 Task: Look for space in Mortsel, Belgium from 6th September, 2023 to 12th September, 2023 for 4 adults in price range Rs.10000 to Rs.14000. Place can be private room with 4 bedrooms having 4 beds and 4 bathrooms. Property type can be house, flat, guest house. Amenities needed are: wifi, washing machine, heating, TV, free parkinig on premises, hot tub, gym, smoking allowed. Booking option can be shelf check-in. Required host language is English.
Action: Mouse moved to (582, 115)
Screenshot: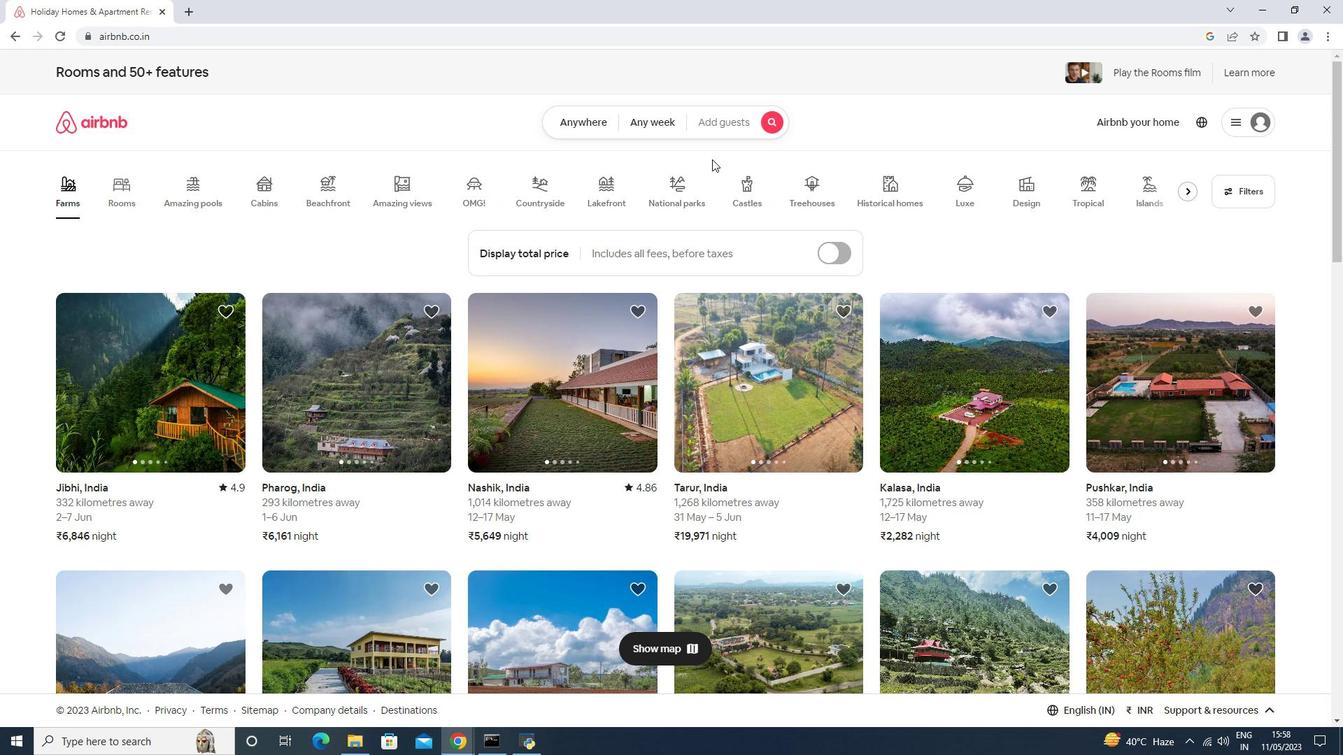 
Action: Mouse pressed left at (582, 115)
Screenshot: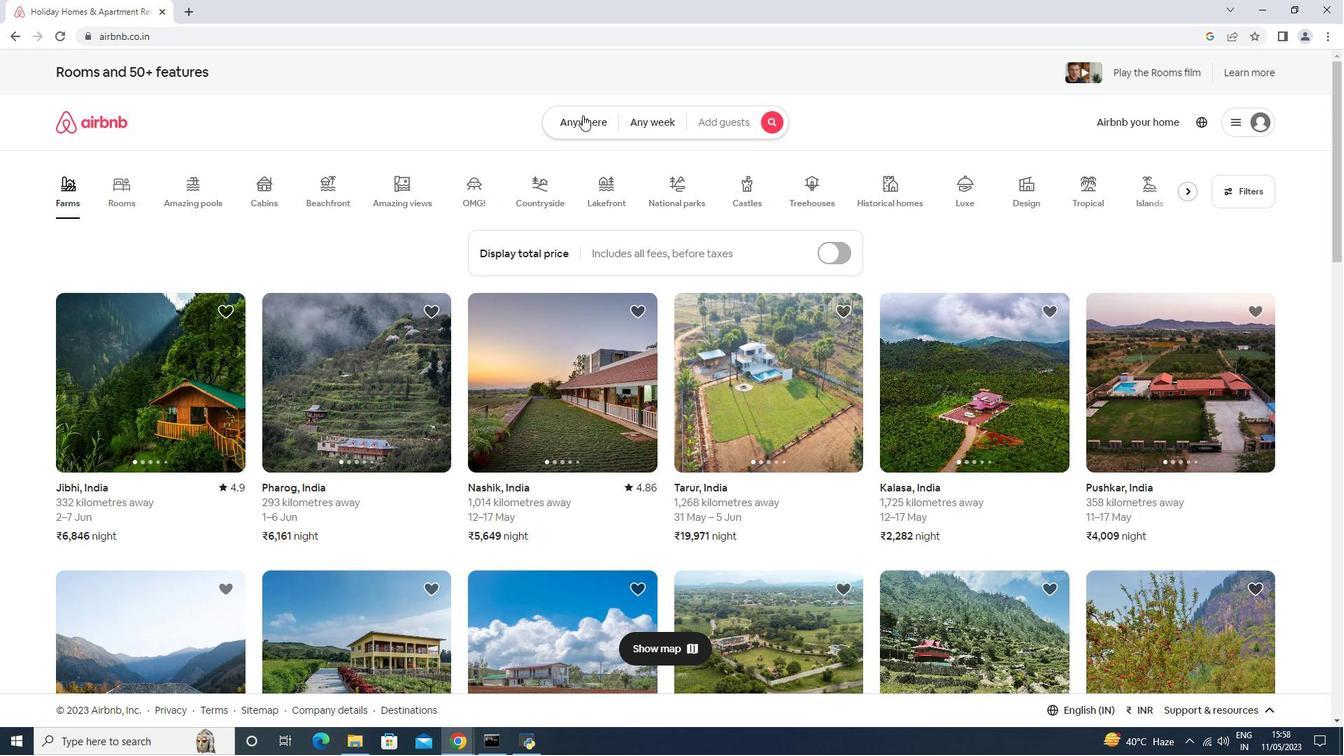 
Action: Mouse moved to (519, 169)
Screenshot: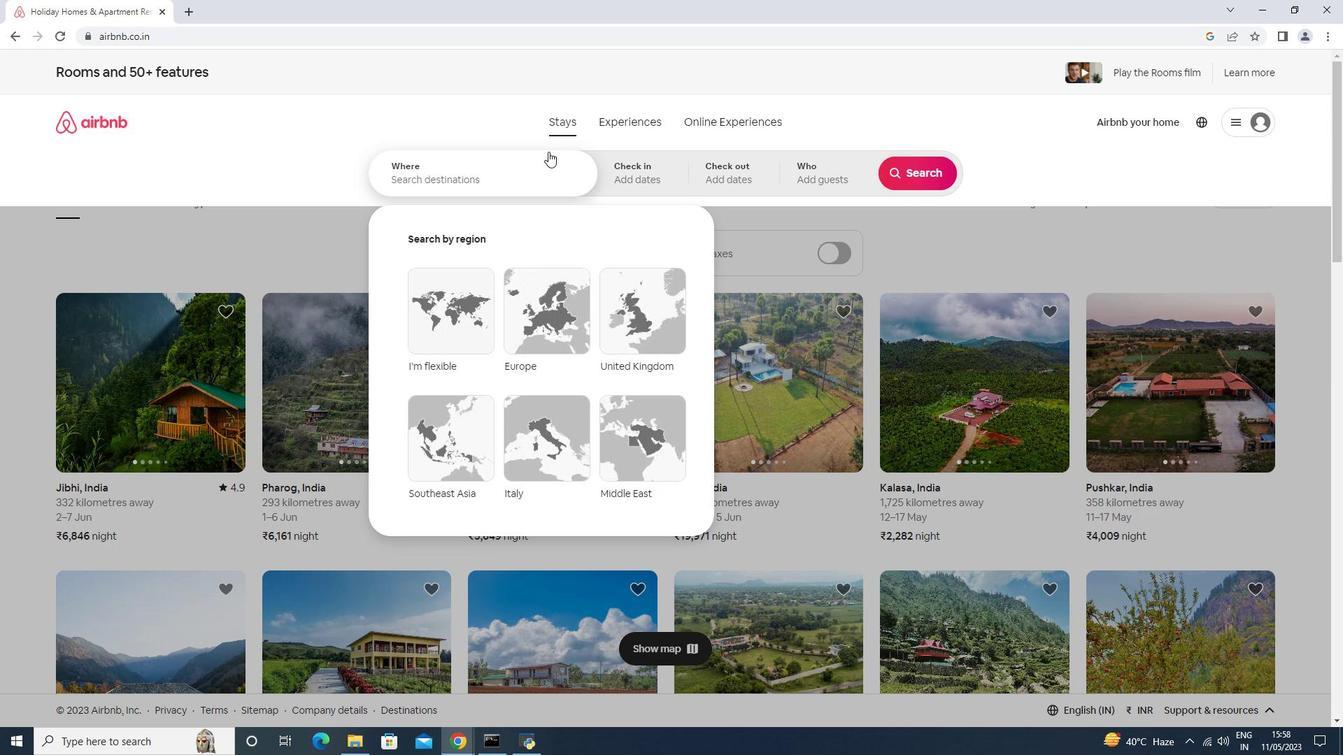 
Action: Mouse pressed left at (519, 169)
Screenshot: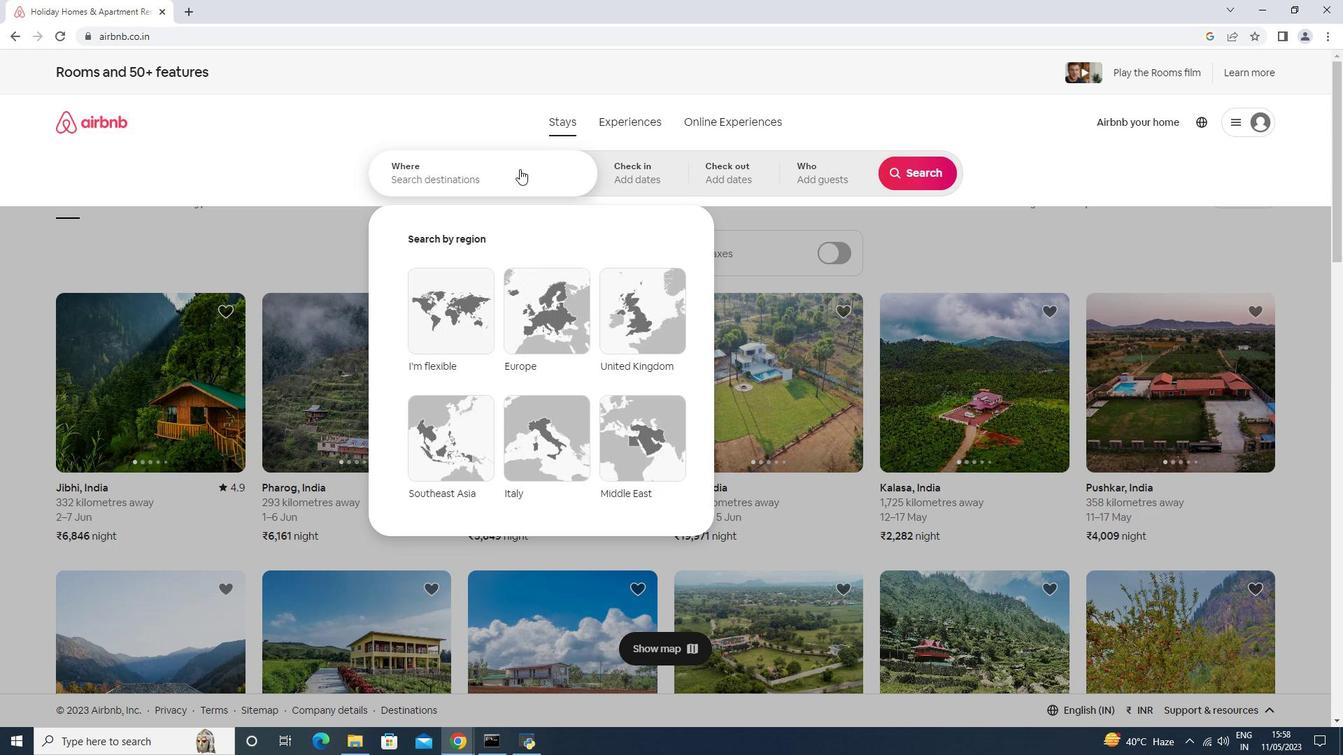 
Action: Mouse moved to (519, 168)
Screenshot: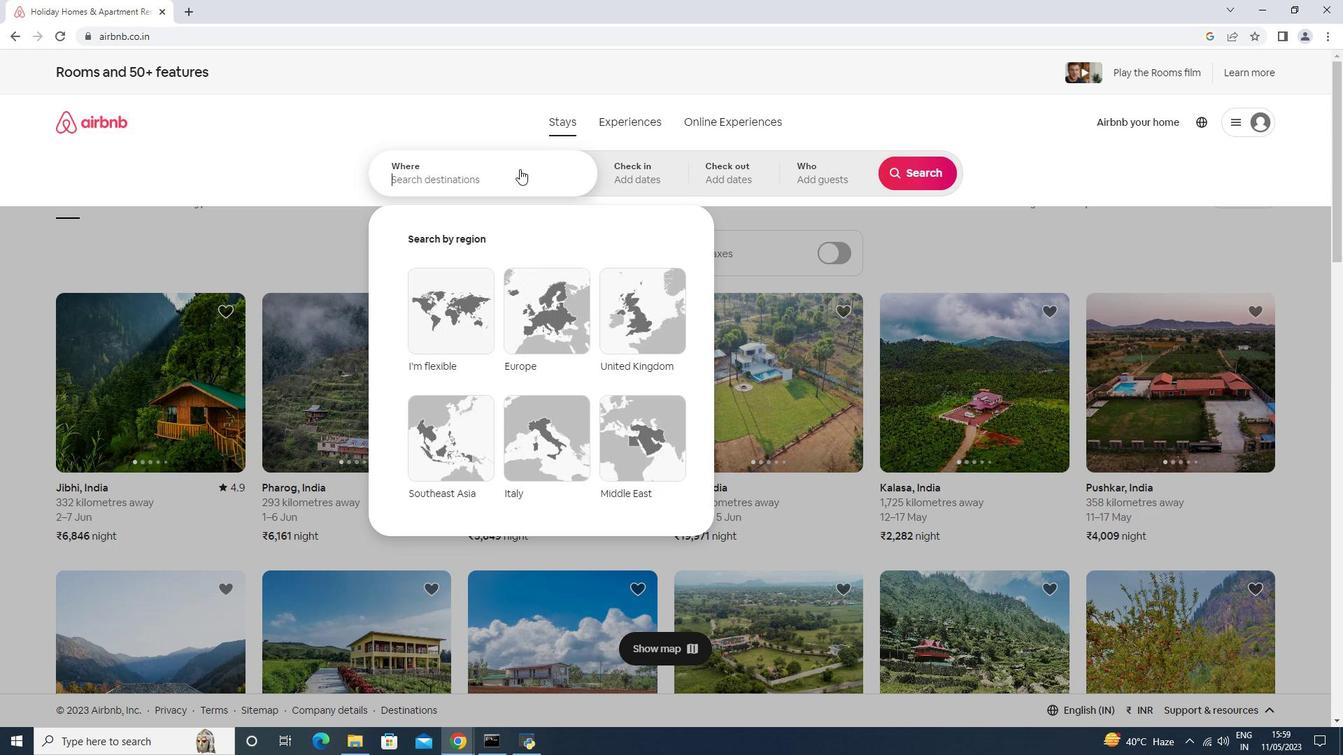 
Action: Key pressed <Key.shift>Mortsel,<Key.space><Key.shift>Belgium<Key.down><Key.enter>
Screenshot: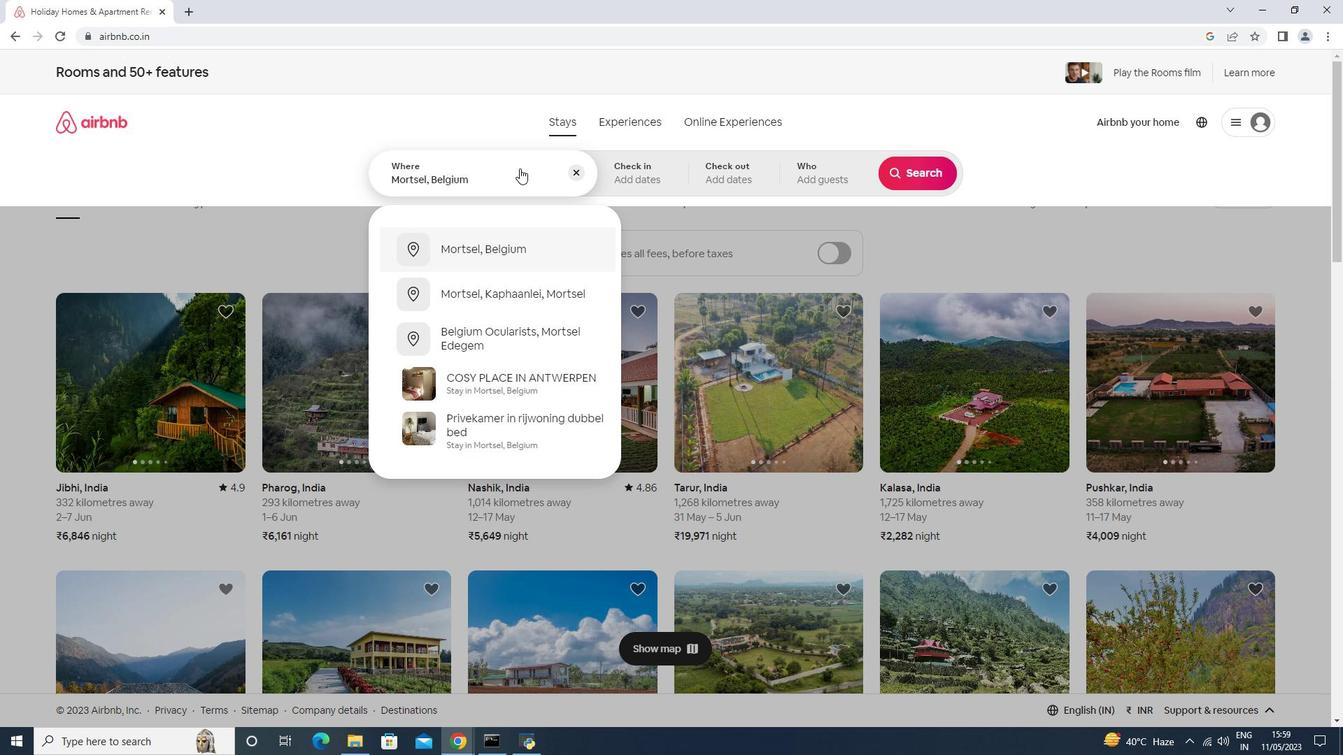 
Action: Mouse moved to (911, 289)
Screenshot: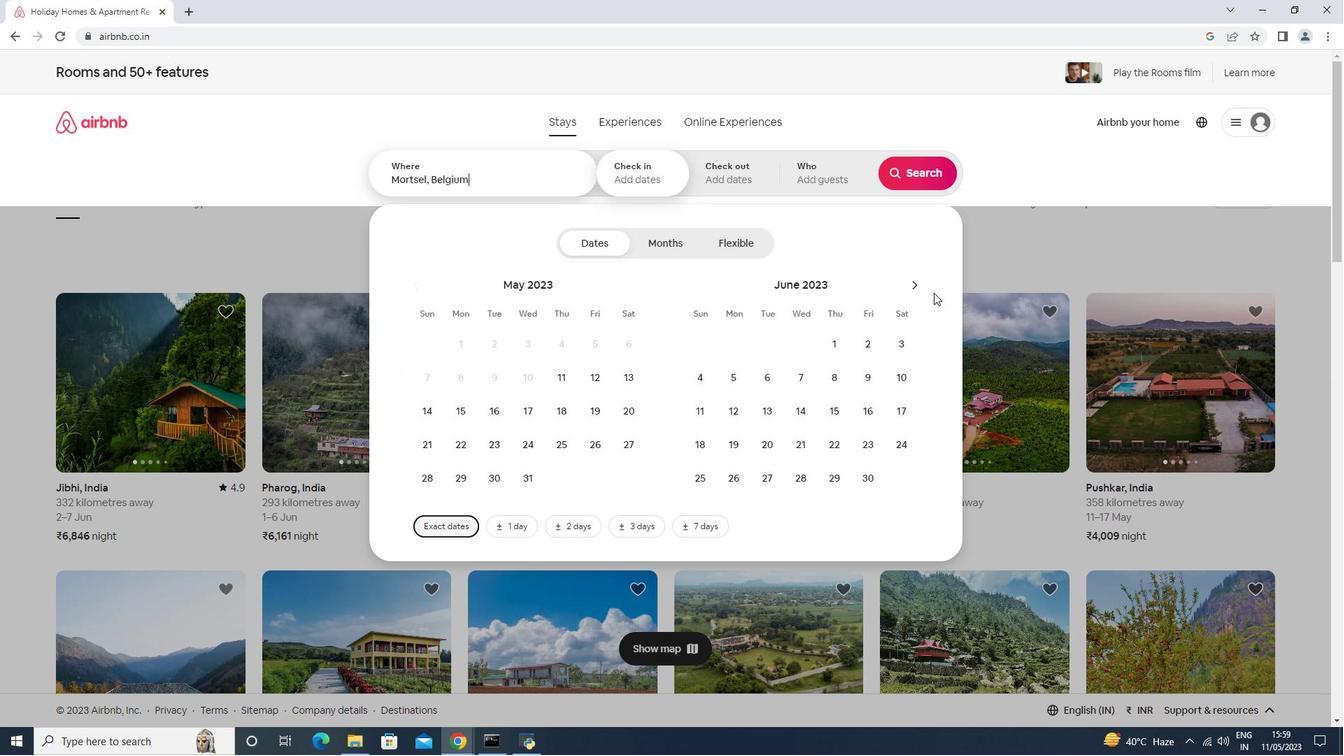 
Action: Mouse pressed left at (911, 289)
Screenshot: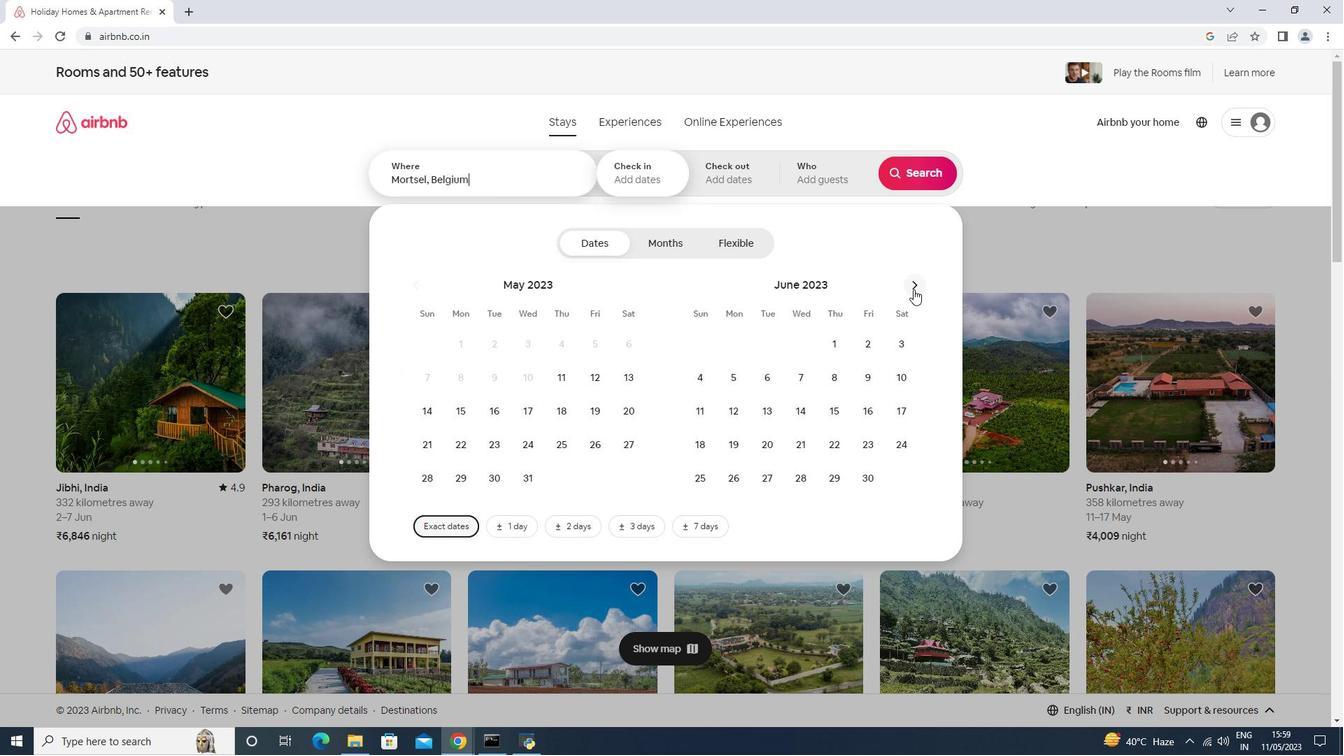 
Action: Mouse pressed left at (911, 289)
Screenshot: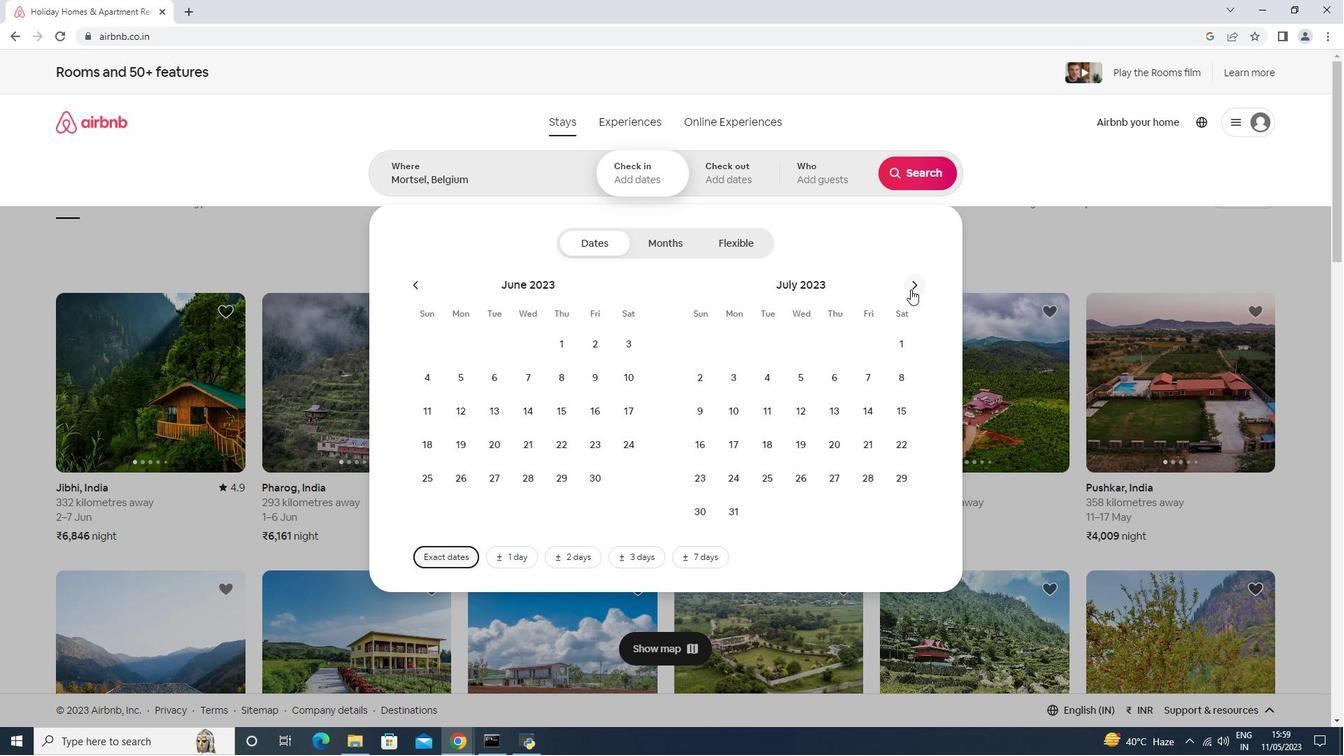 
Action: Mouse pressed left at (911, 289)
Screenshot: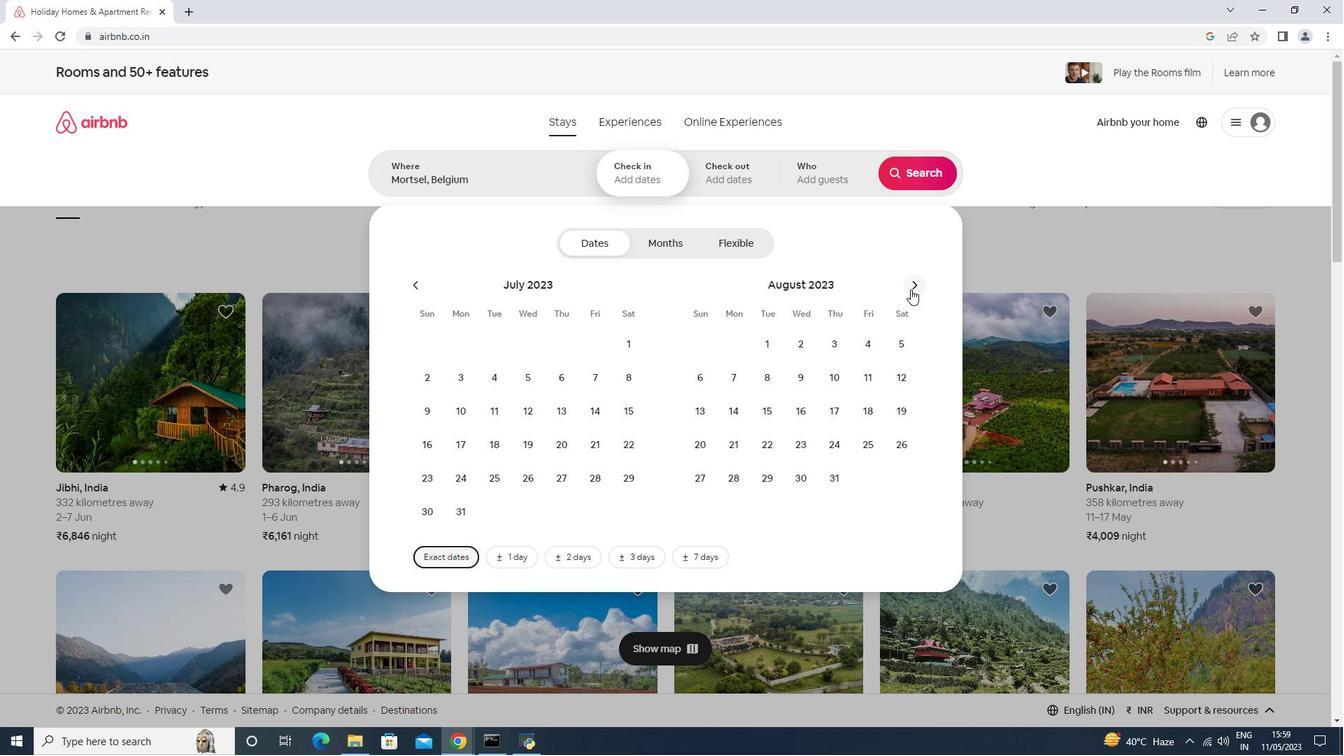 
Action: Mouse moved to (795, 379)
Screenshot: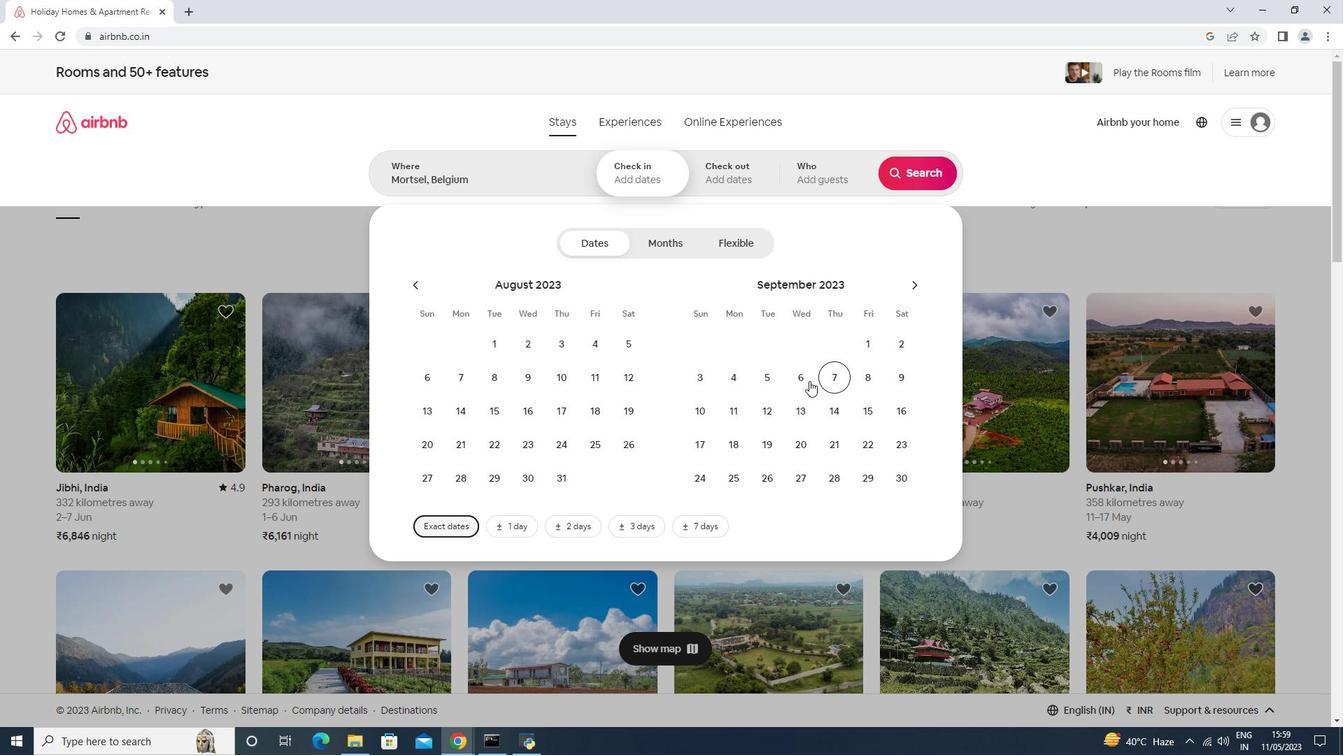 
Action: Mouse pressed left at (795, 379)
Screenshot: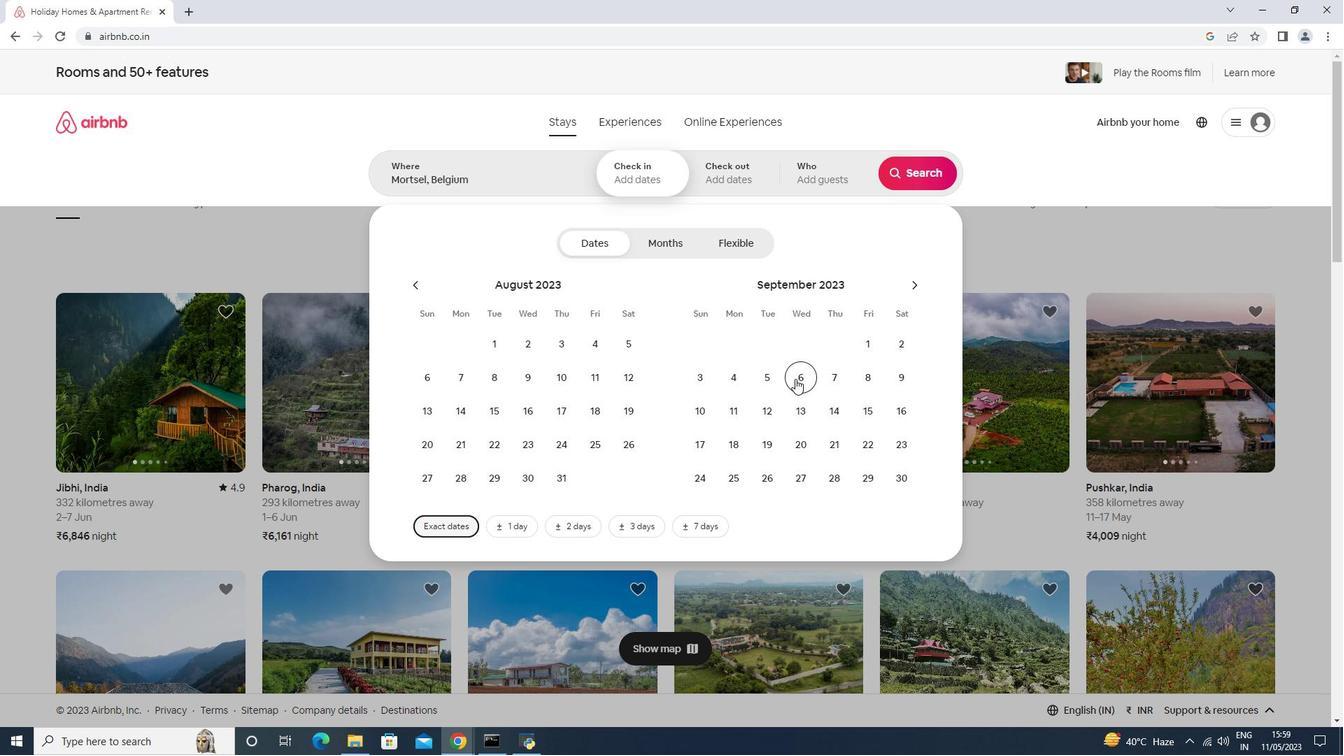 
Action: Mouse moved to (776, 414)
Screenshot: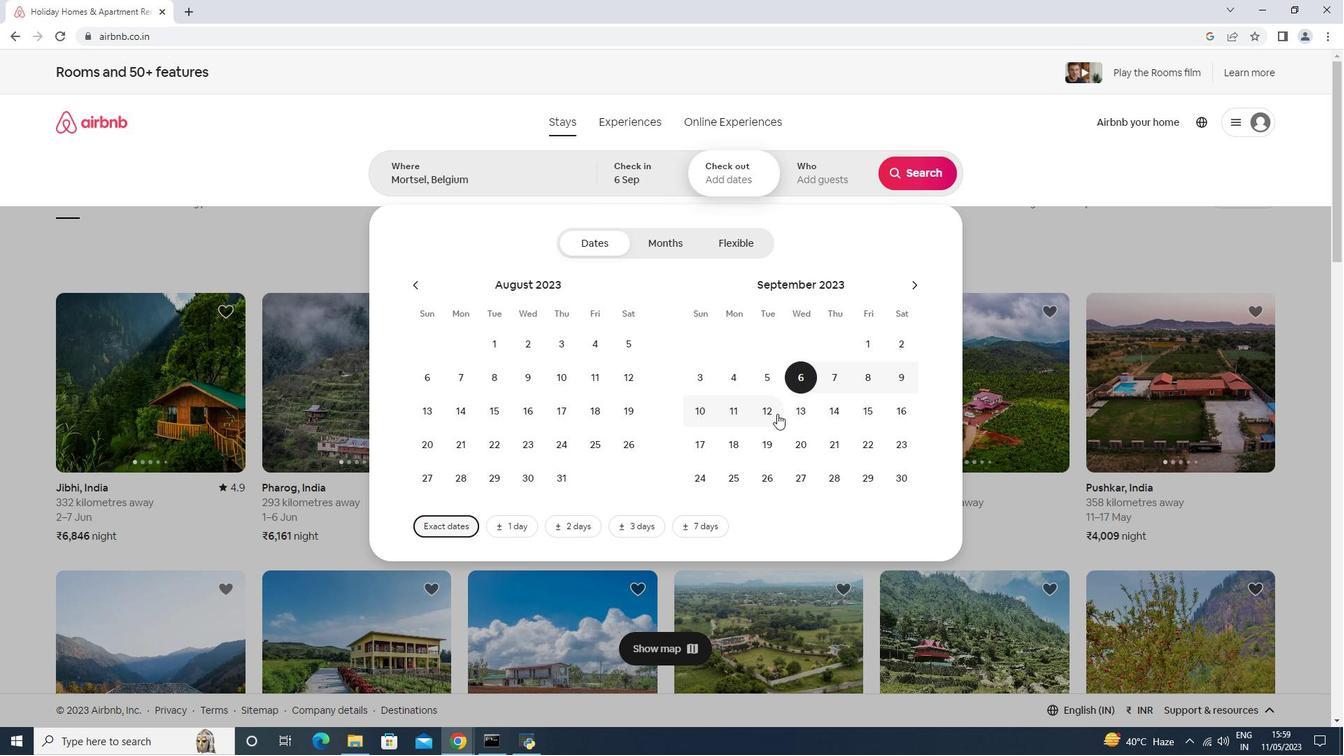 
Action: Mouse pressed left at (776, 414)
Screenshot: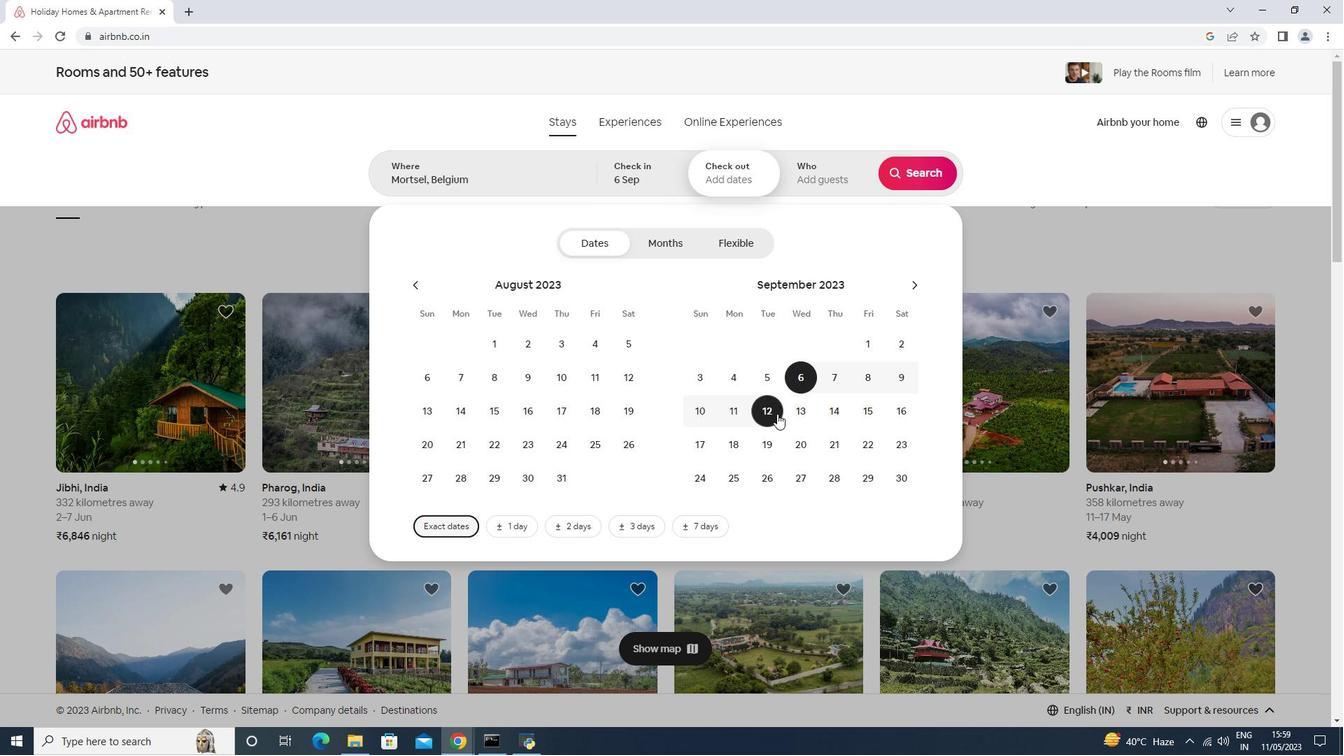
Action: Mouse moved to (806, 170)
Screenshot: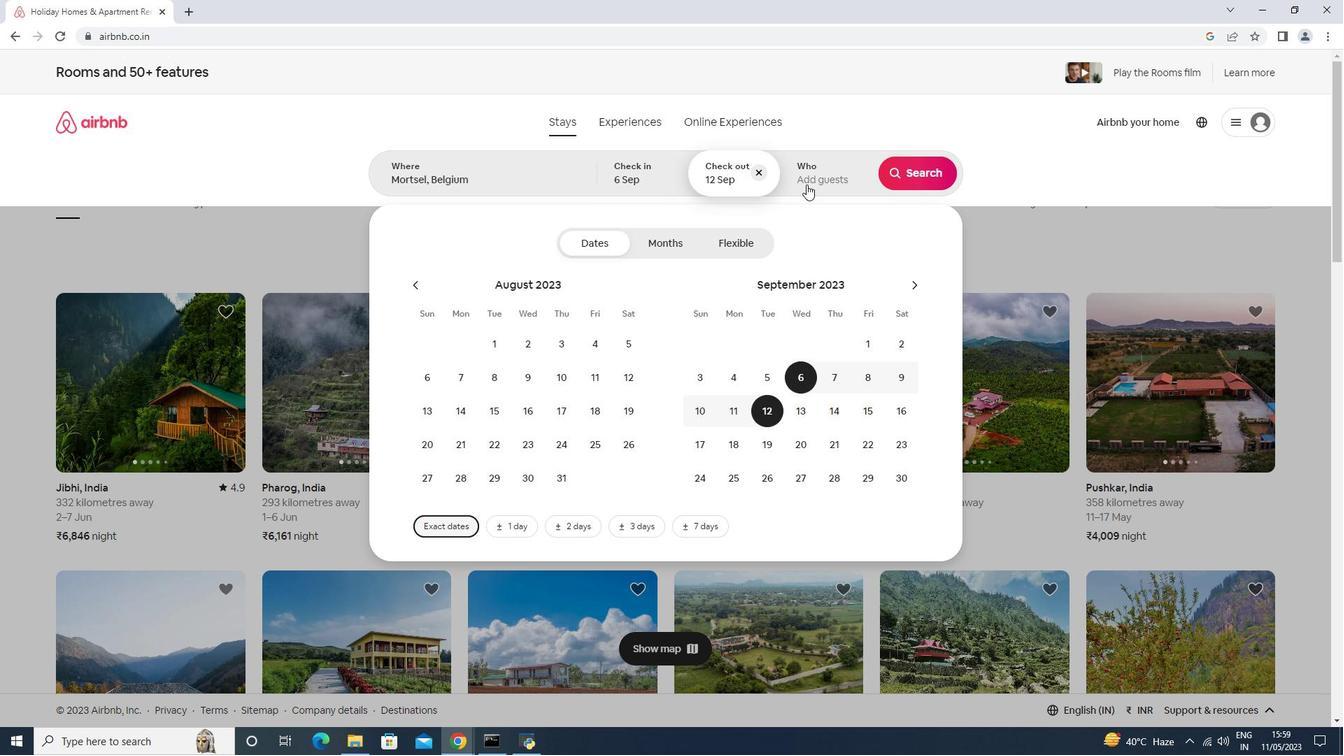 
Action: Mouse pressed left at (806, 170)
Screenshot: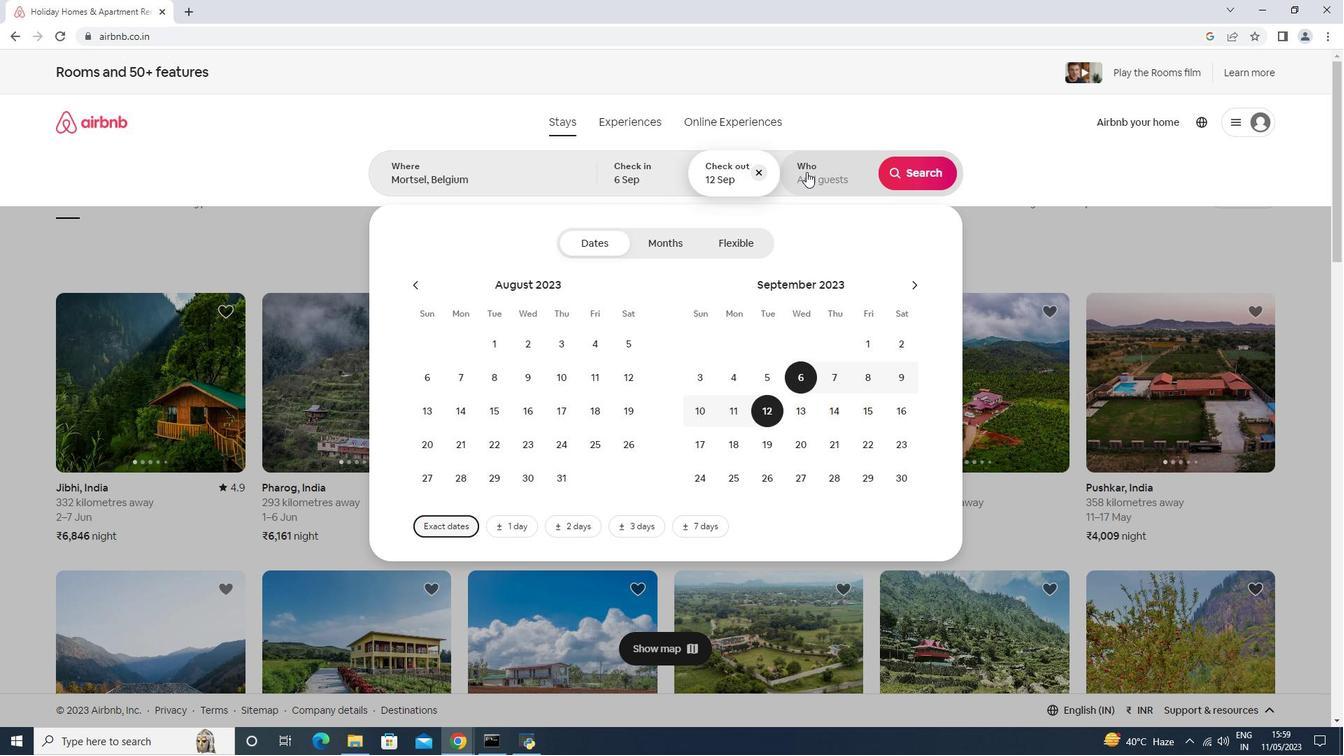 
Action: Mouse moved to (920, 250)
Screenshot: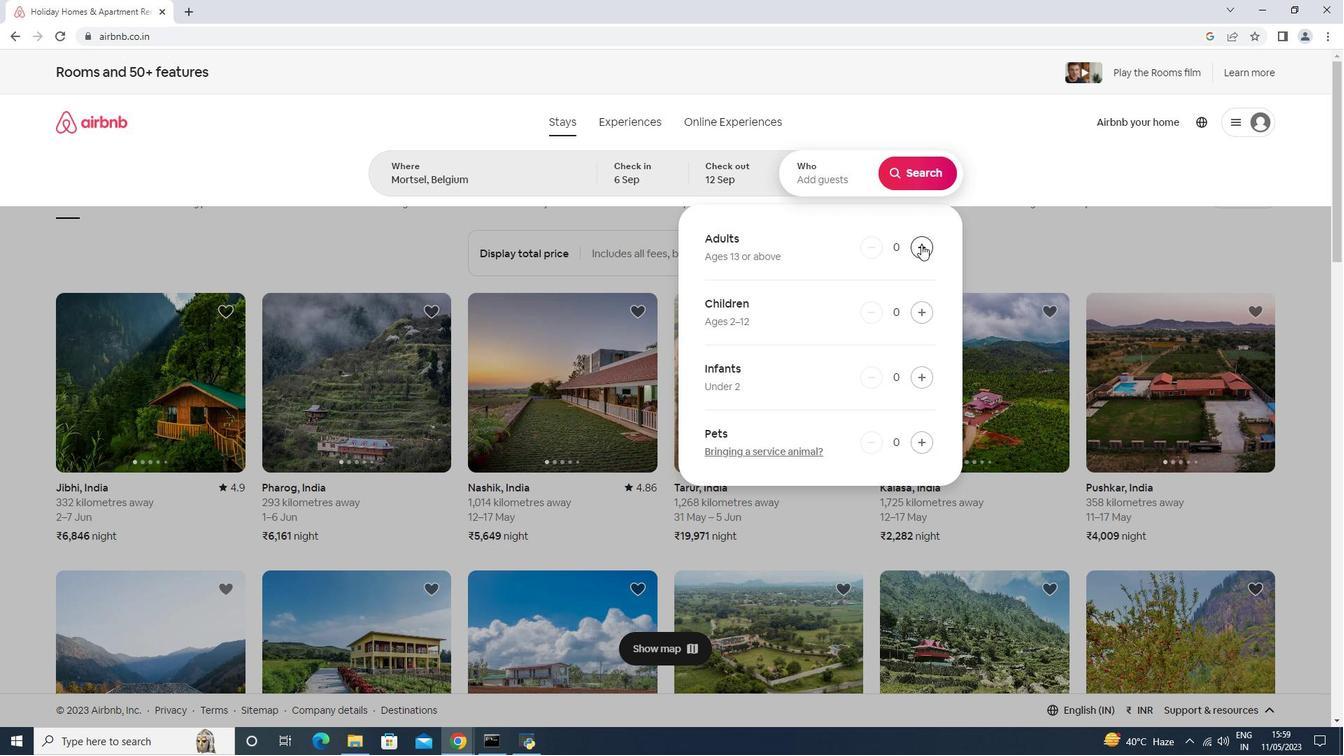 
Action: Mouse pressed left at (920, 250)
Screenshot: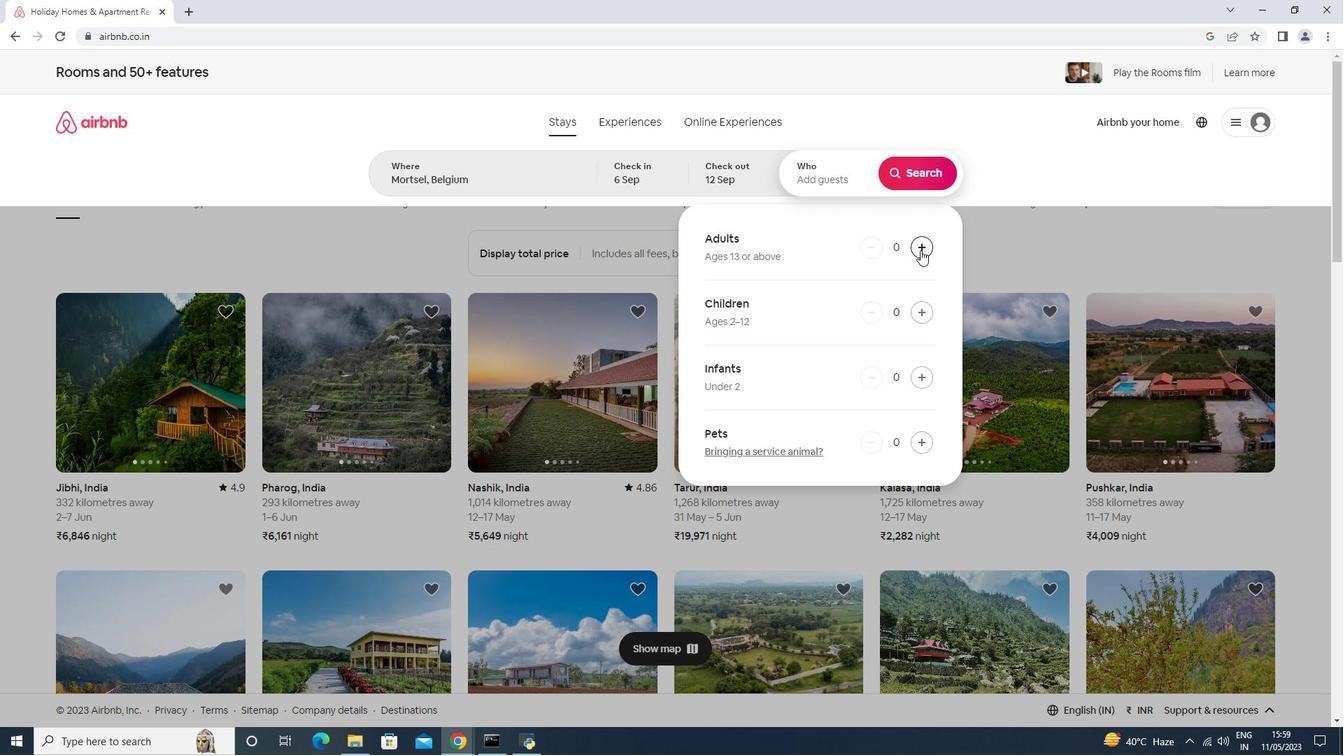 
Action: Mouse pressed left at (920, 250)
Screenshot: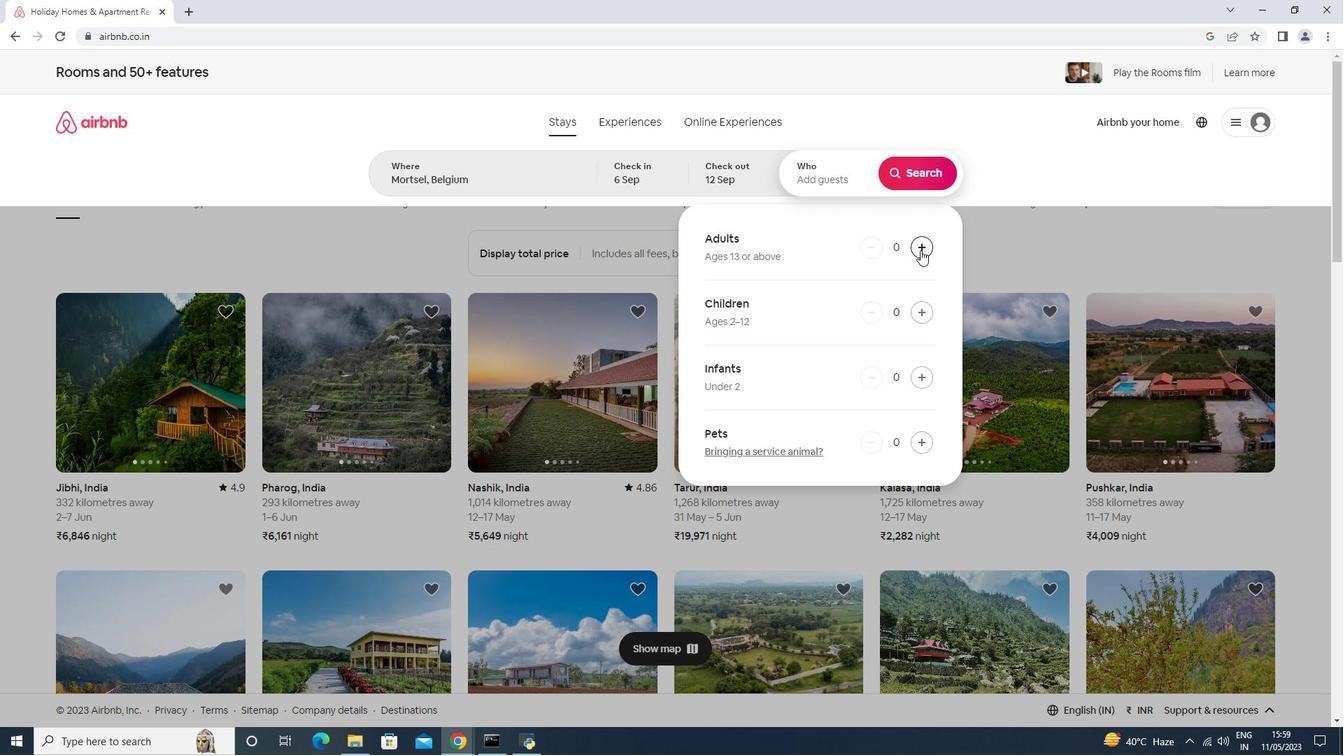 
Action: Mouse pressed left at (920, 250)
Screenshot: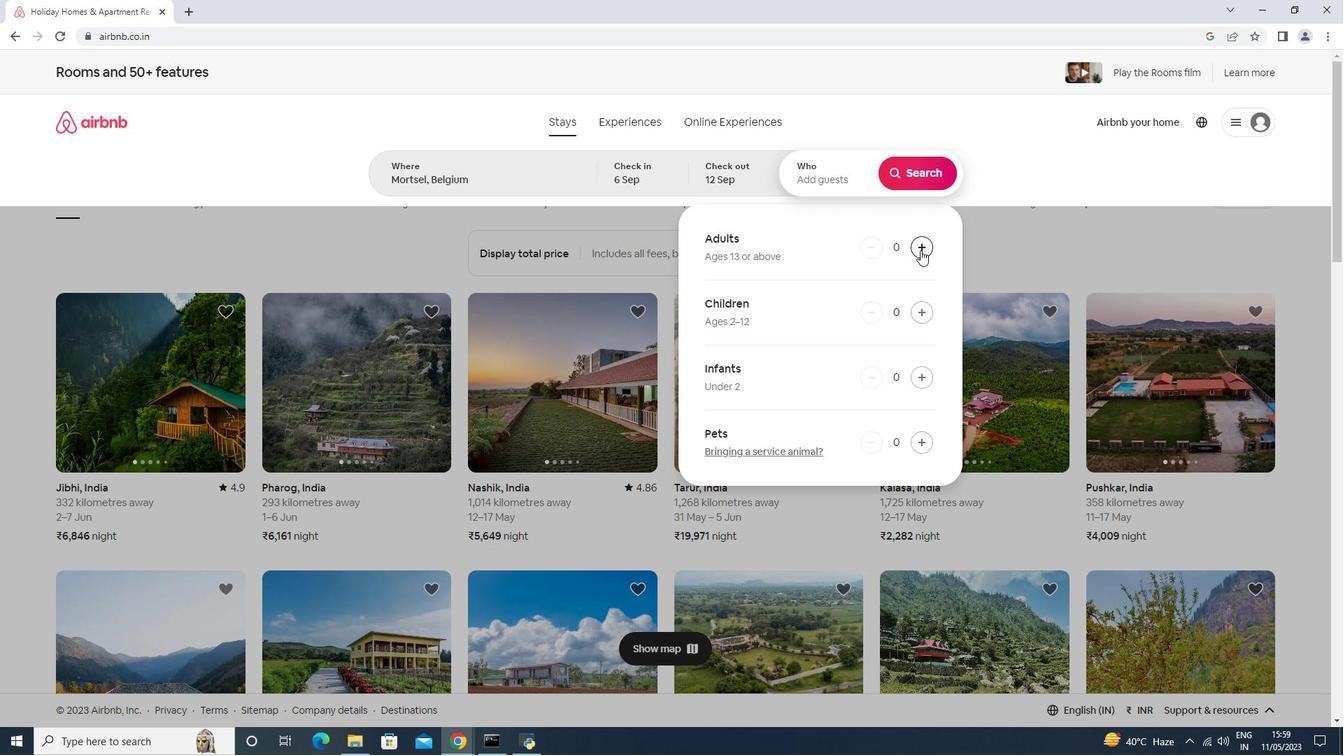 
Action: Mouse pressed left at (920, 250)
Screenshot: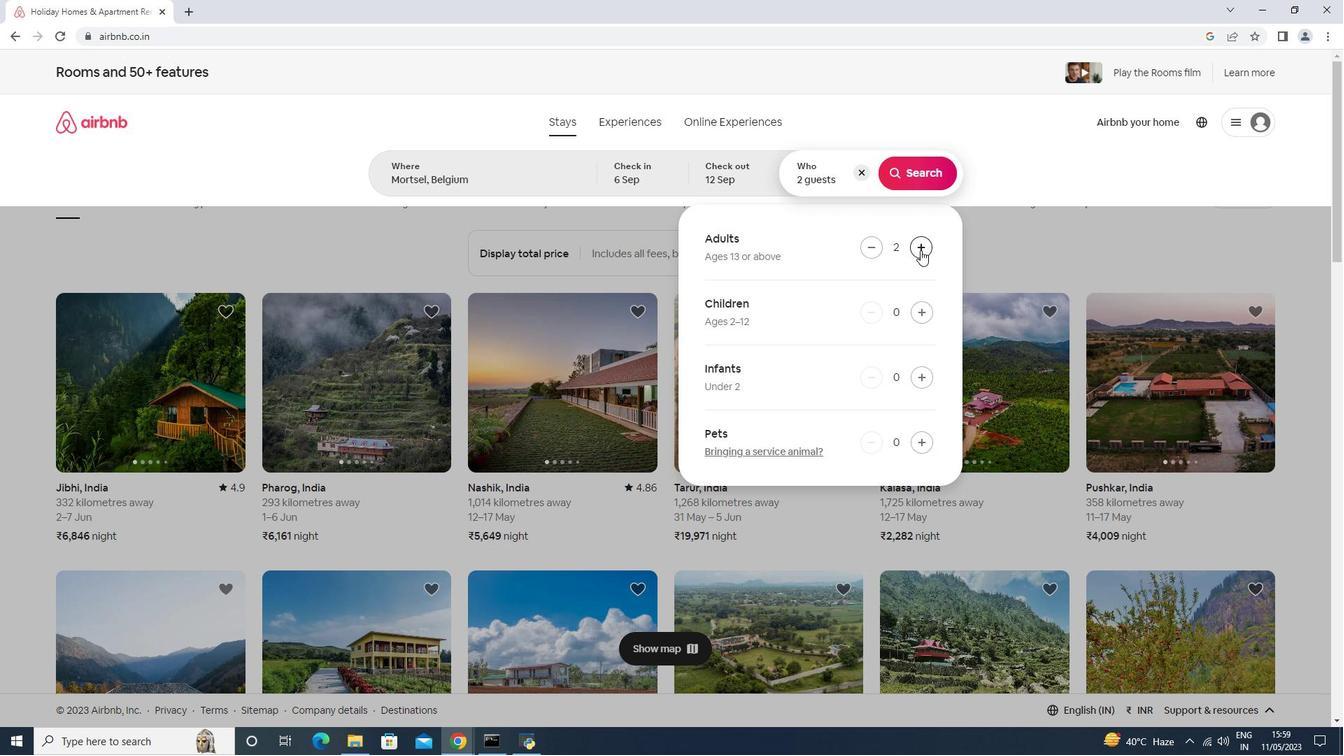 
Action: Mouse pressed left at (920, 250)
Screenshot: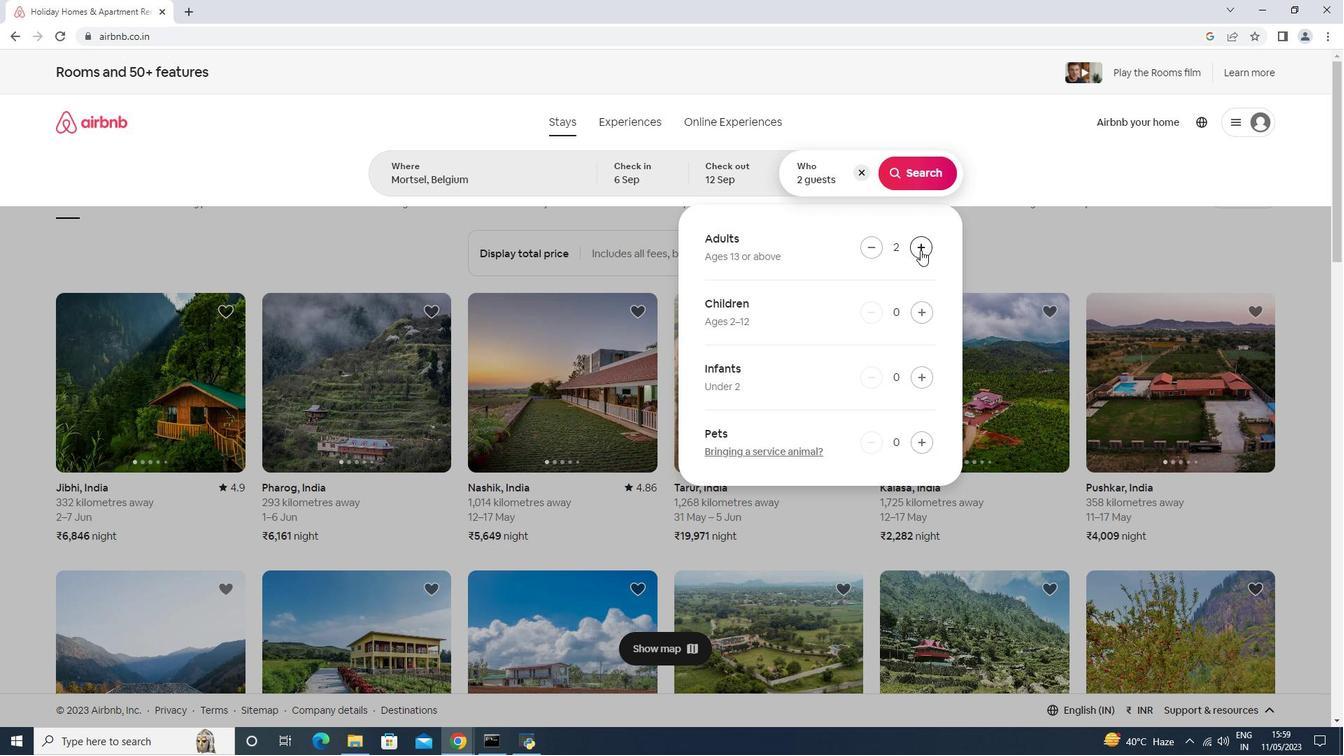 
Action: Mouse moved to (860, 240)
Screenshot: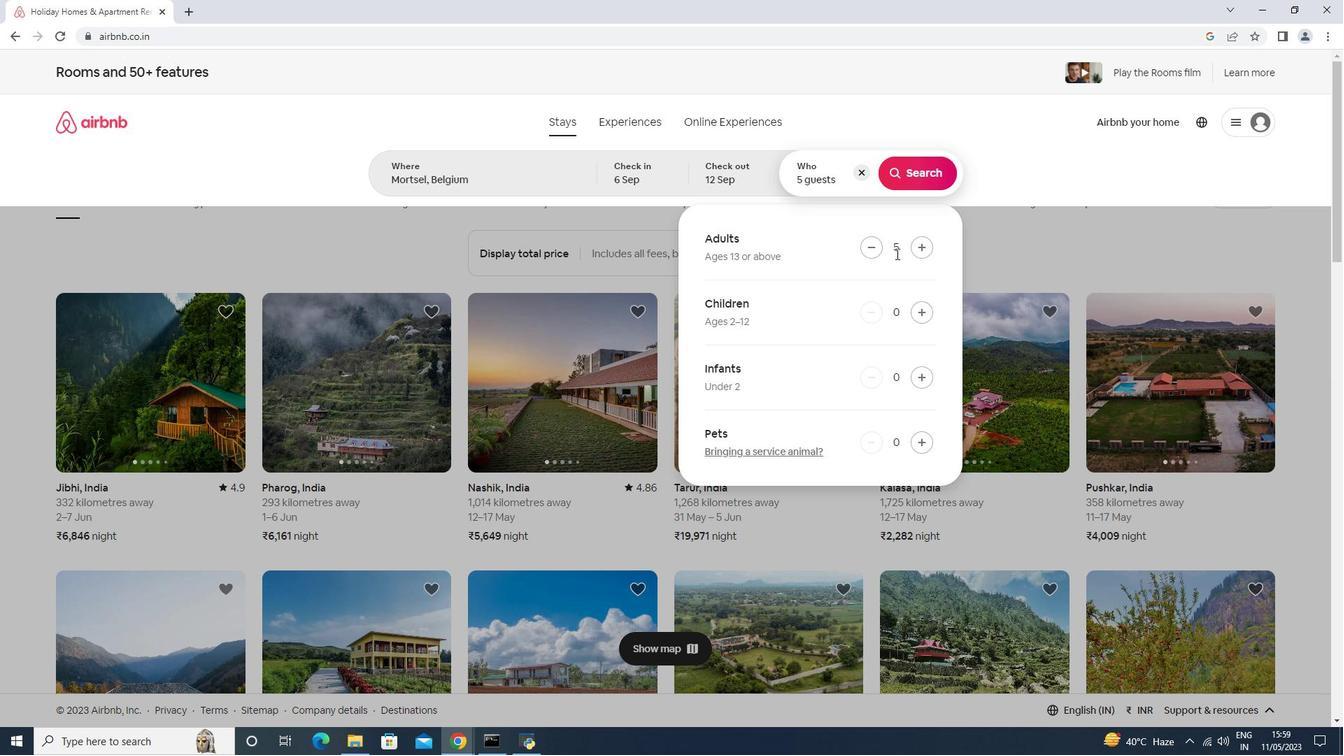 
Action: Mouse pressed left at (860, 240)
Screenshot: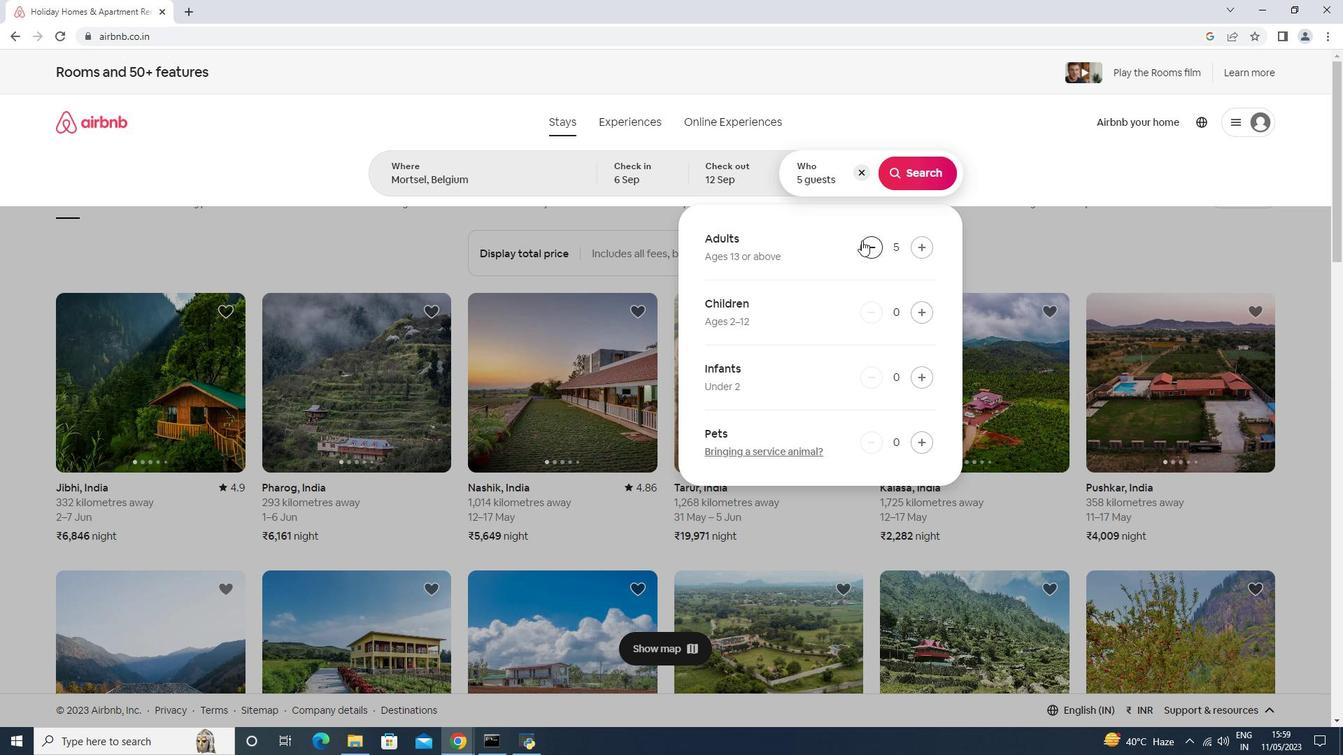 
Action: Mouse moved to (876, 252)
Screenshot: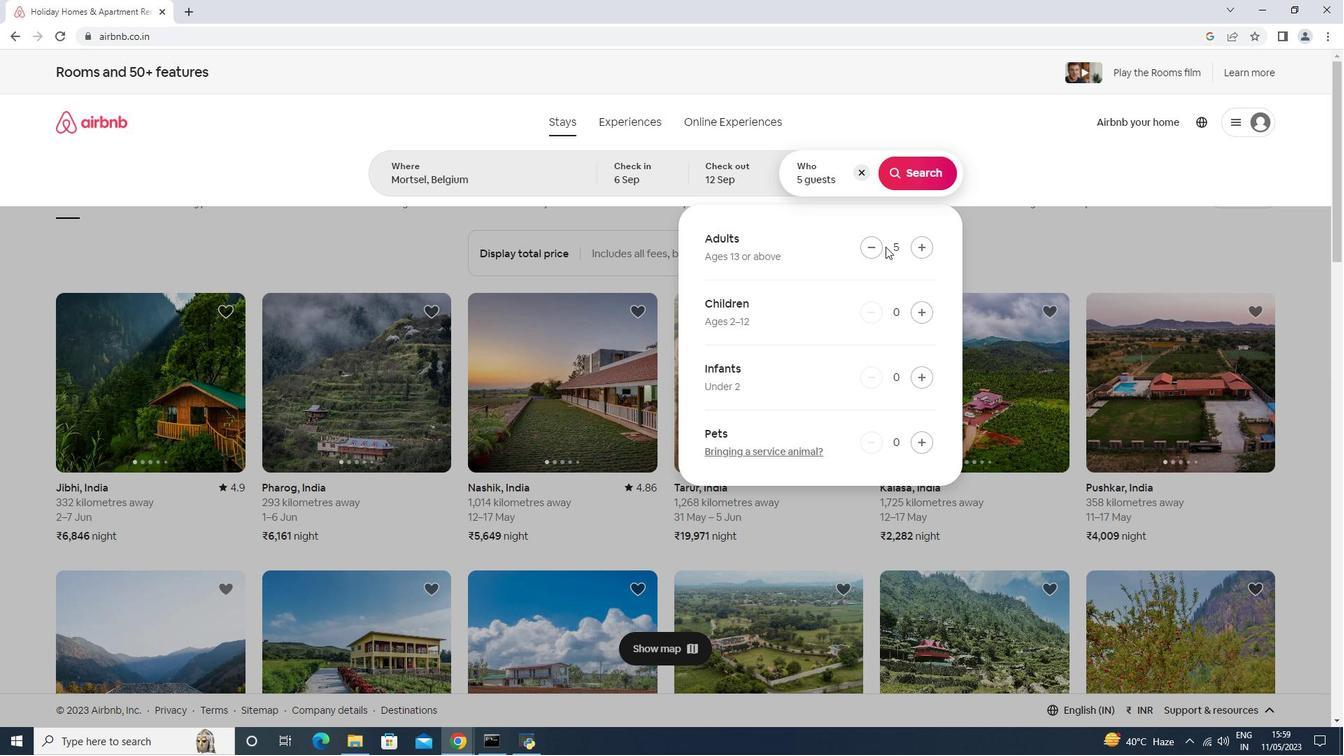 
Action: Mouse pressed left at (876, 252)
Screenshot: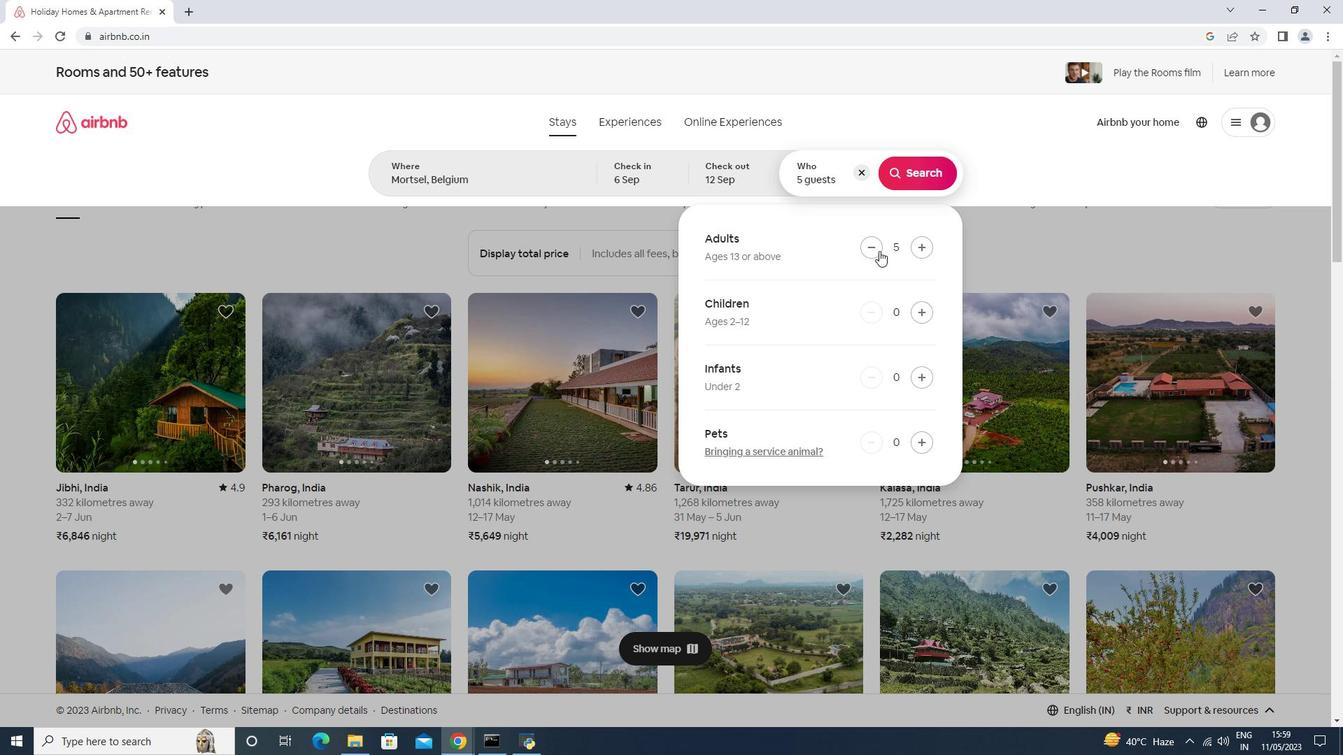
Action: Mouse moved to (922, 163)
Screenshot: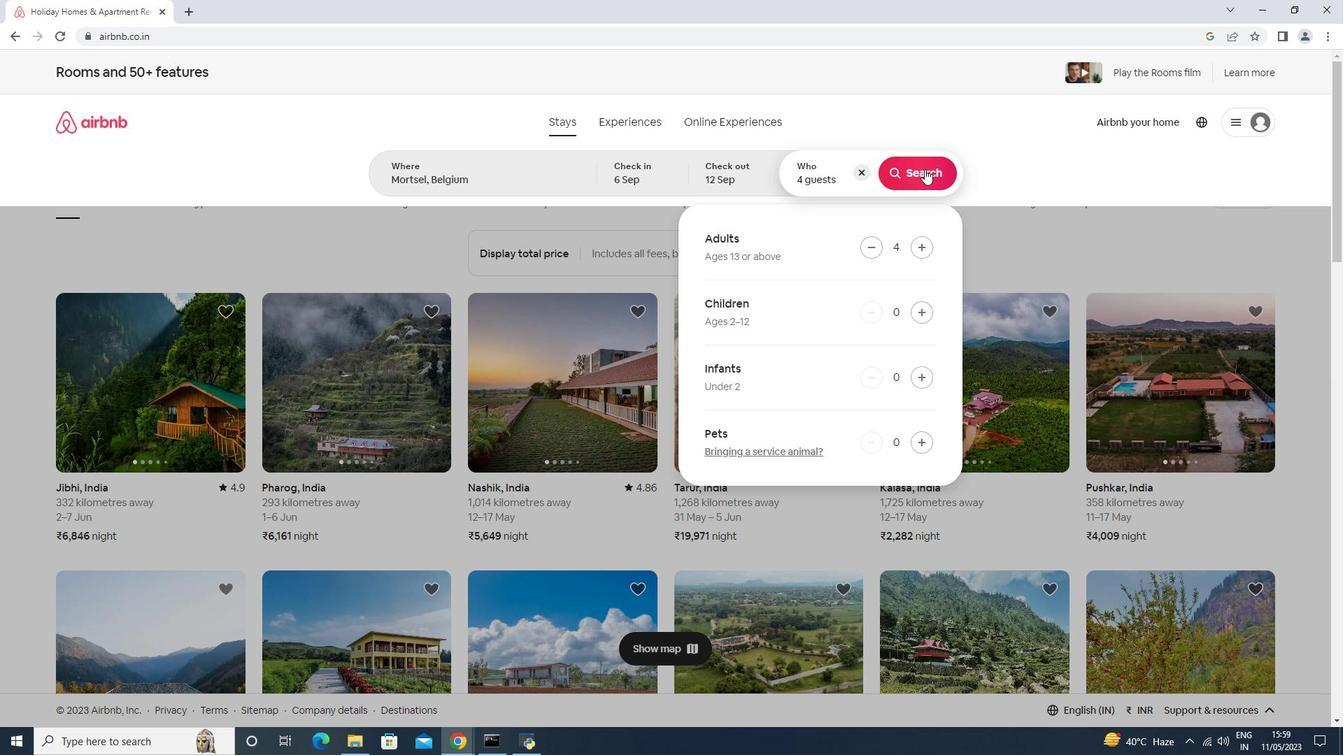 
Action: Mouse pressed left at (922, 163)
Screenshot: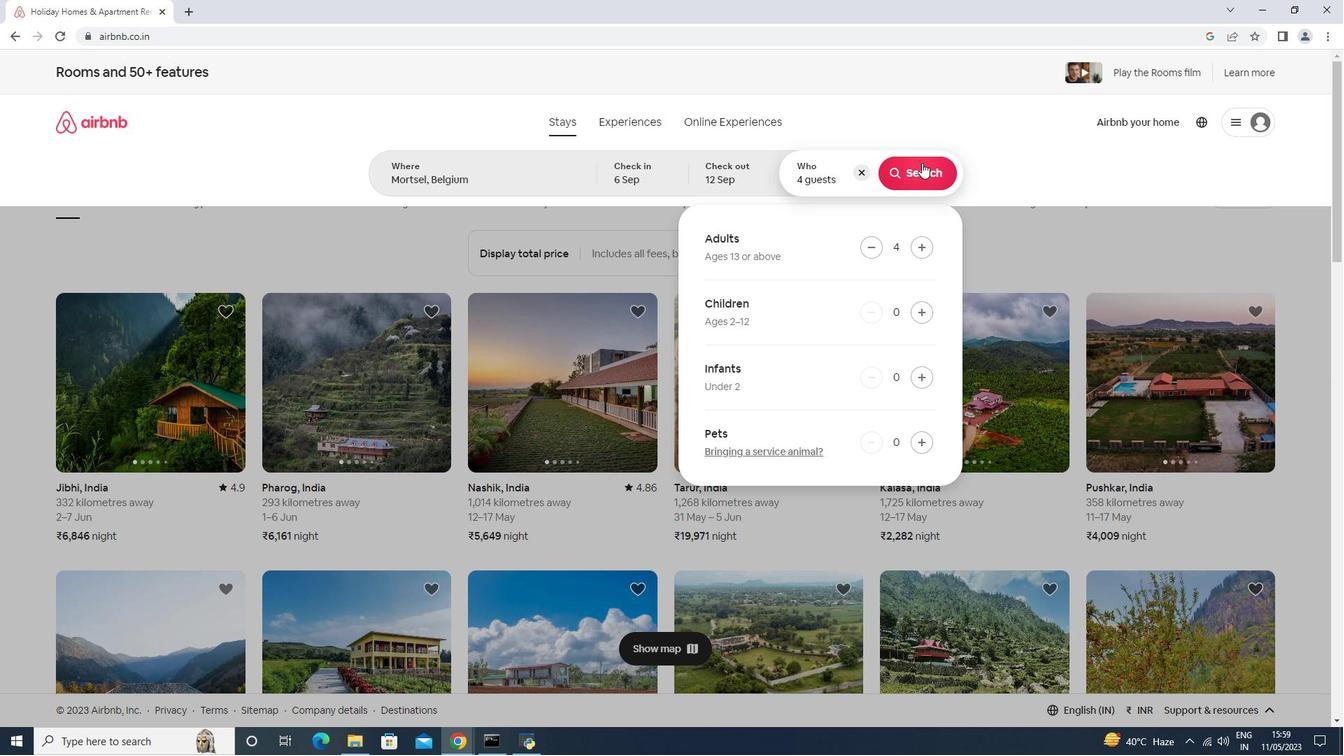 
Action: Mouse moved to (1282, 130)
Screenshot: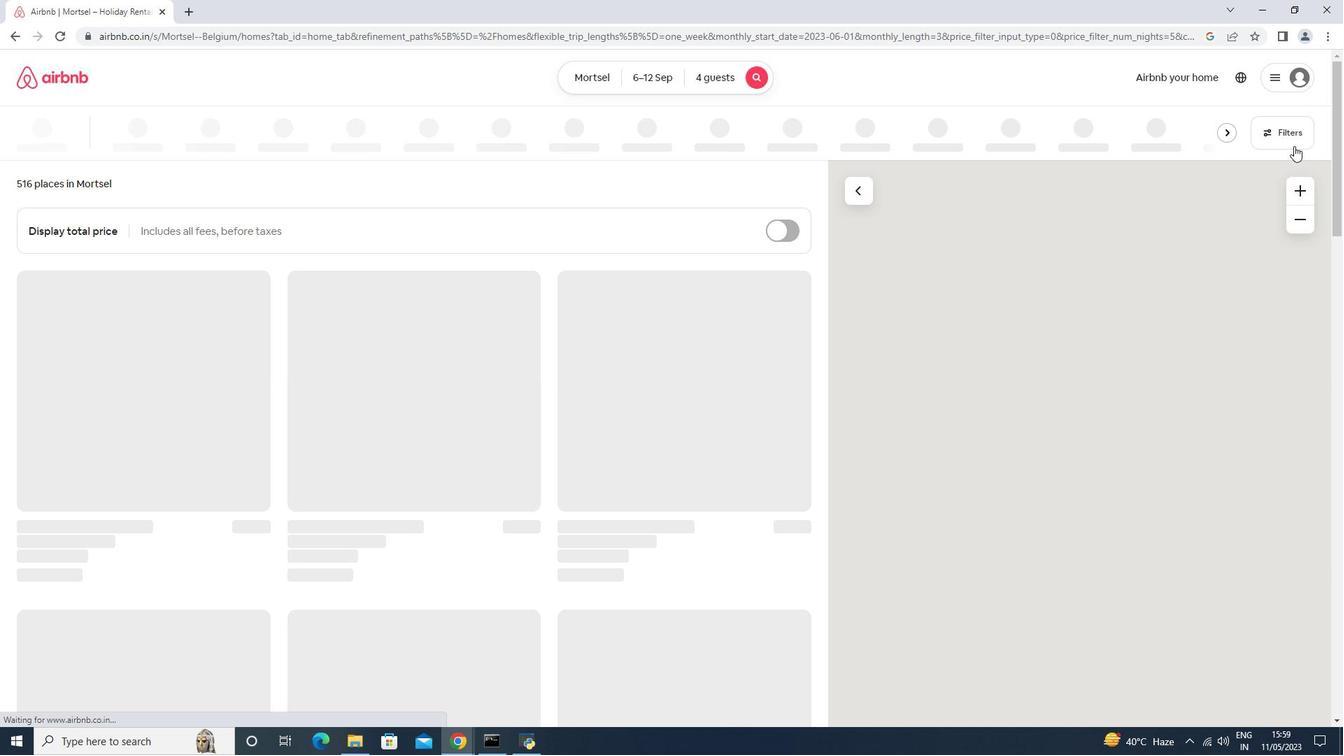 
Action: Mouse pressed left at (1282, 130)
Screenshot: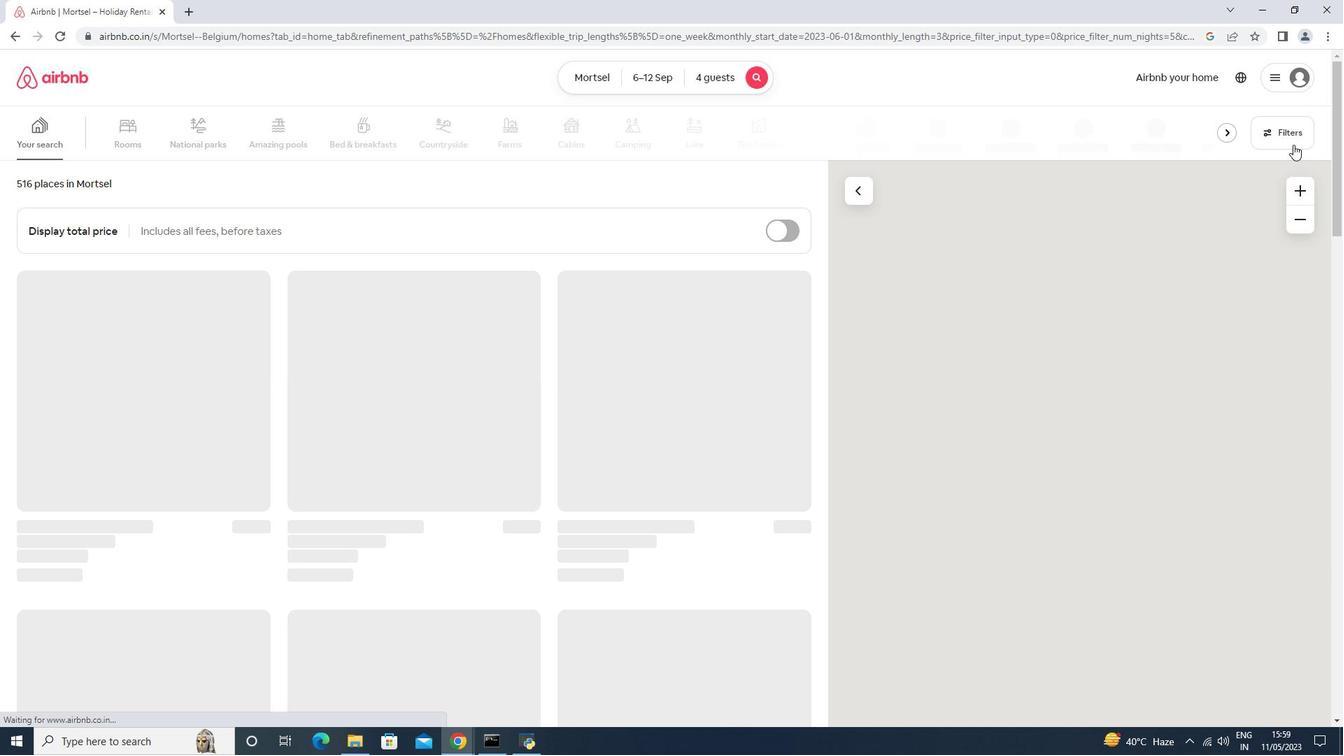 
Action: Mouse moved to (571, 475)
Screenshot: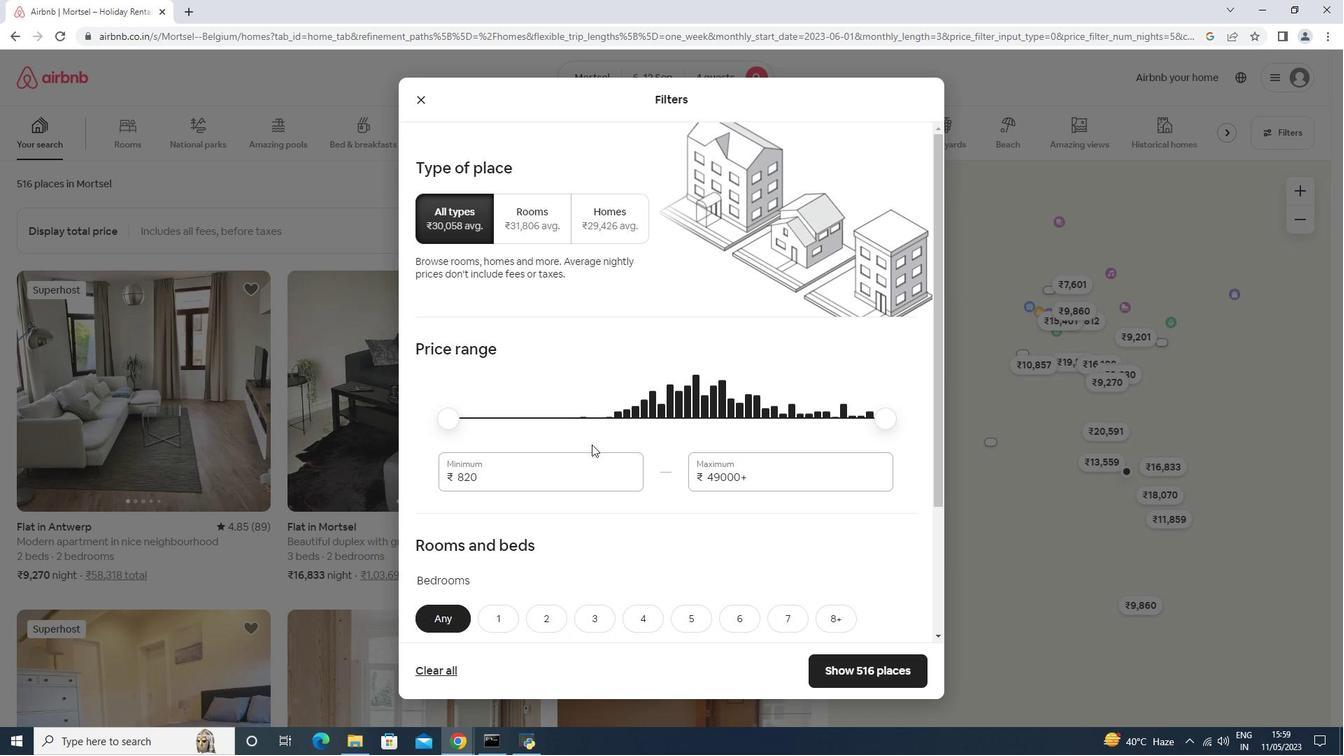 
Action: Mouse pressed left at (571, 475)
Screenshot: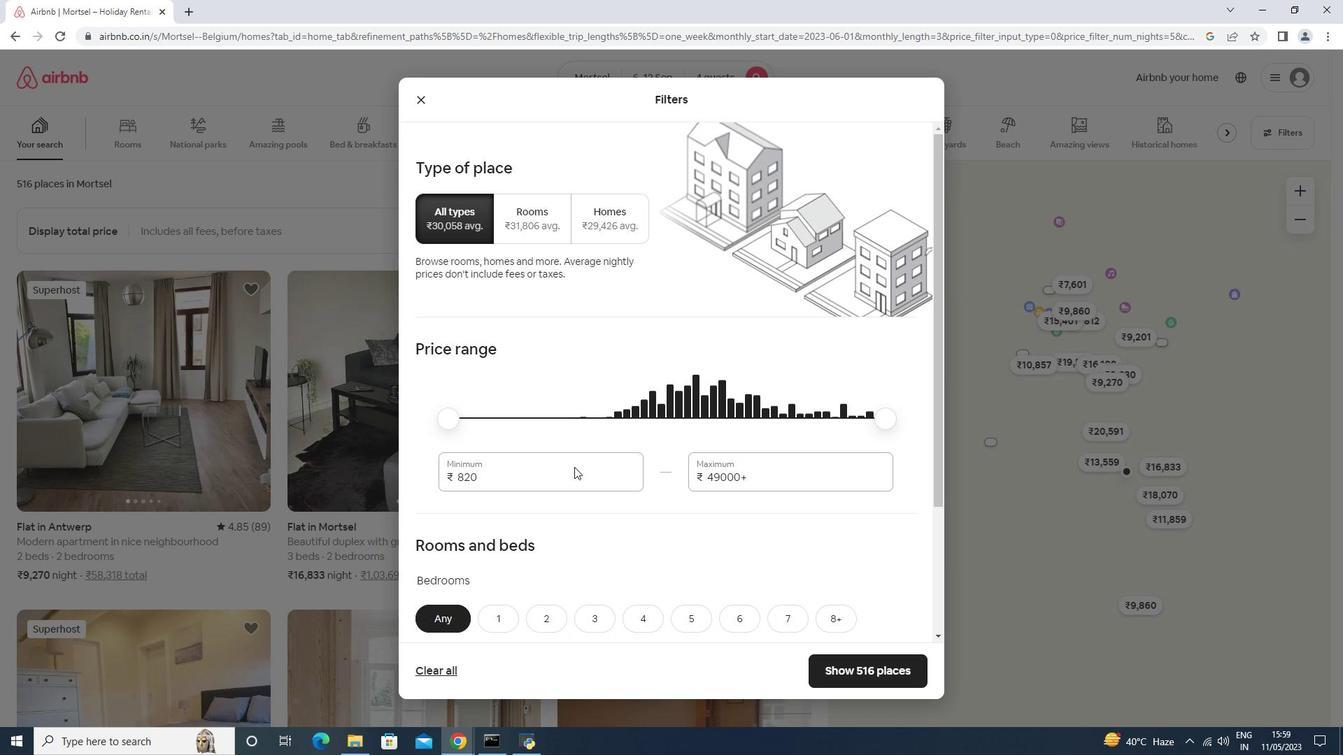 
Action: Mouse pressed left at (571, 475)
Screenshot: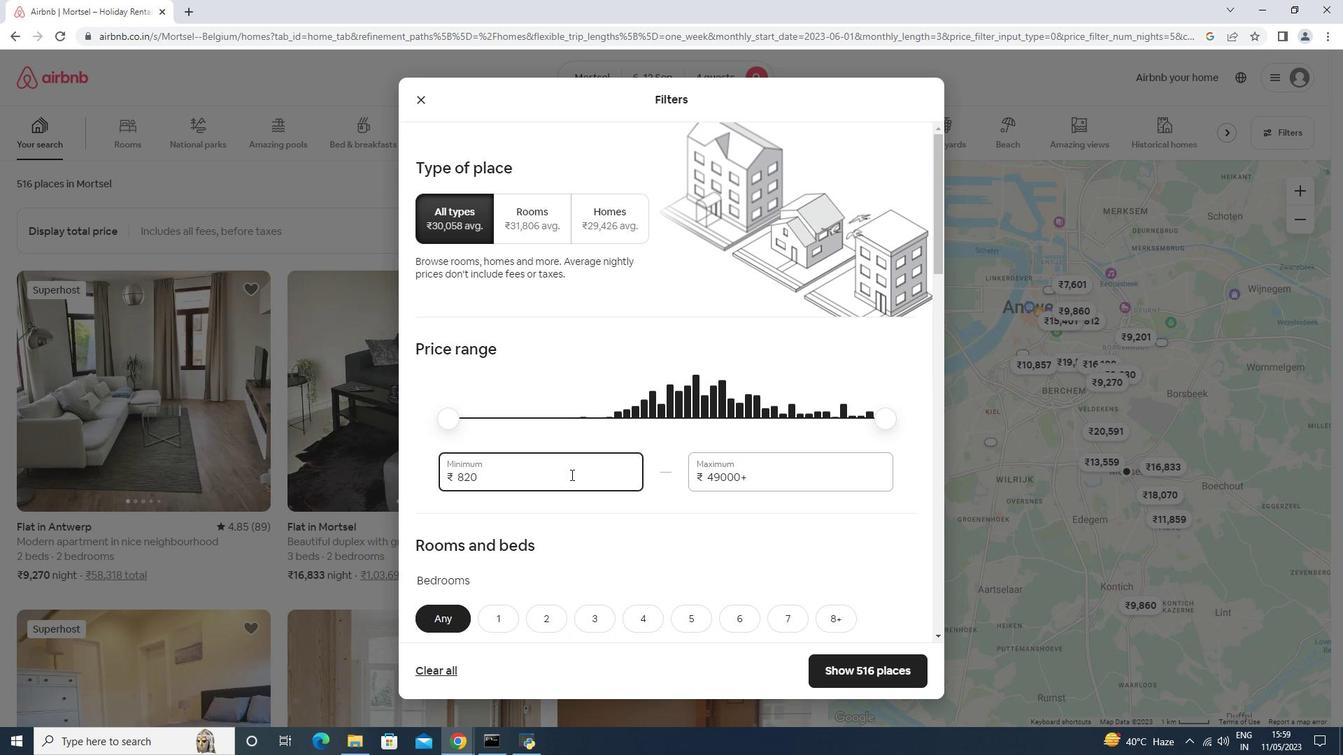 
Action: Mouse pressed left at (571, 475)
Screenshot: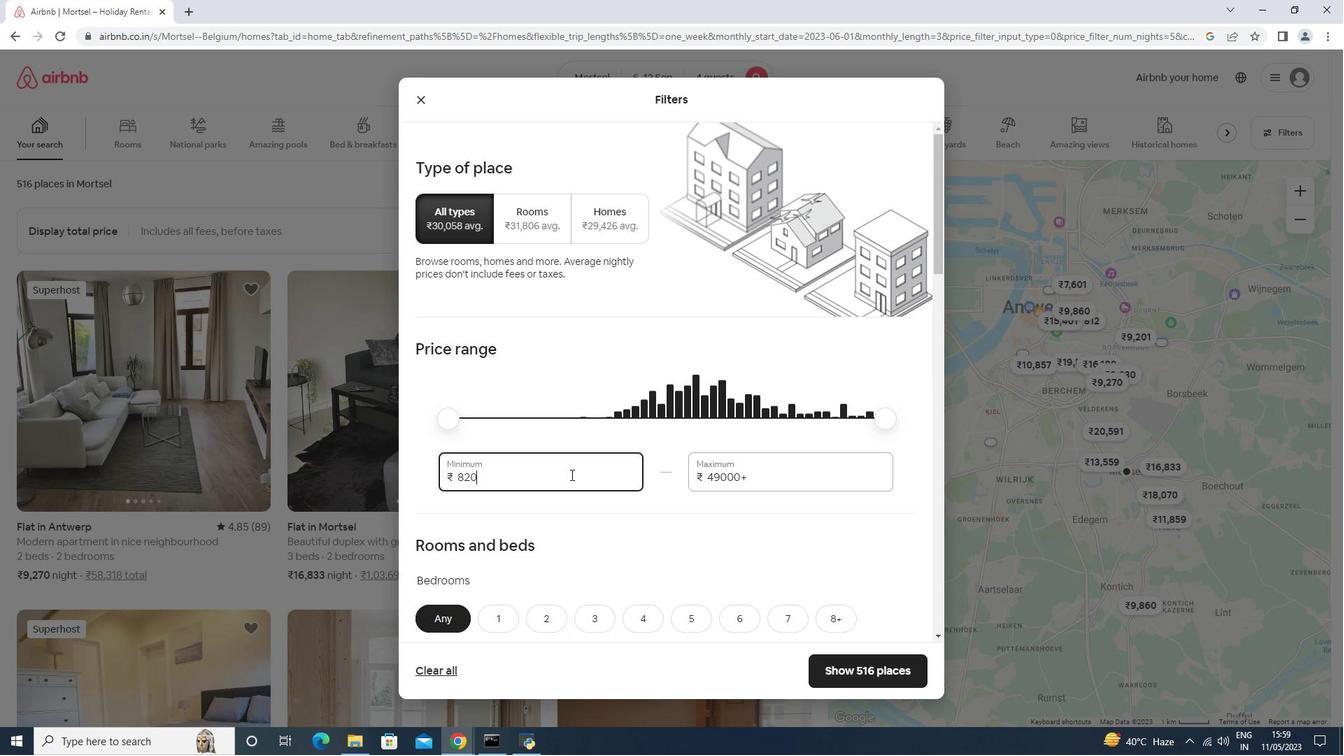 
Action: Mouse moved to (479, 469)
Screenshot: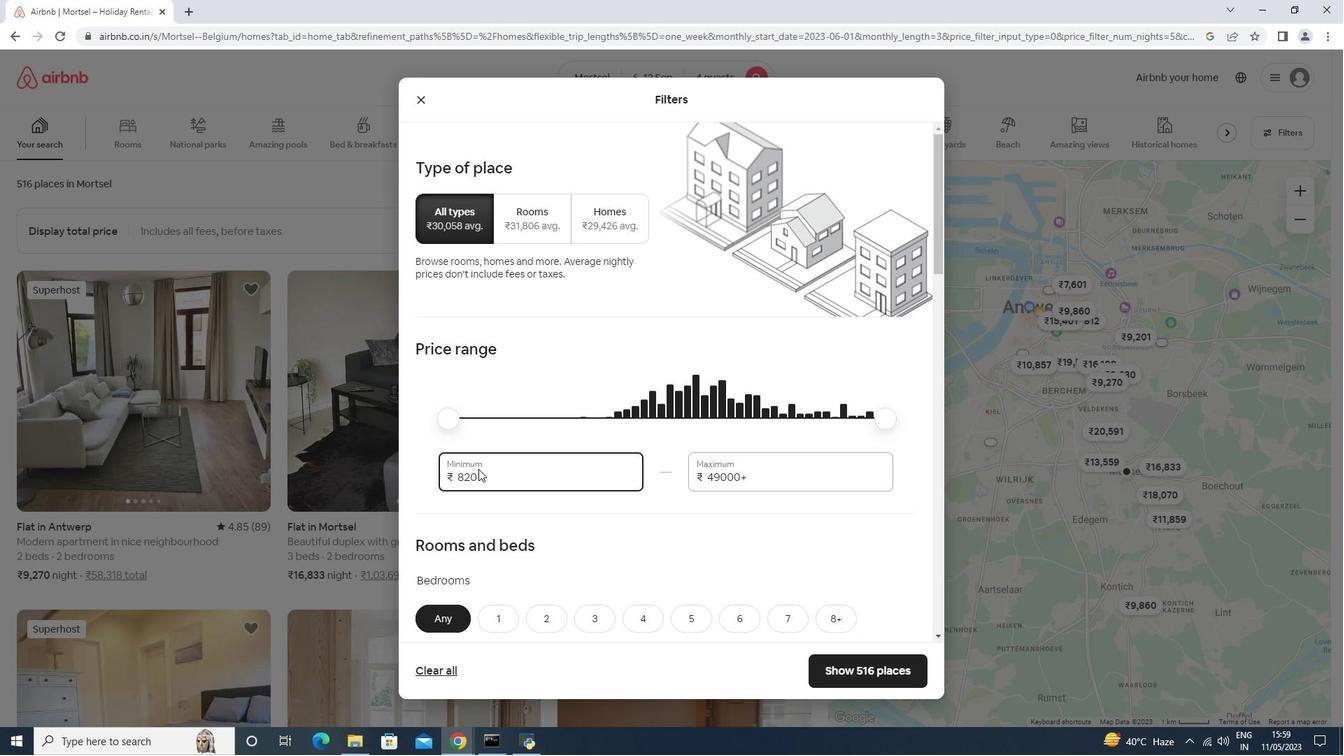 
Action: Key pressed <Key.backspace><Key.backspace><Key.backspace>10000<Key.tab>14000
Screenshot: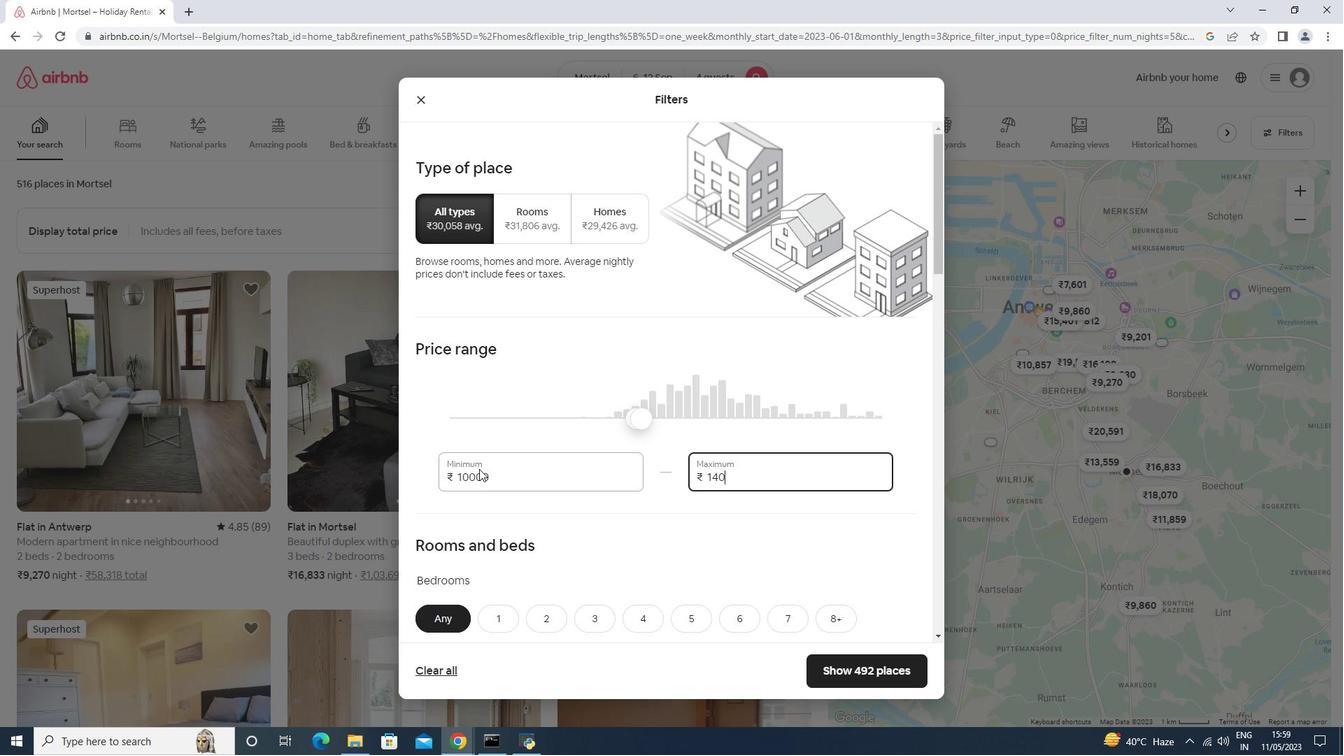 
Action: Mouse moved to (480, 451)
Screenshot: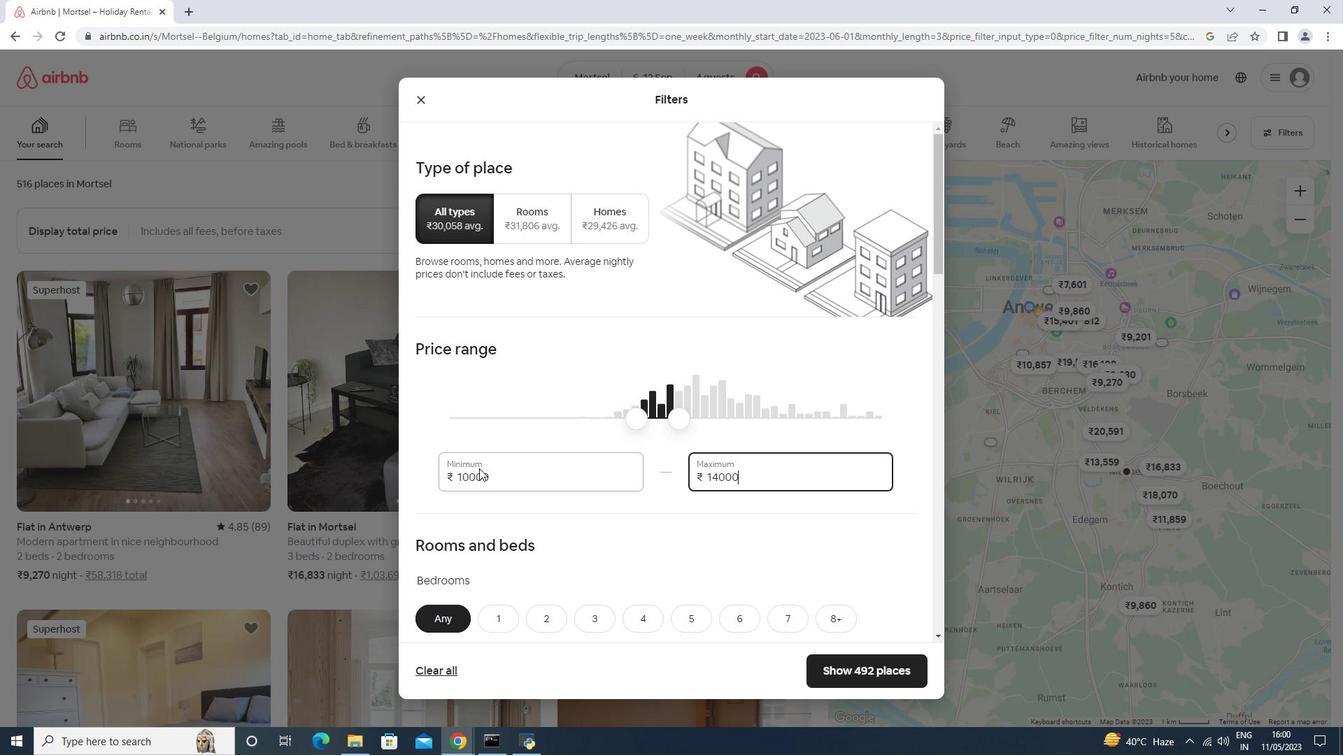 
Action: Mouse scrolled (480, 450) with delta (0, 0)
Screenshot: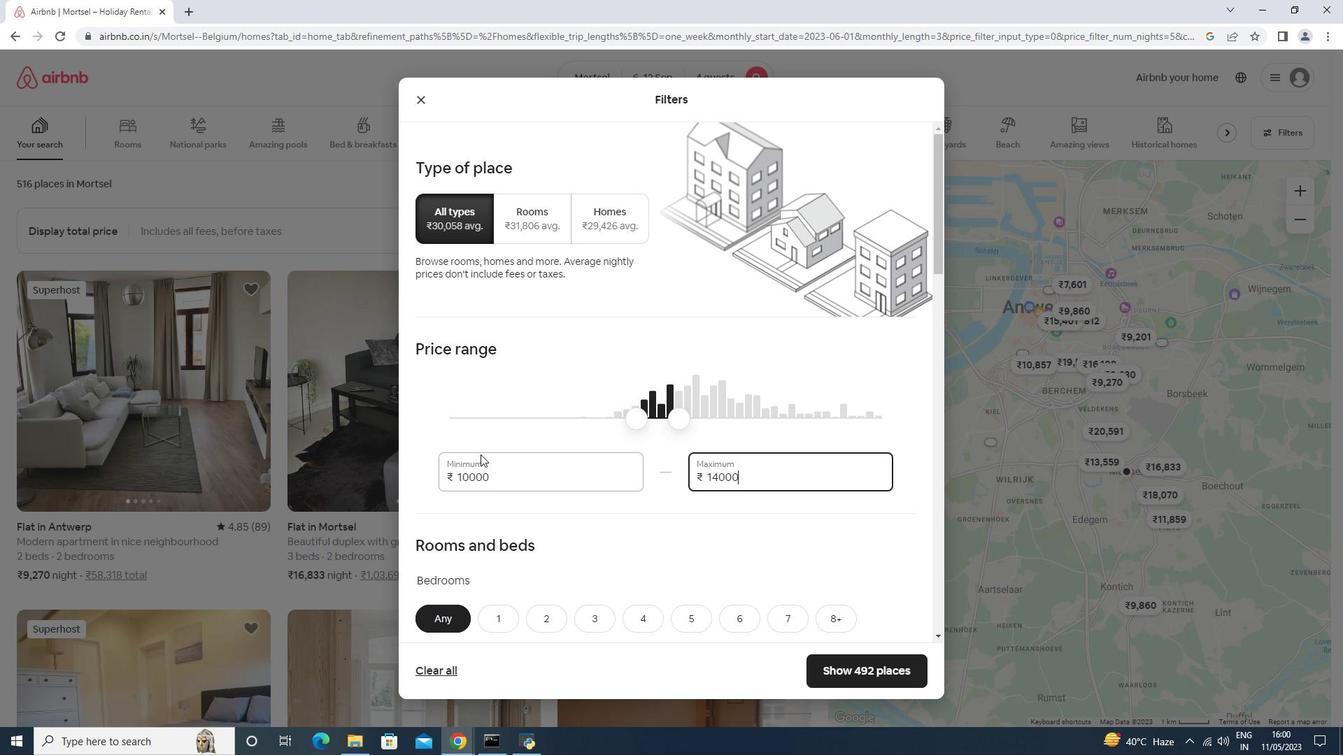 
Action: Mouse scrolled (480, 450) with delta (0, 0)
Screenshot: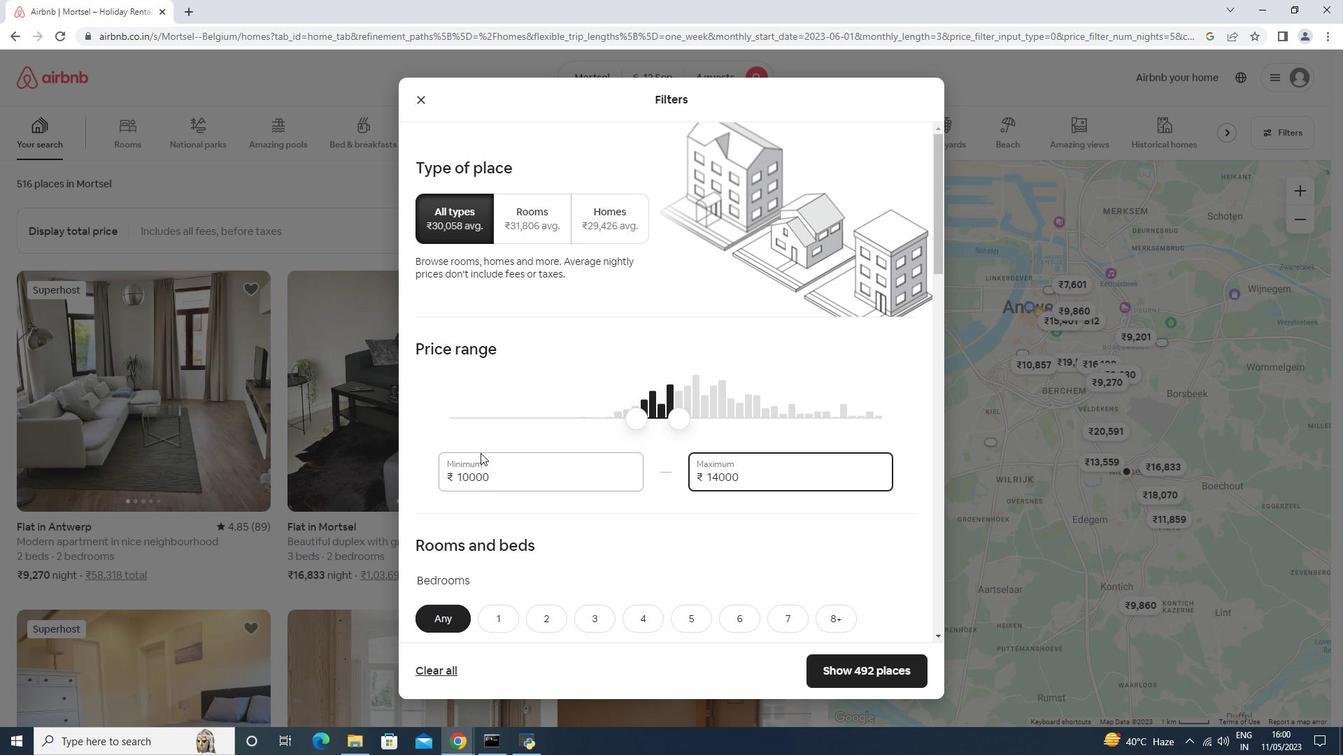 
Action: Mouse scrolled (480, 450) with delta (0, 0)
Screenshot: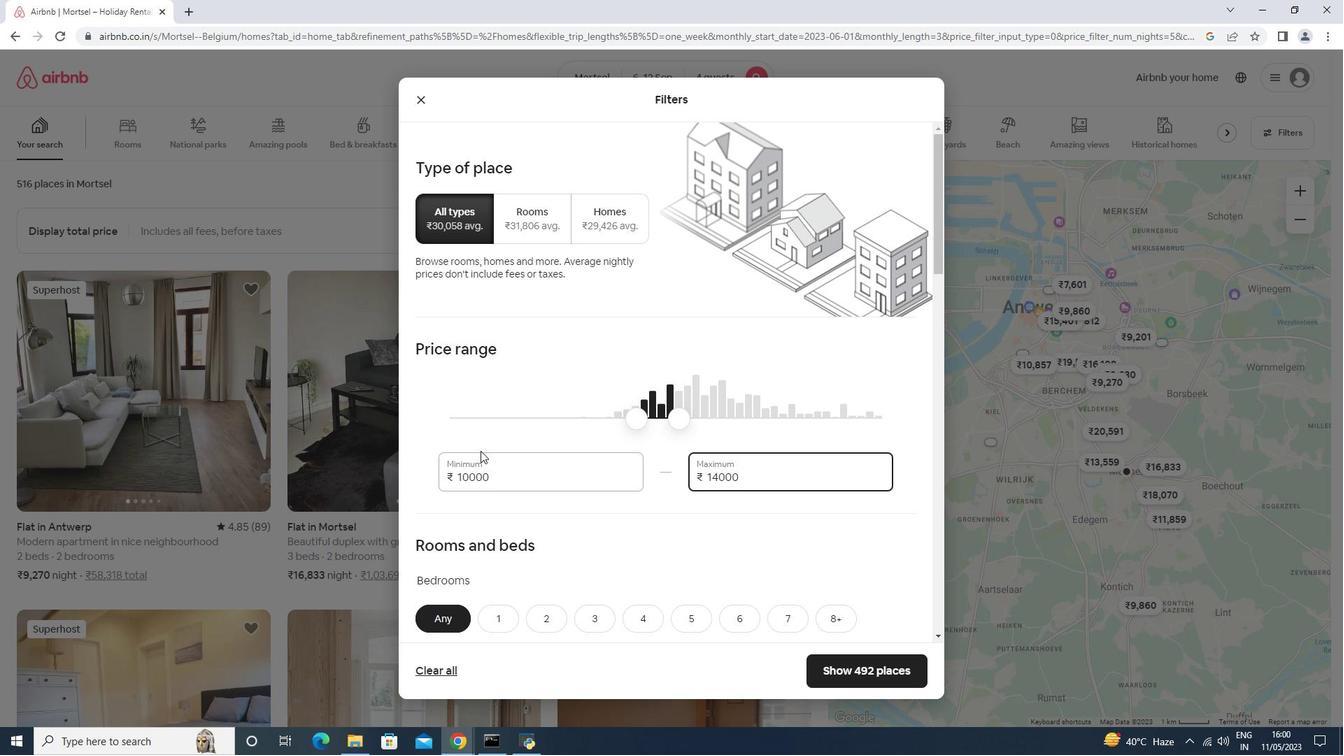
Action: Mouse scrolled (480, 450) with delta (0, 0)
Screenshot: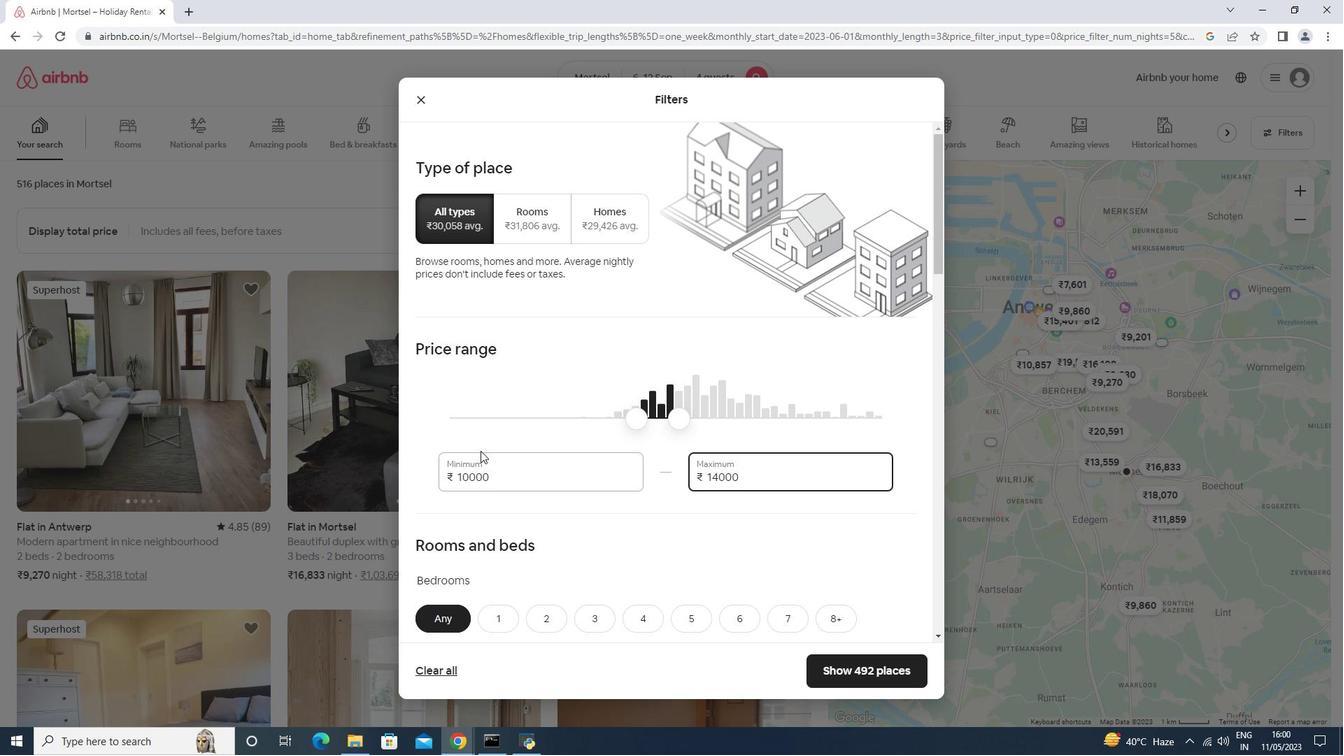 
Action: Mouse scrolled (480, 450) with delta (0, 0)
Screenshot: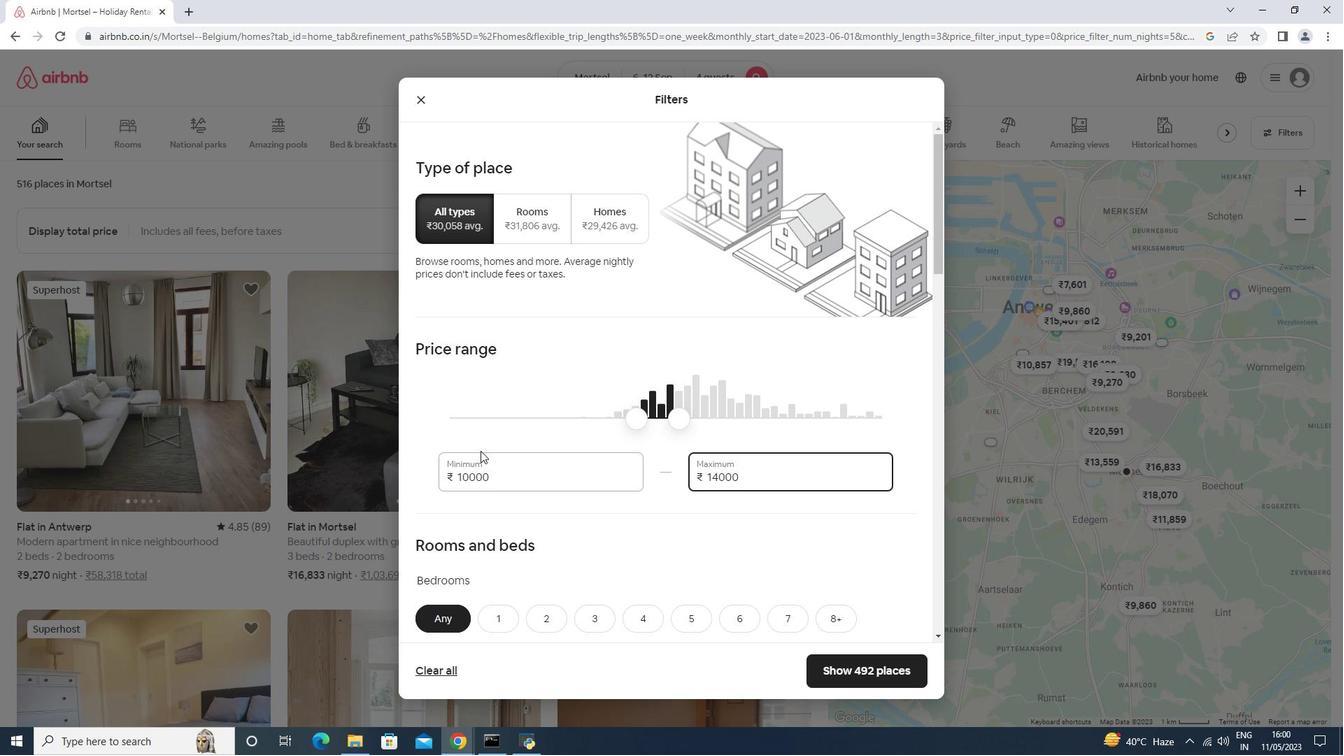
Action: Mouse scrolled (480, 450) with delta (0, 0)
Screenshot: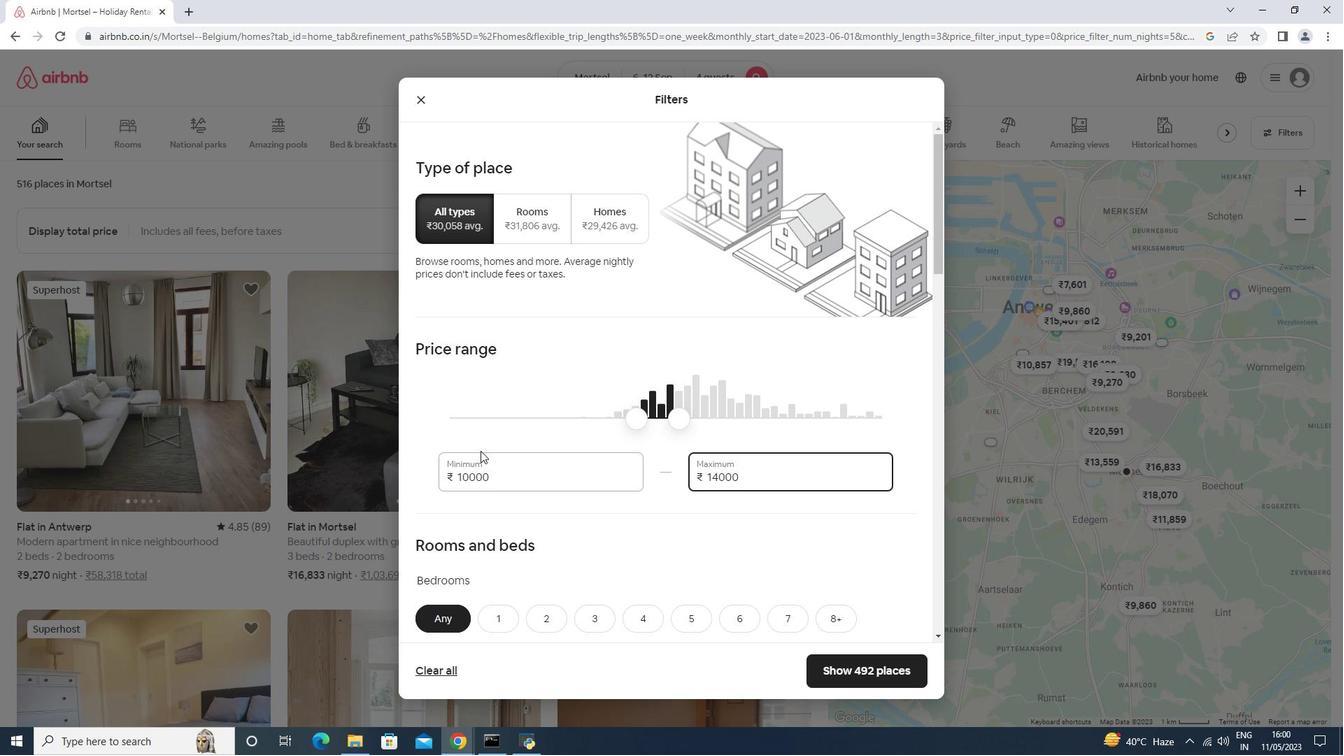 
Action: Mouse moved to (644, 200)
Screenshot: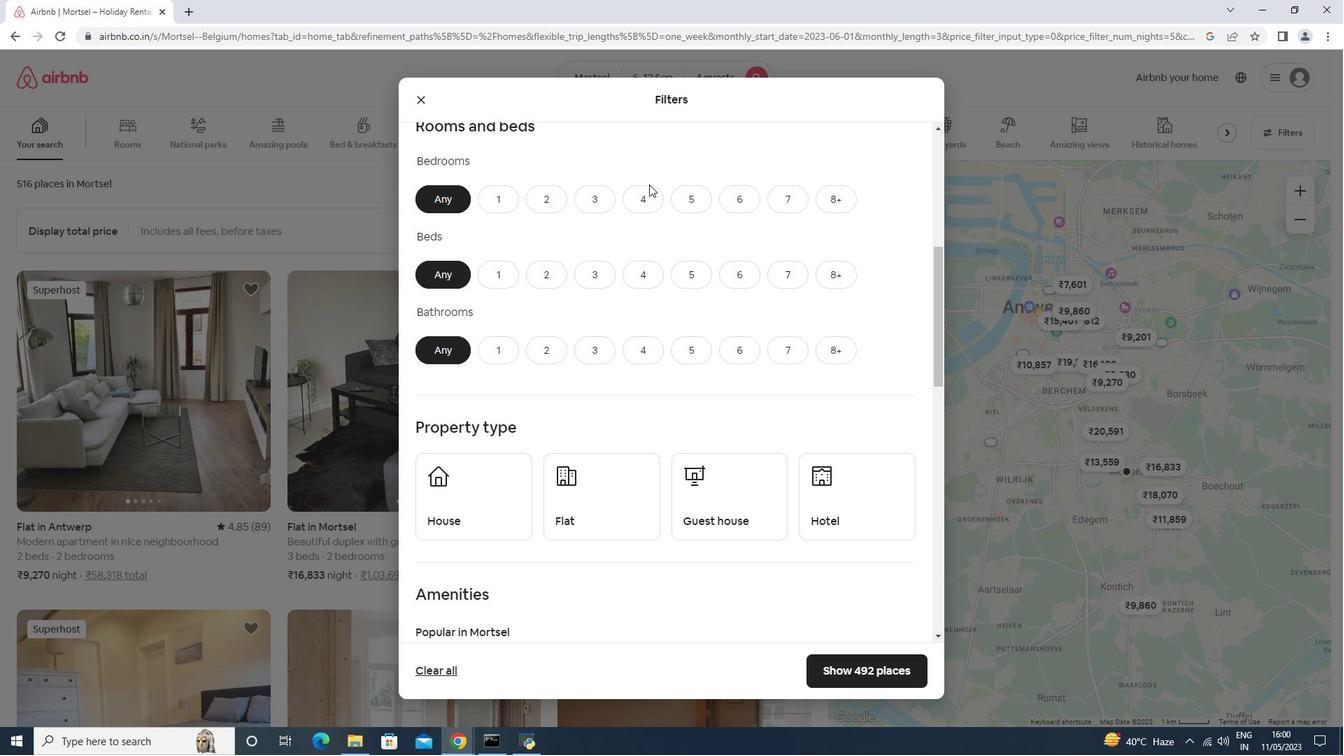 
Action: Mouse pressed left at (644, 200)
Screenshot: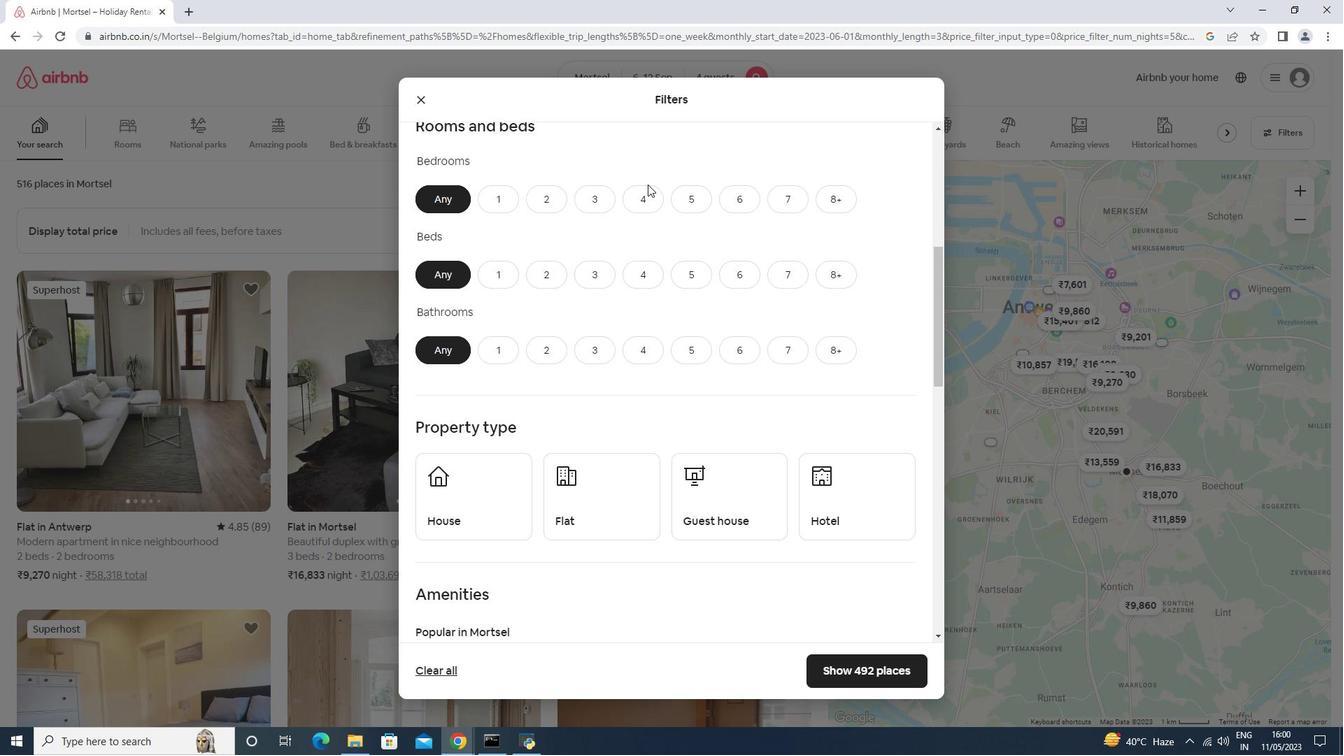 
Action: Mouse moved to (649, 268)
Screenshot: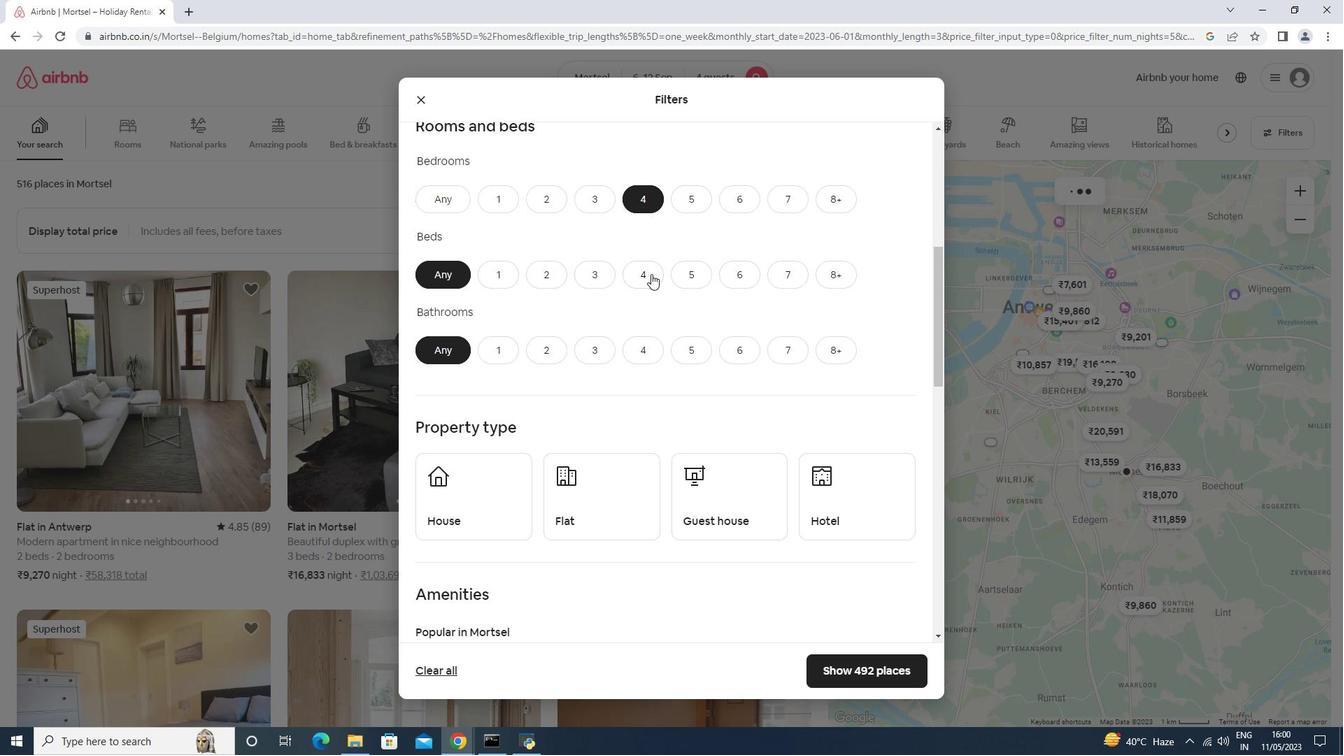 
Action: Mouse pressed left at (649, 268)
Screenshot: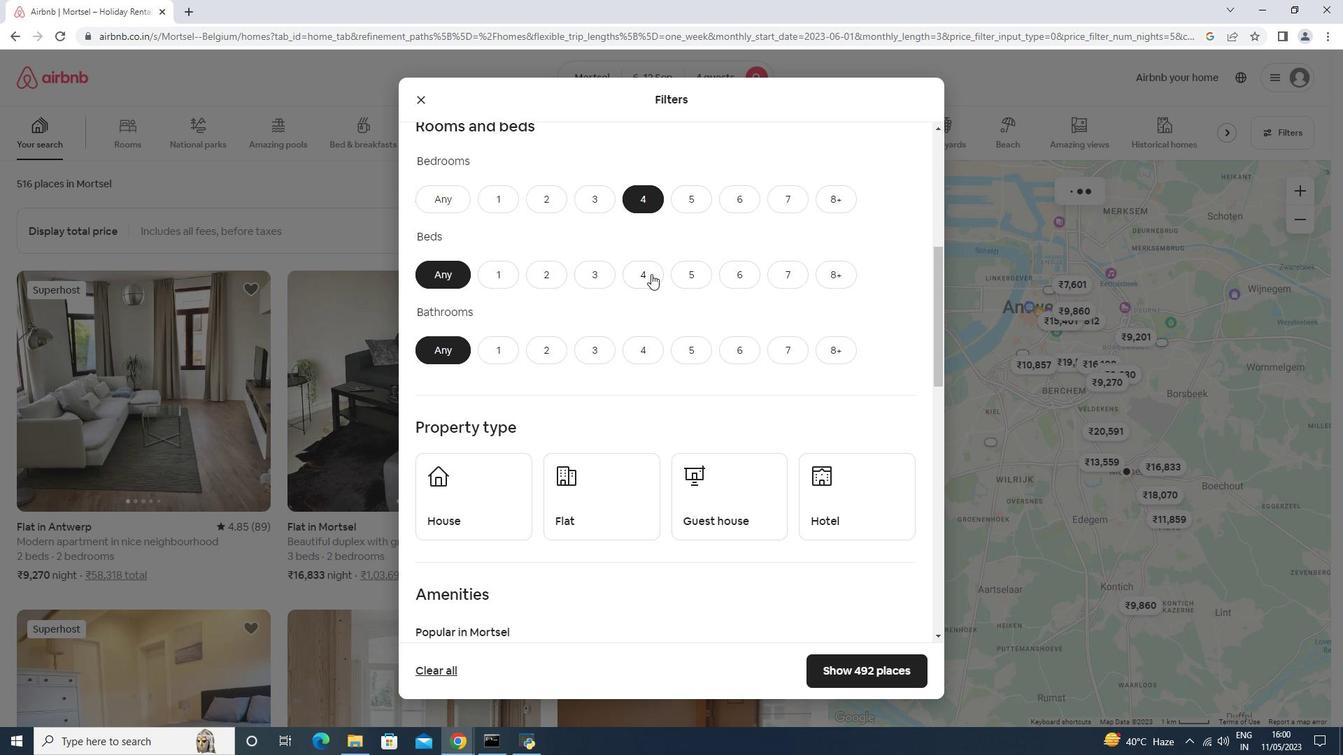 
Action: Mouse moved to (642, 354)
Screenshot: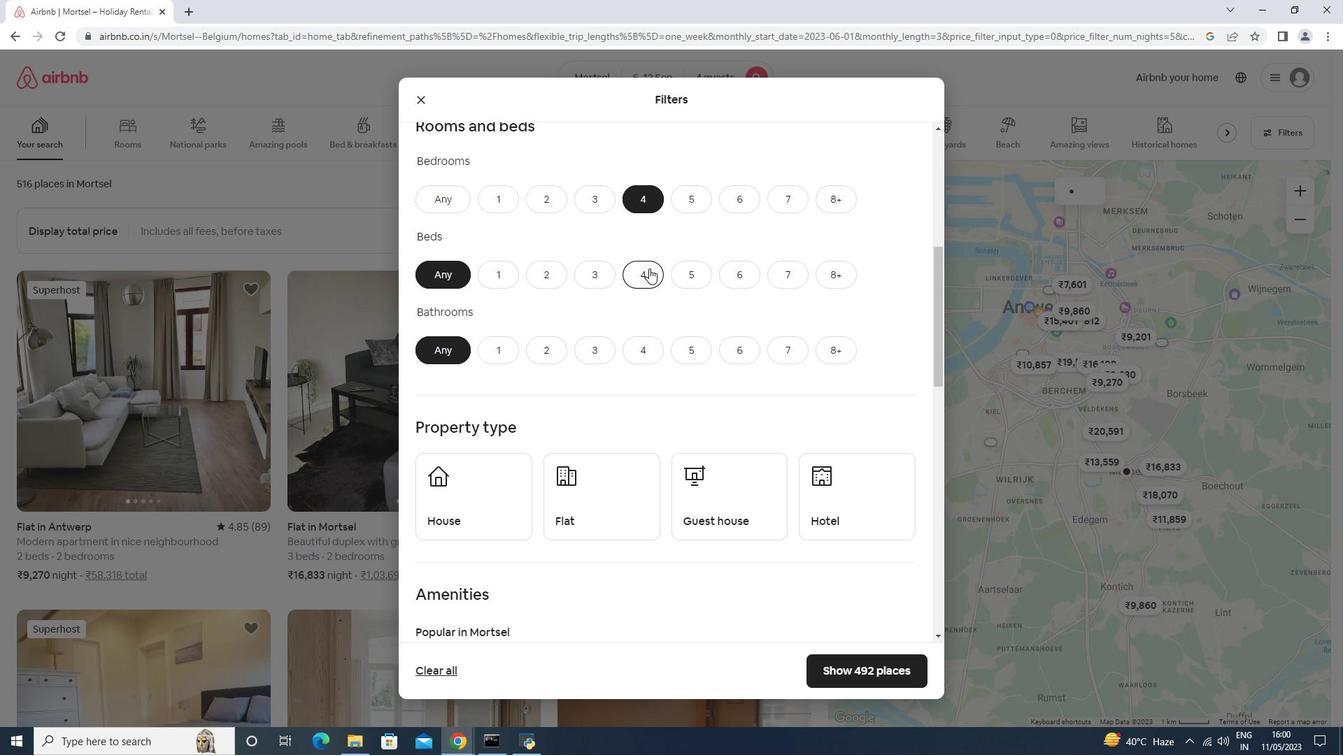 
Action: Mouse pressed left at (642, 354)
Screenshot: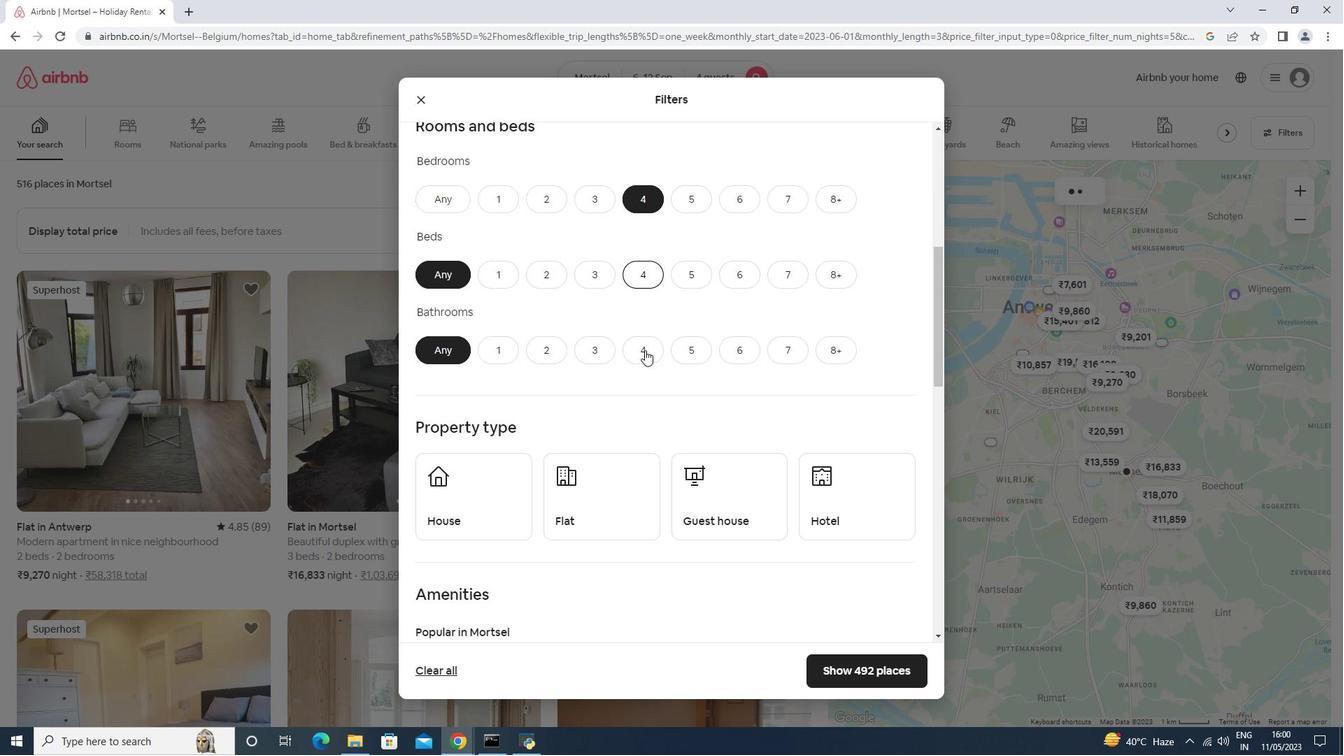 
Action: Mouse moved to (641, 352)
Screenshot: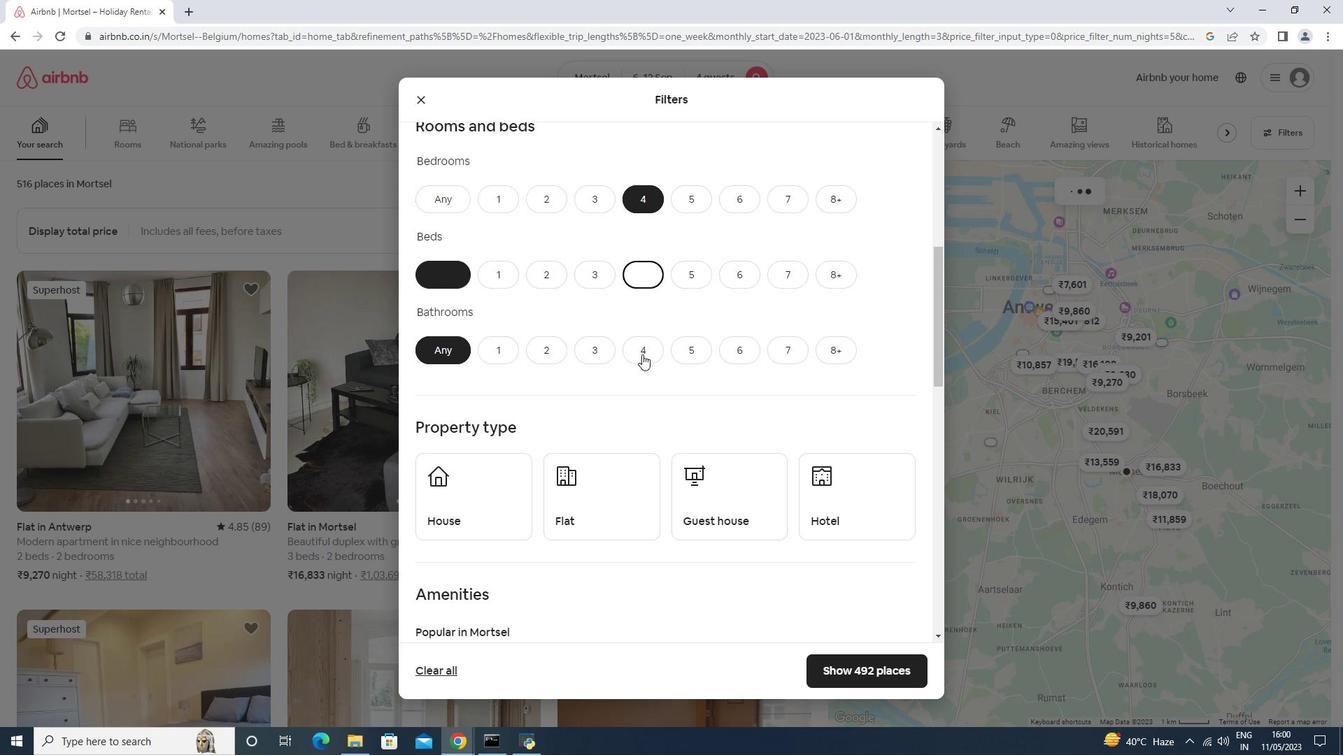 
Action: Mouse scrolled (641, 351) with delta (0, 0)
Screenshot: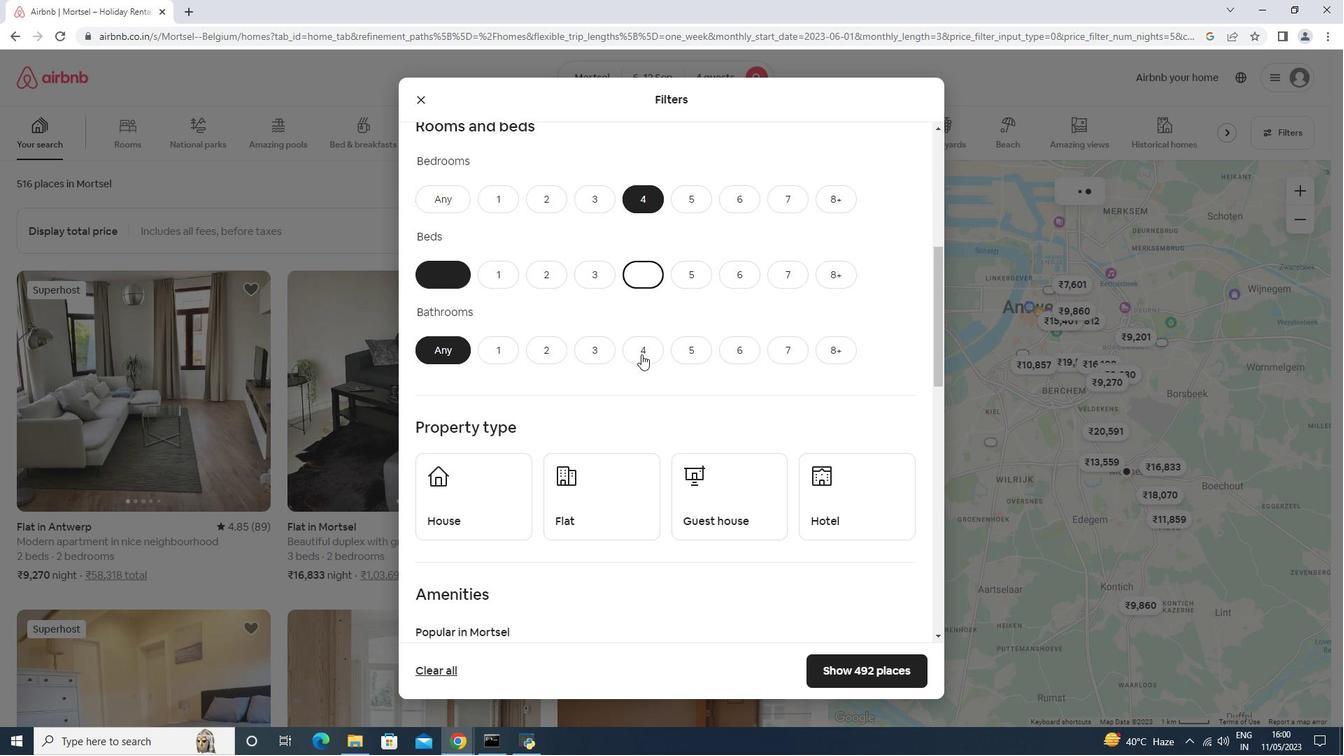 
Action: Mouse scrolled (641, 351) with delta (0, 0)
Screenshot: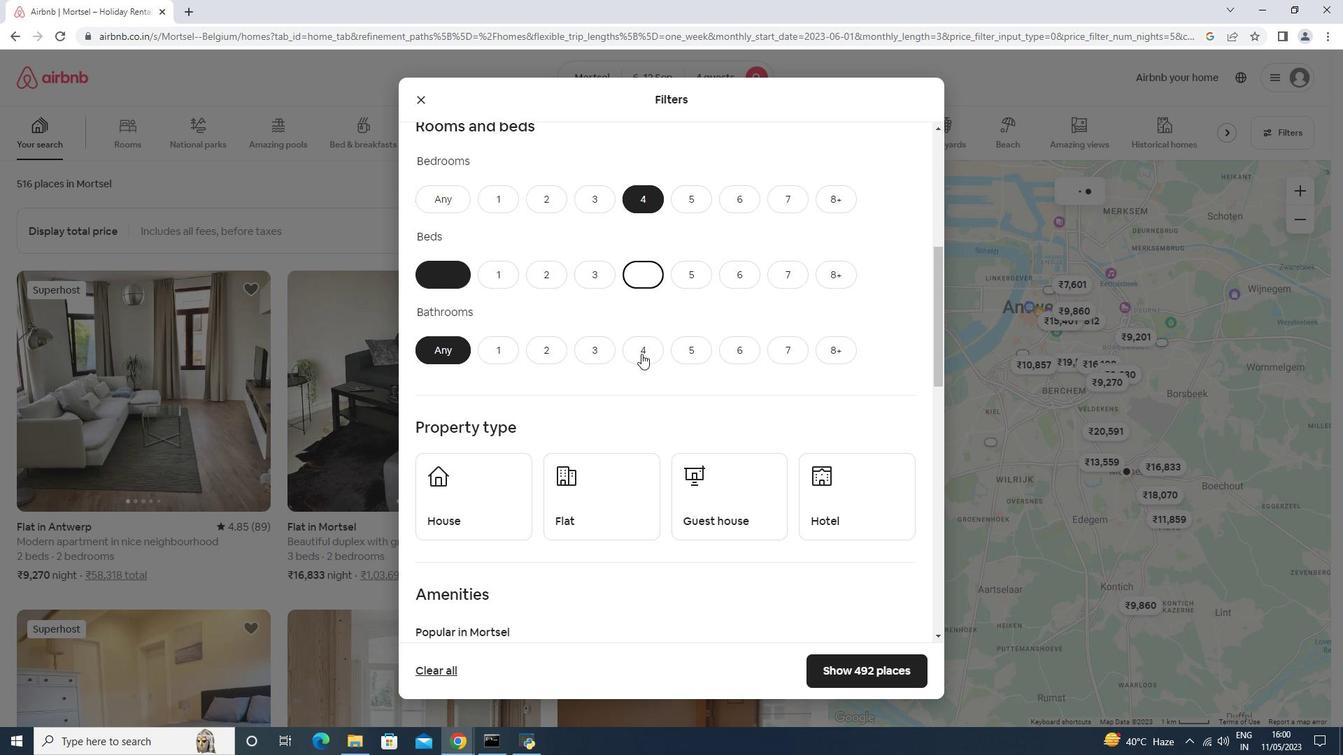 
Action: Mouse moved to (641, 352)
Screenshot: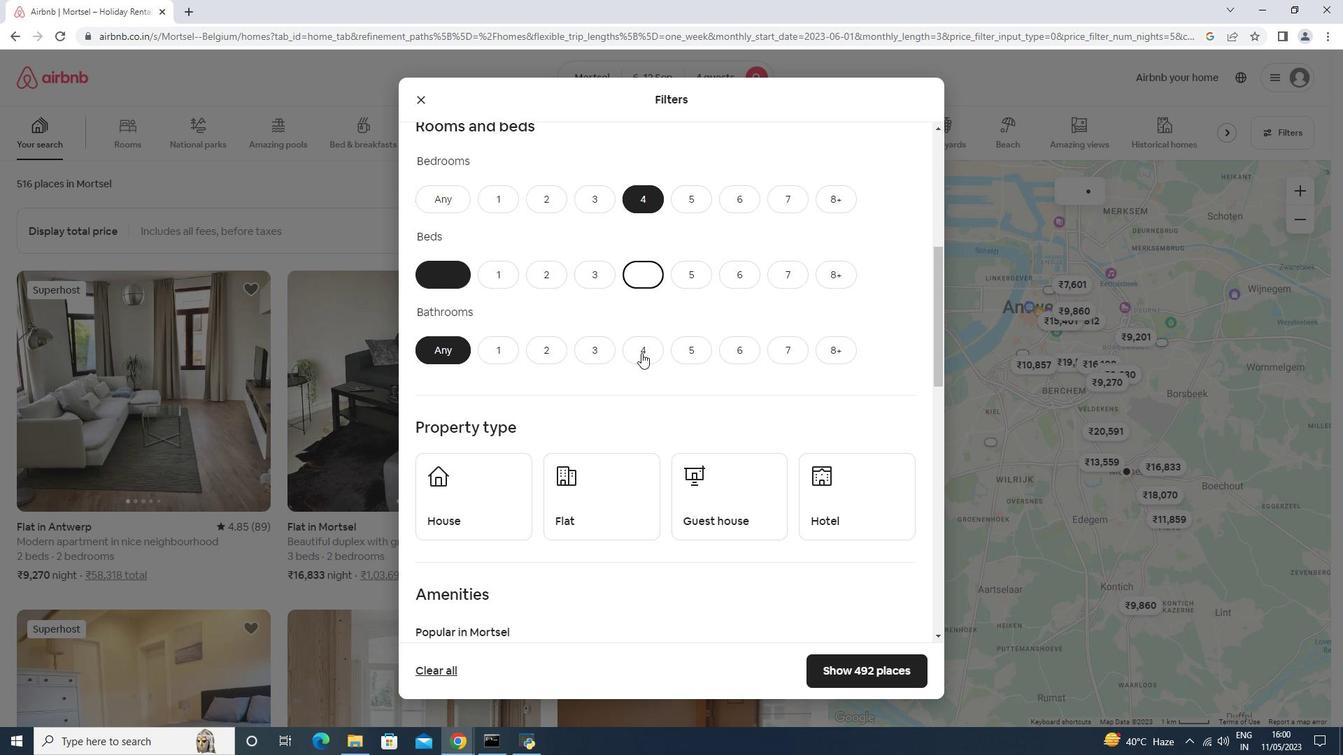 
Action: Mouse scrolled (641, 351) with delta (0, 0)
Screenshot: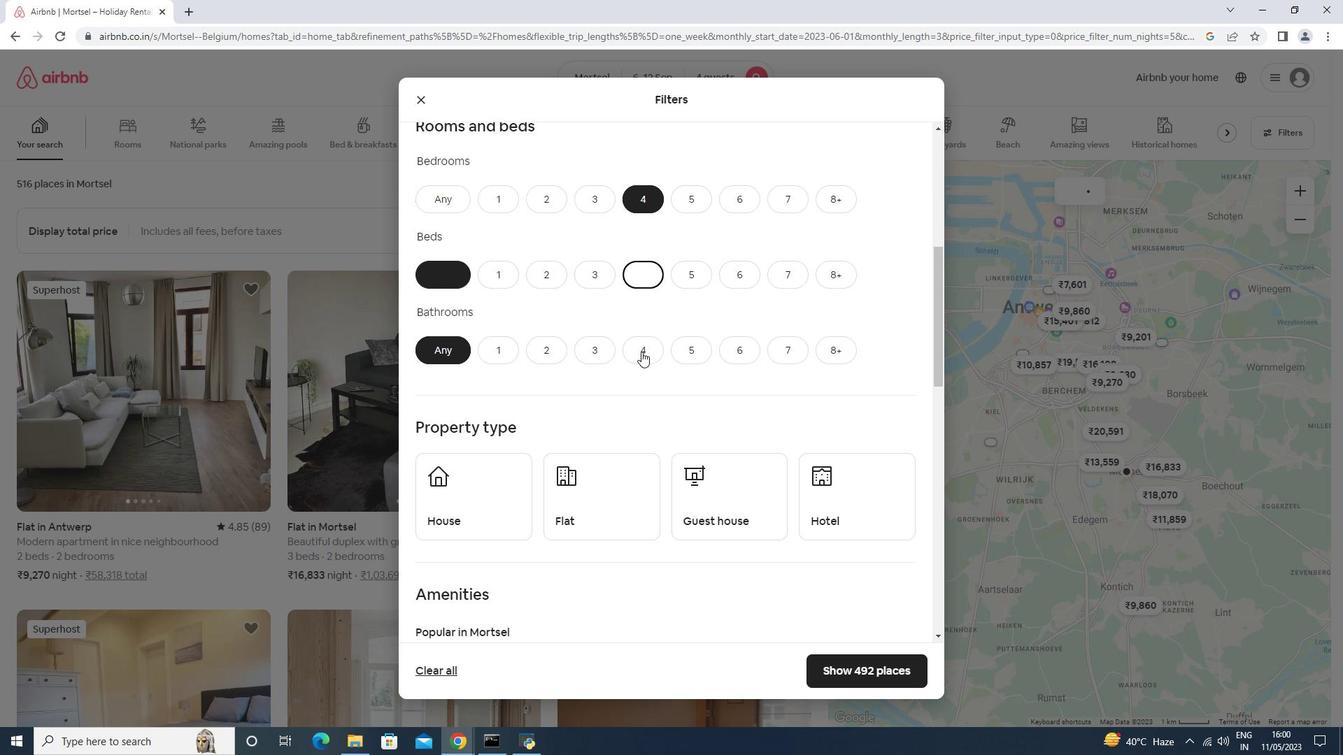 
Action: Mouse moved to (503, 276)
Screenshot: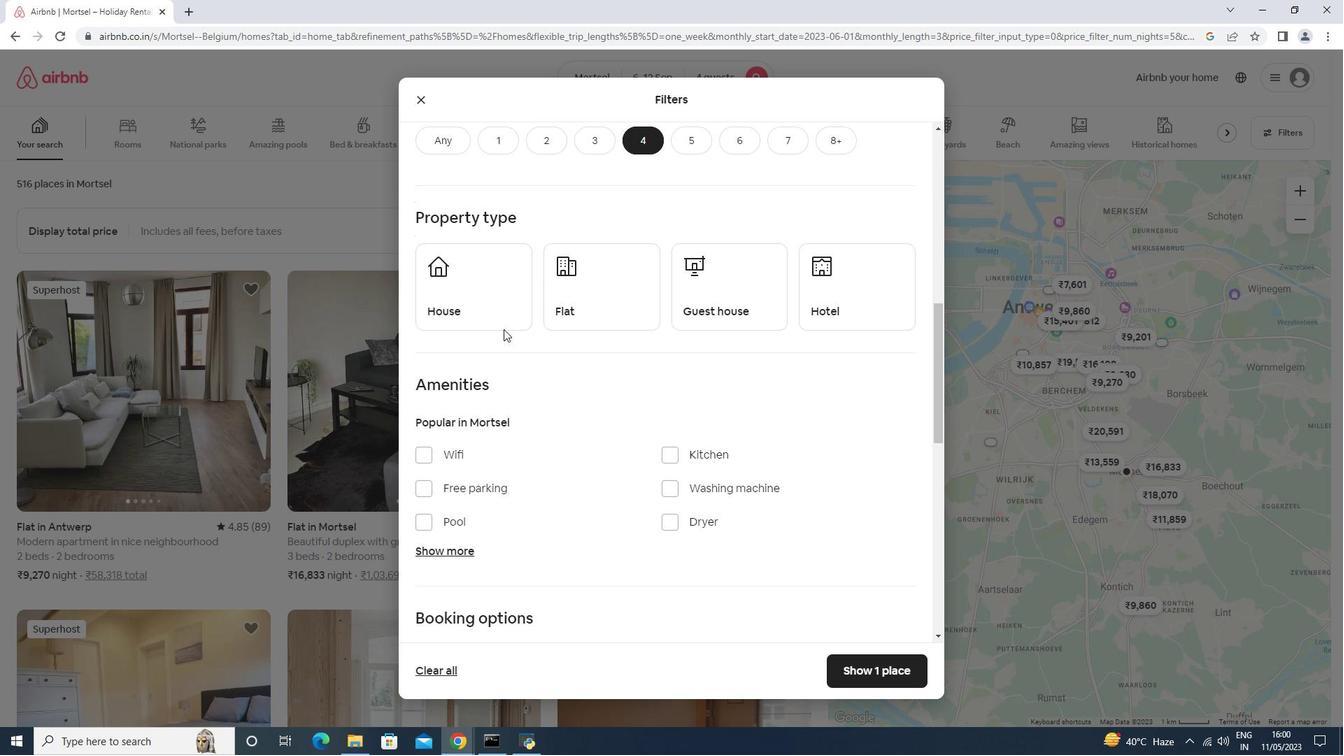 
Action: Mouse pressed left at (503, 276)
Screenshot: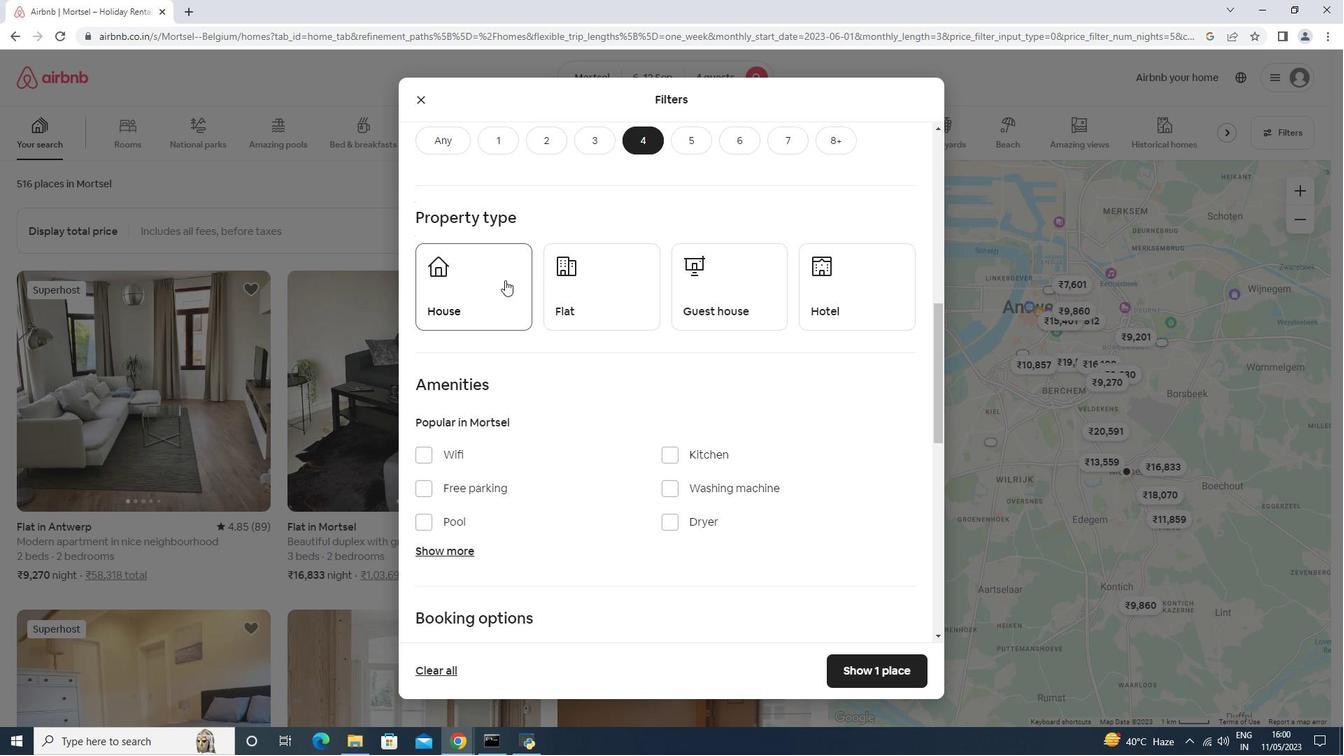 
Action: Mouse moved to (609, 322)
Screenshot: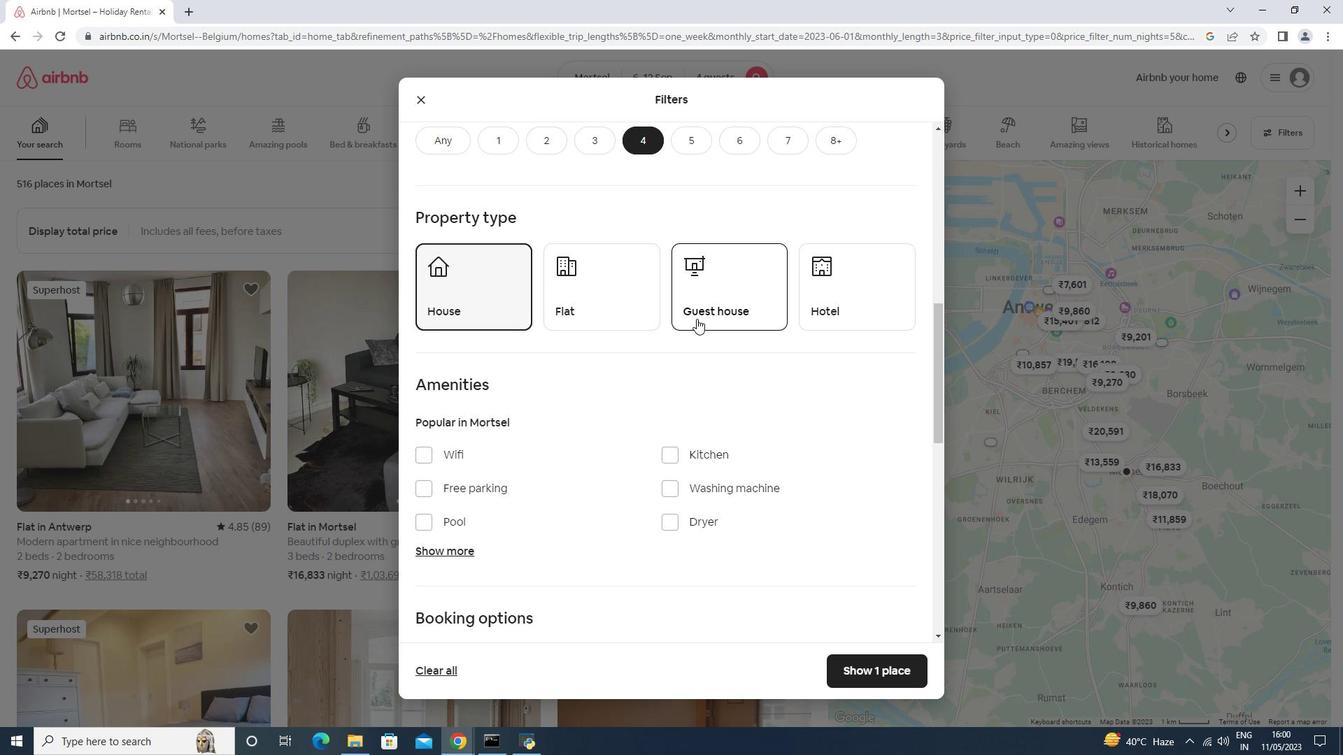 
Action: Mouse pressed left at (697, 318)
Screenshot: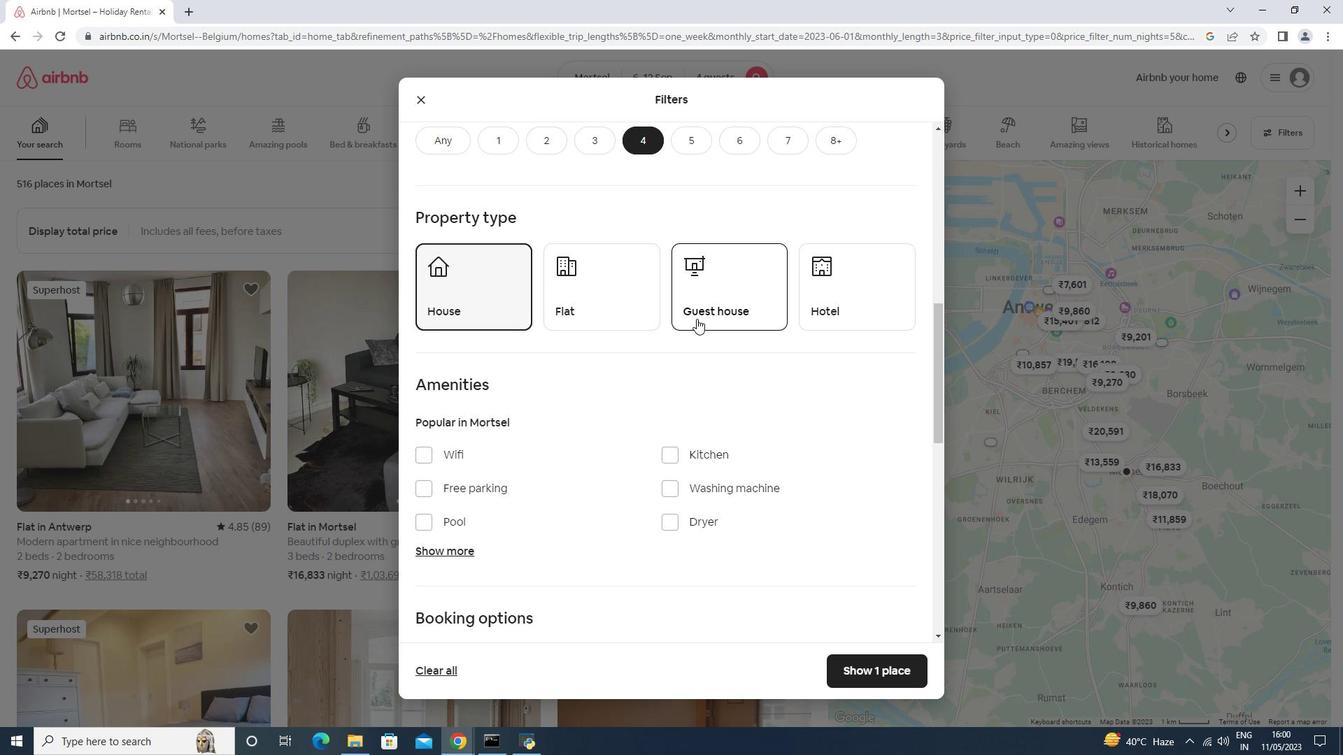 
Action: Mouse moved to (606, 322)
Screenshot: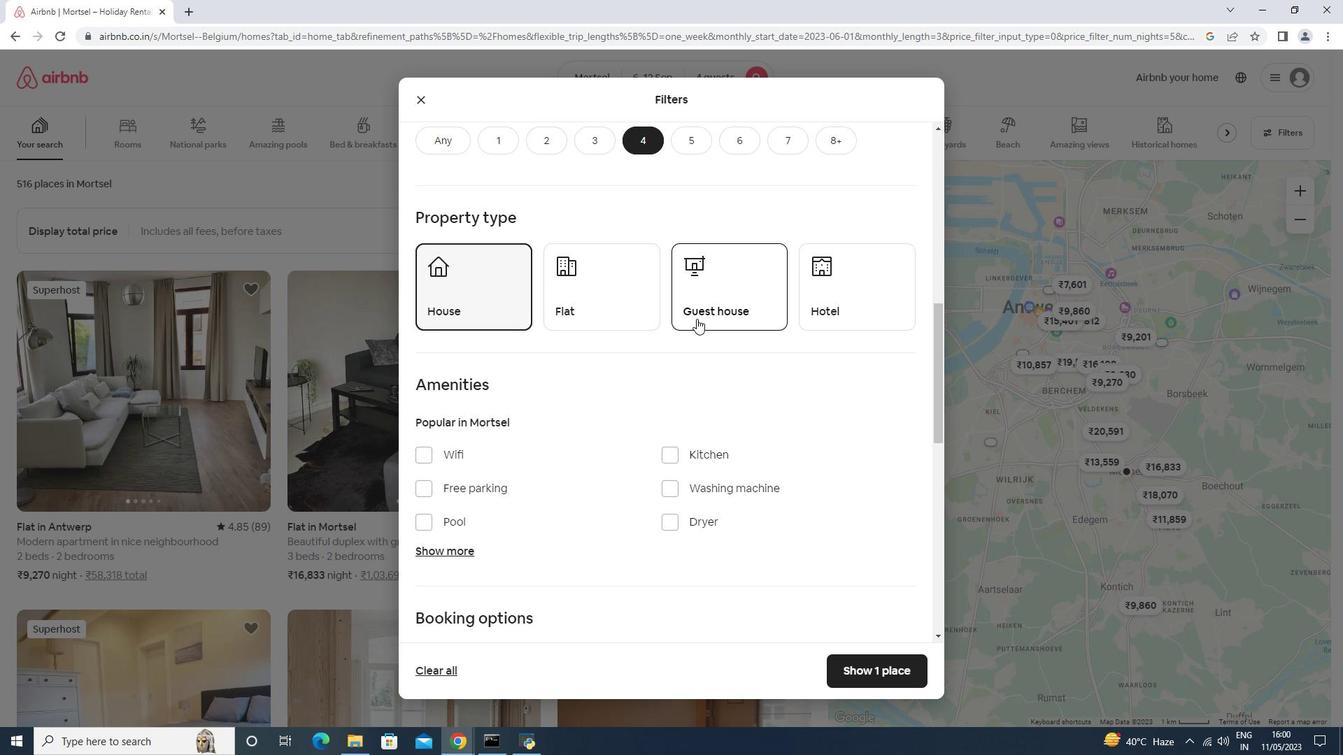 
Action: Mouse pressed left at (606, 322)
Screenshot: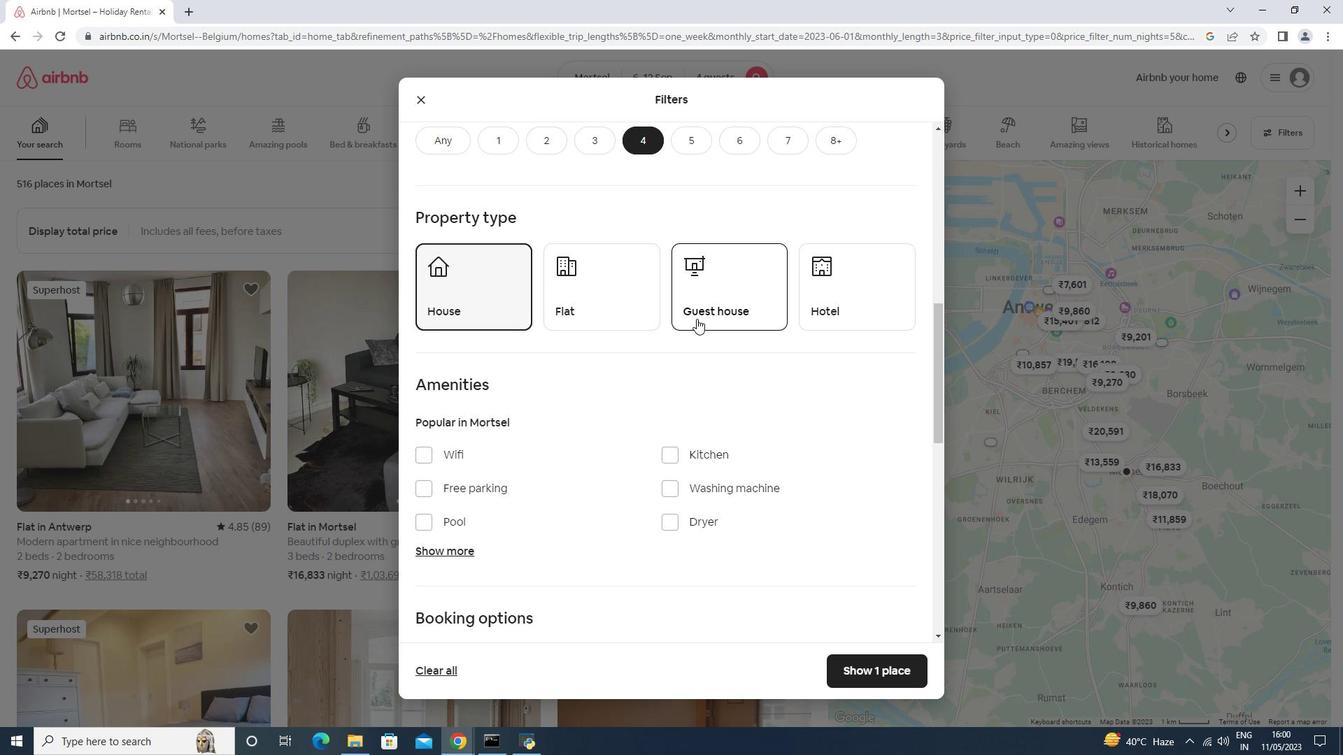 
Action: Mouse moved to (615, 312)
Screenshot: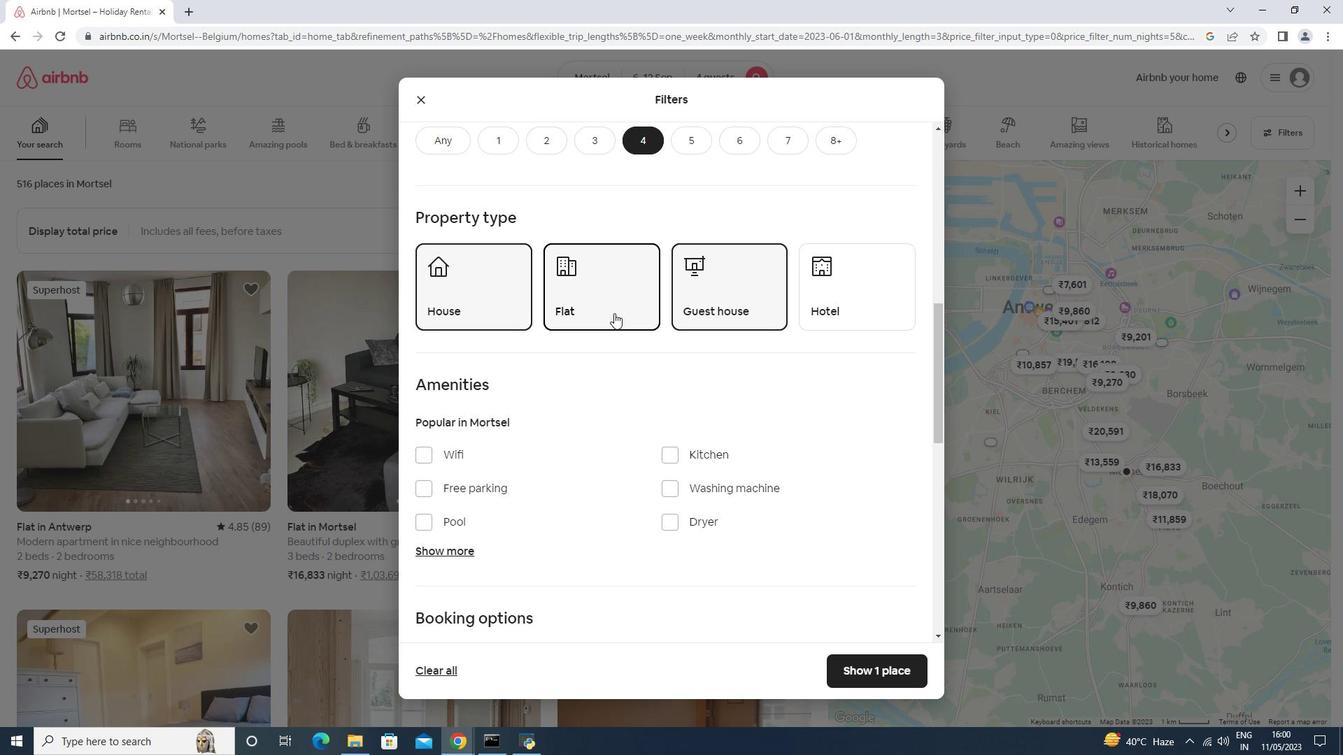 
Action: Mouse scrolled (615, 312) with delta (0, 0)
Screenshot: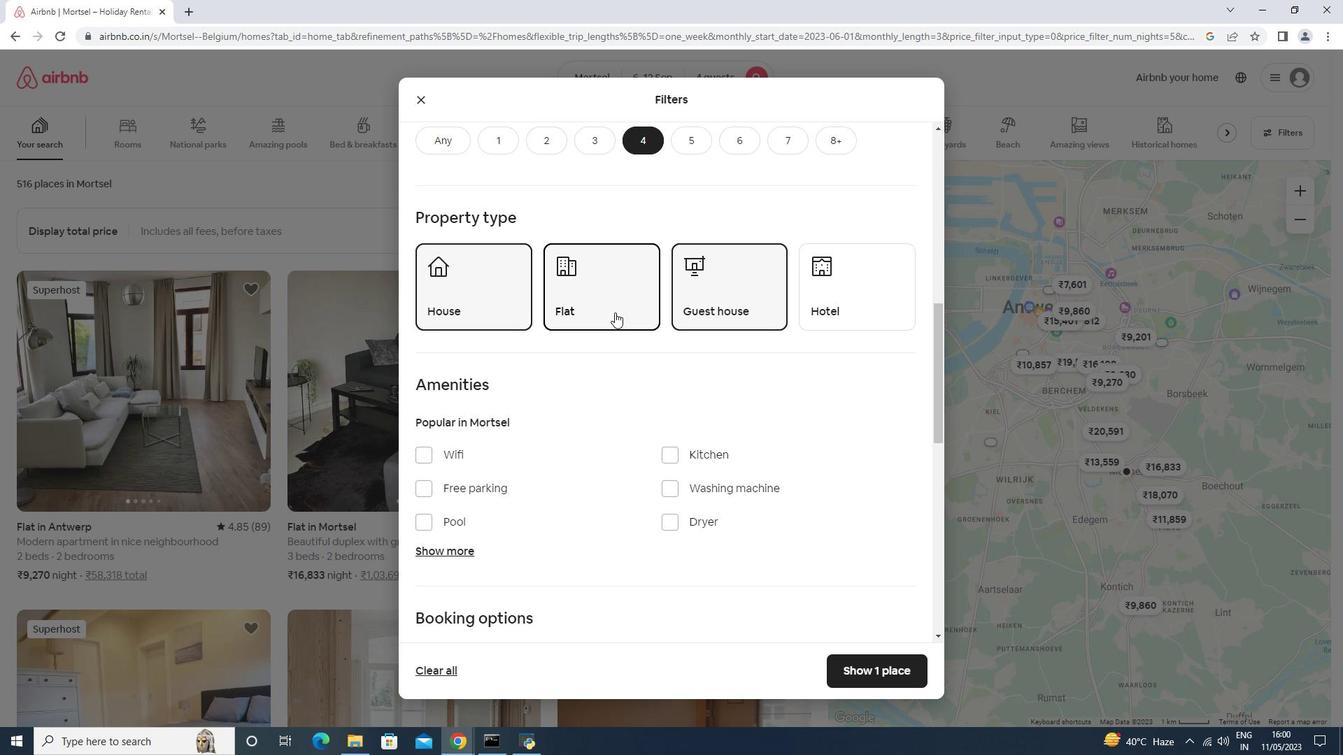 
Action: Mouse scrolled (615, 312) with delta (0, 0)
Screenshot: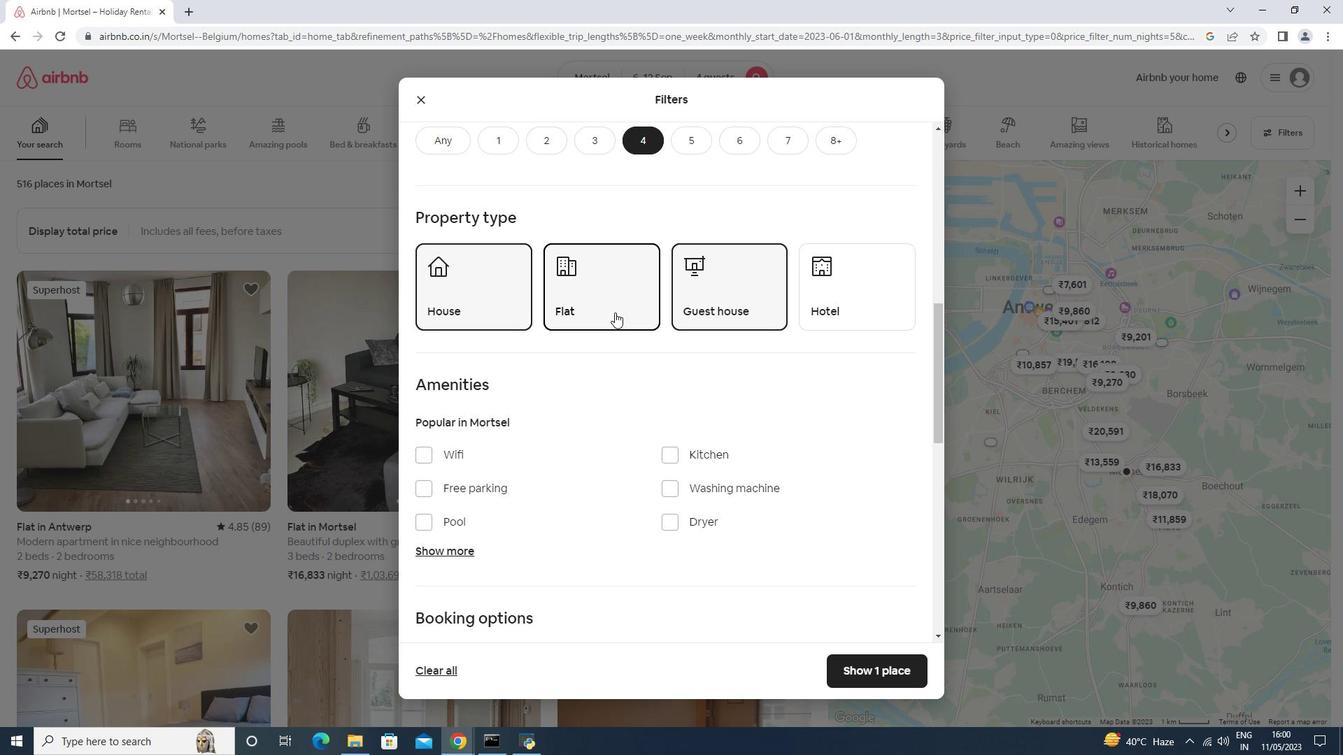 
Action: Mouse scrolled (615, 312) with delta (0, 0)
Screenshot: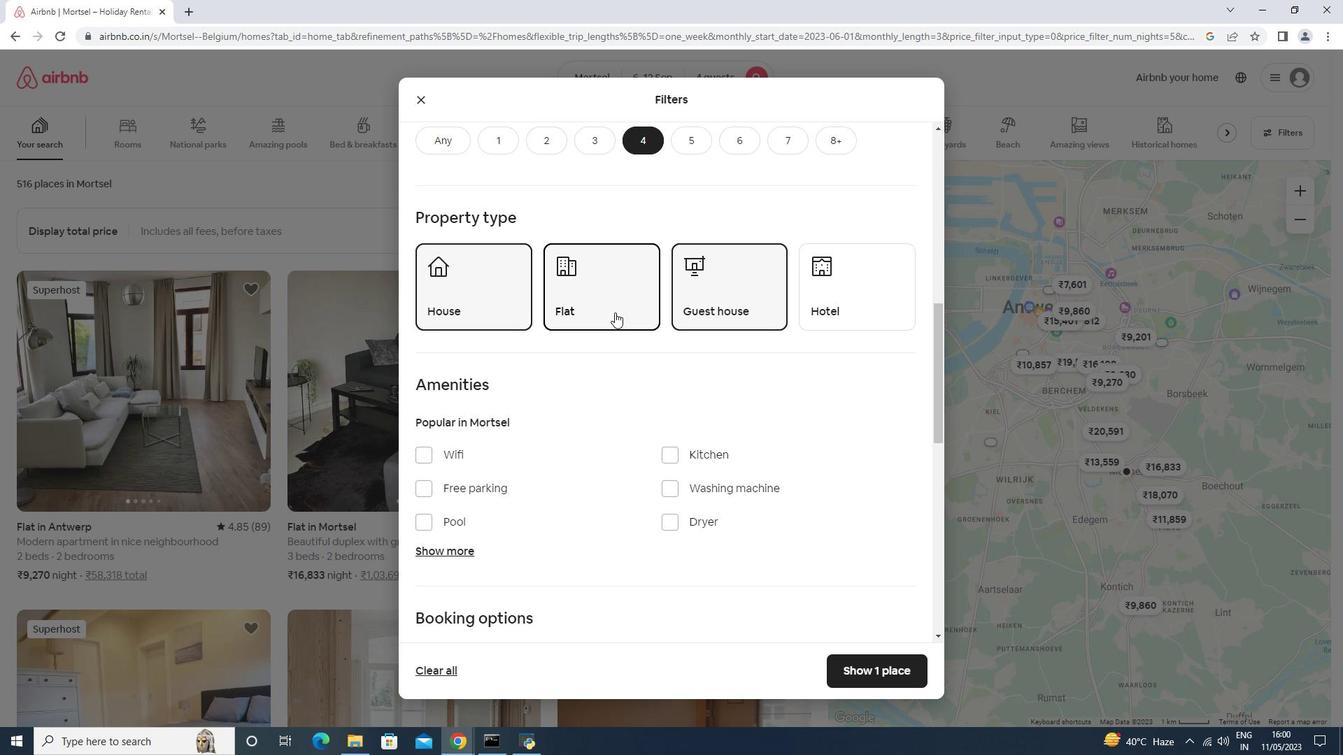 
Action: Mouse moved to (446, 250)
Screenshot: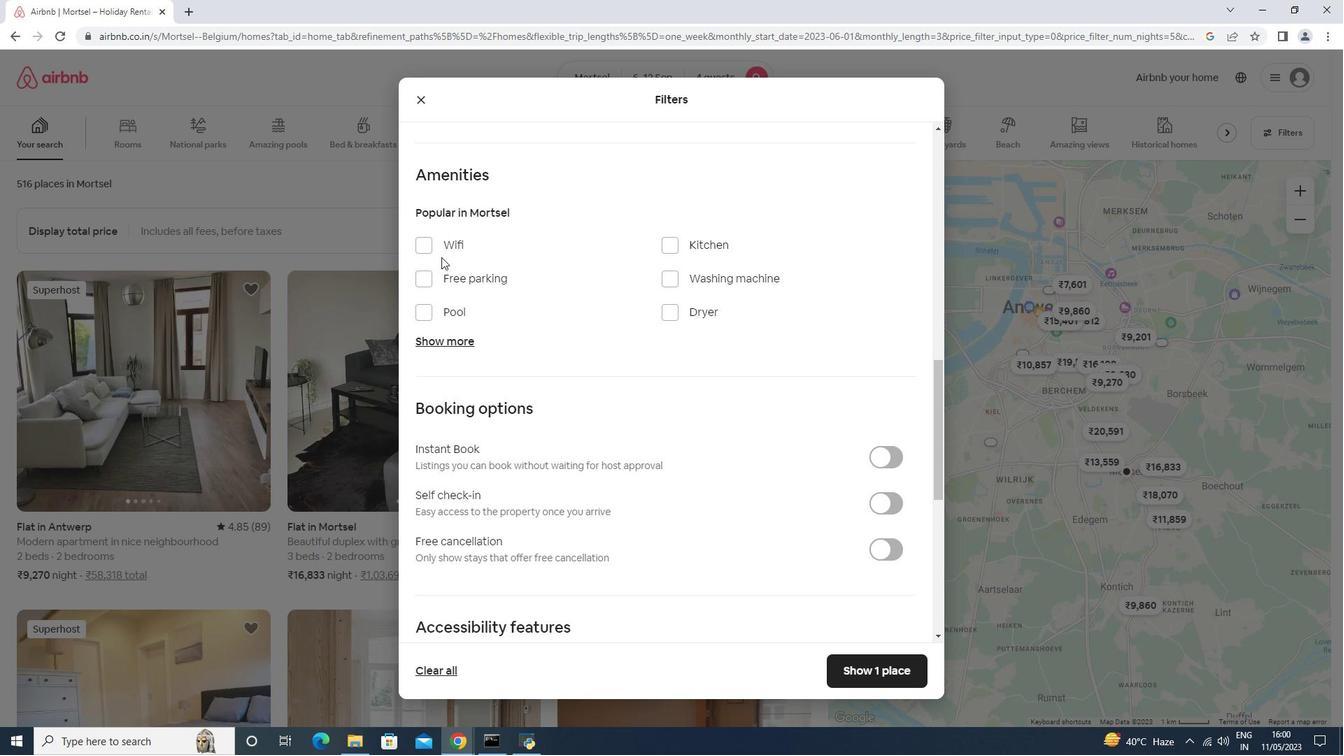 
Action: Mouse pressed left at (446, 250)
Screenshot: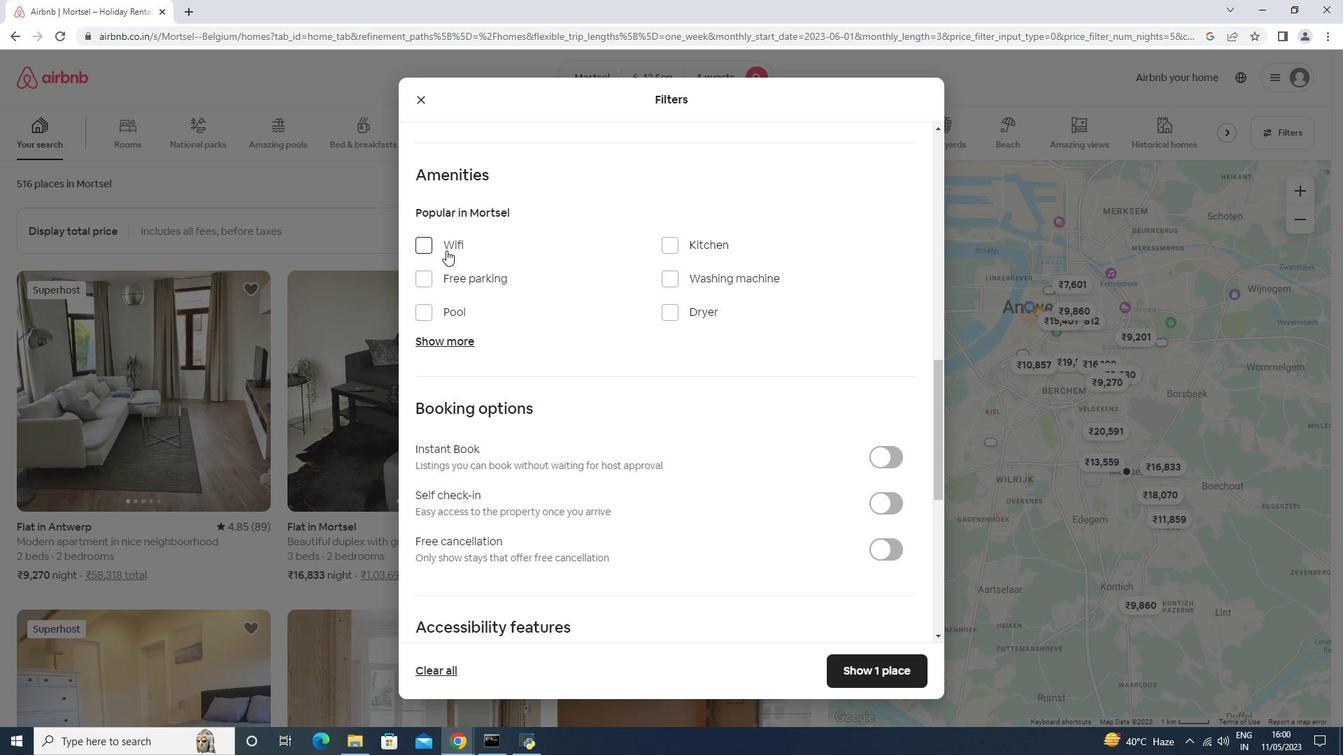 
Action: Mouse moved to (453, 273)
Screenshot: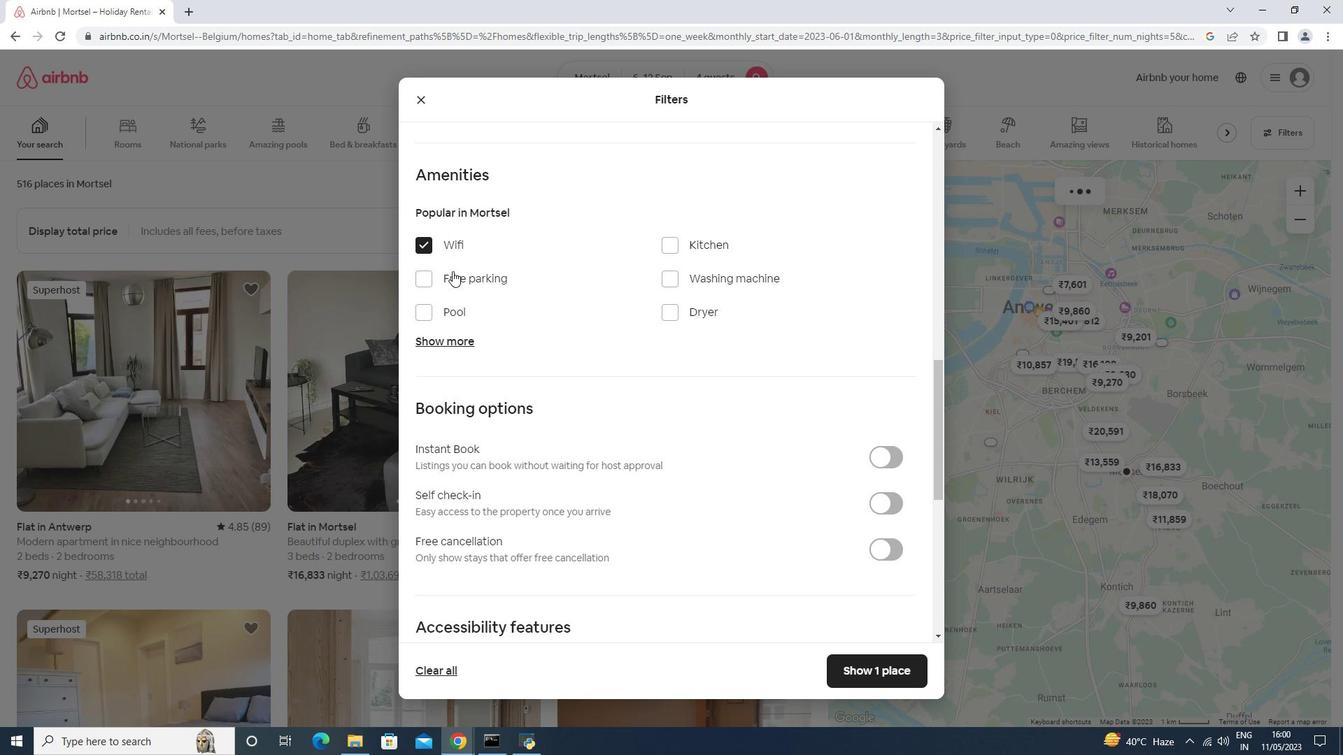 
Action: Mouse pressed left at (453, 273)
Screenshot: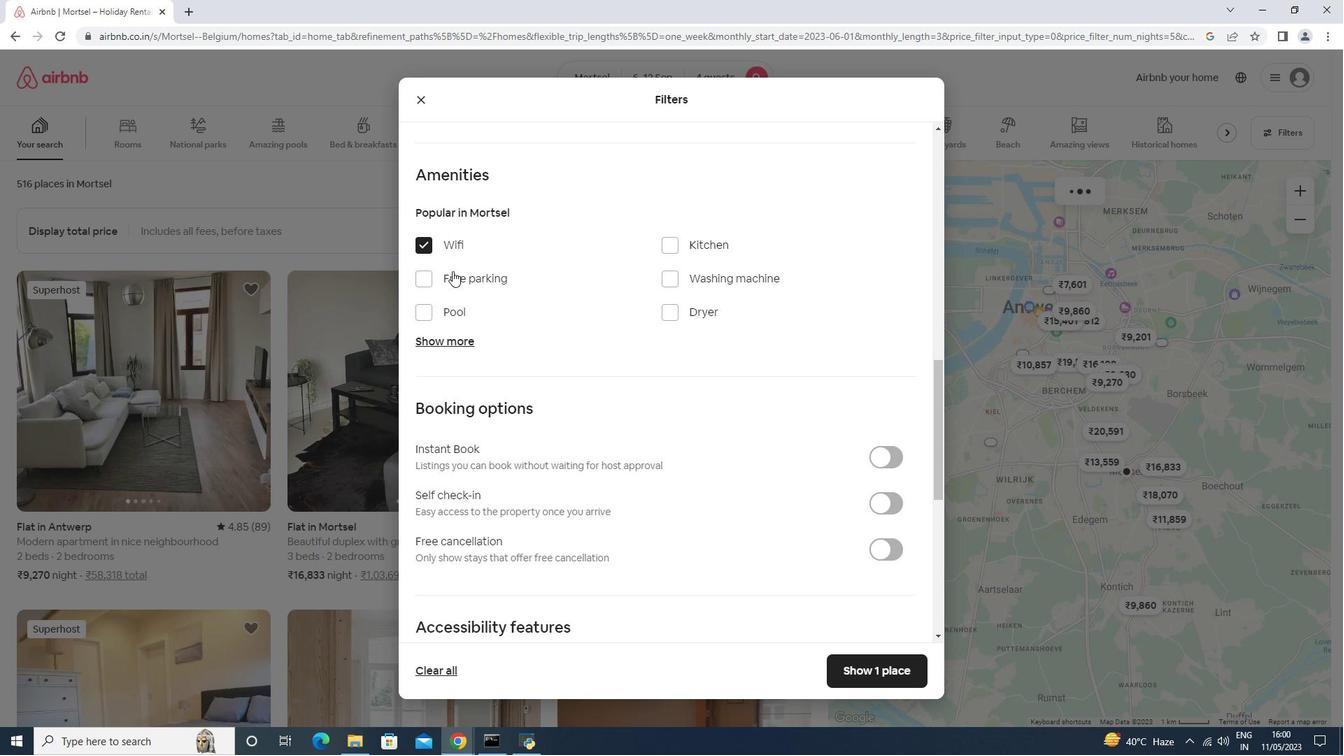 
Action: Mouse moved to (446, 336)
Screenshot: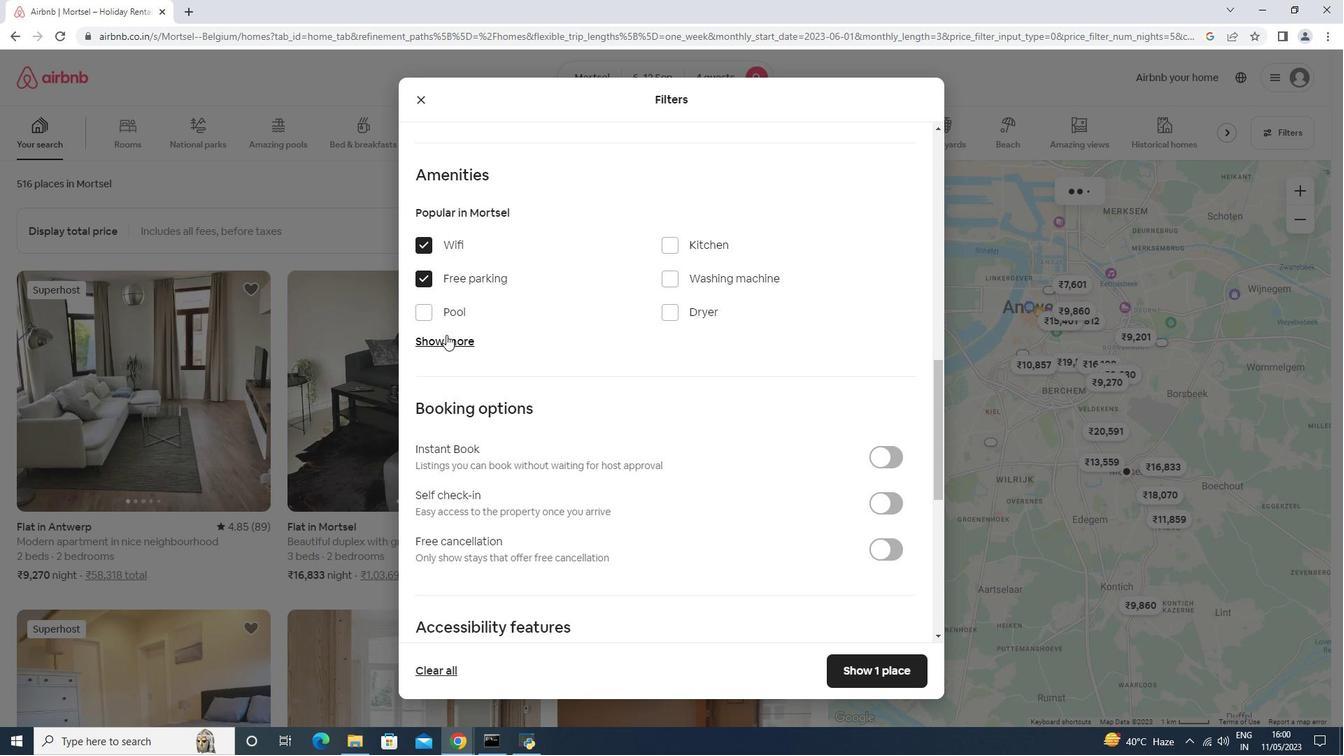 
Action: Mouse pressed left at (446, 336)
Screenshot: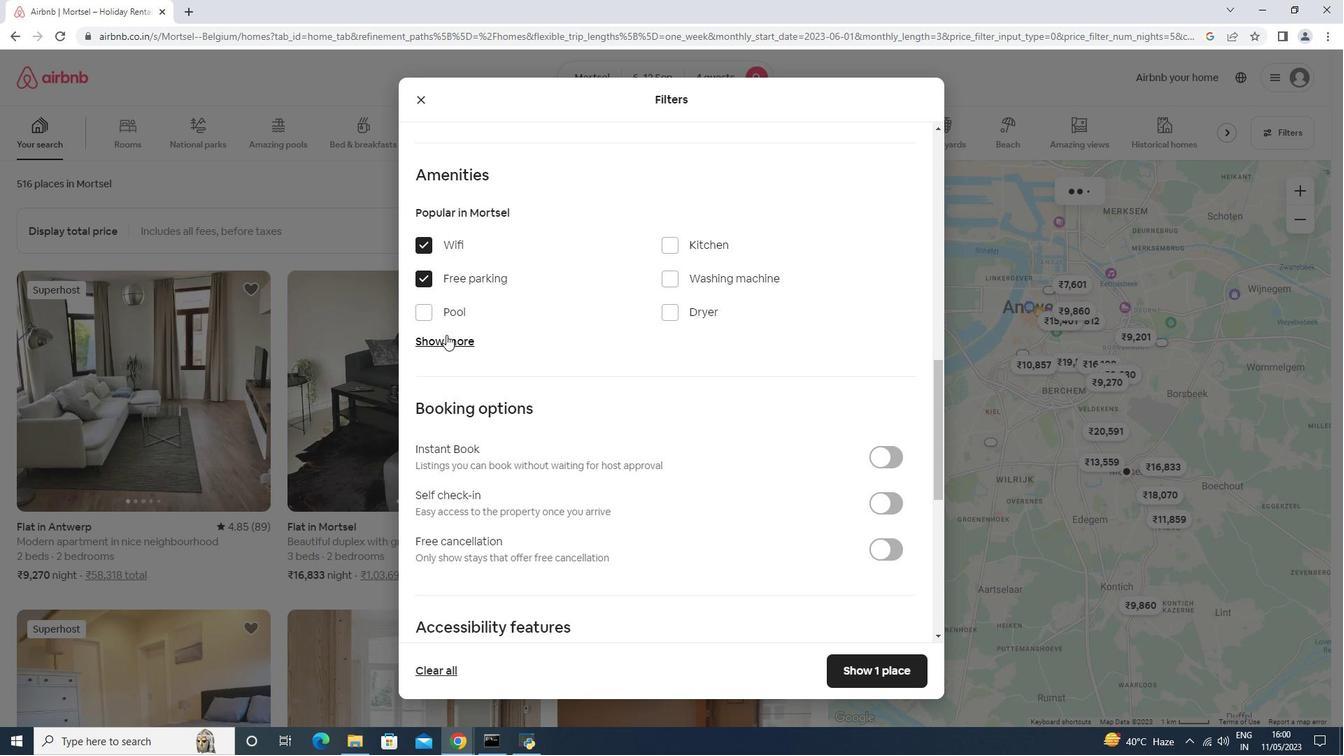 
Action: Mouse moved to (699, 421)
Screenshot: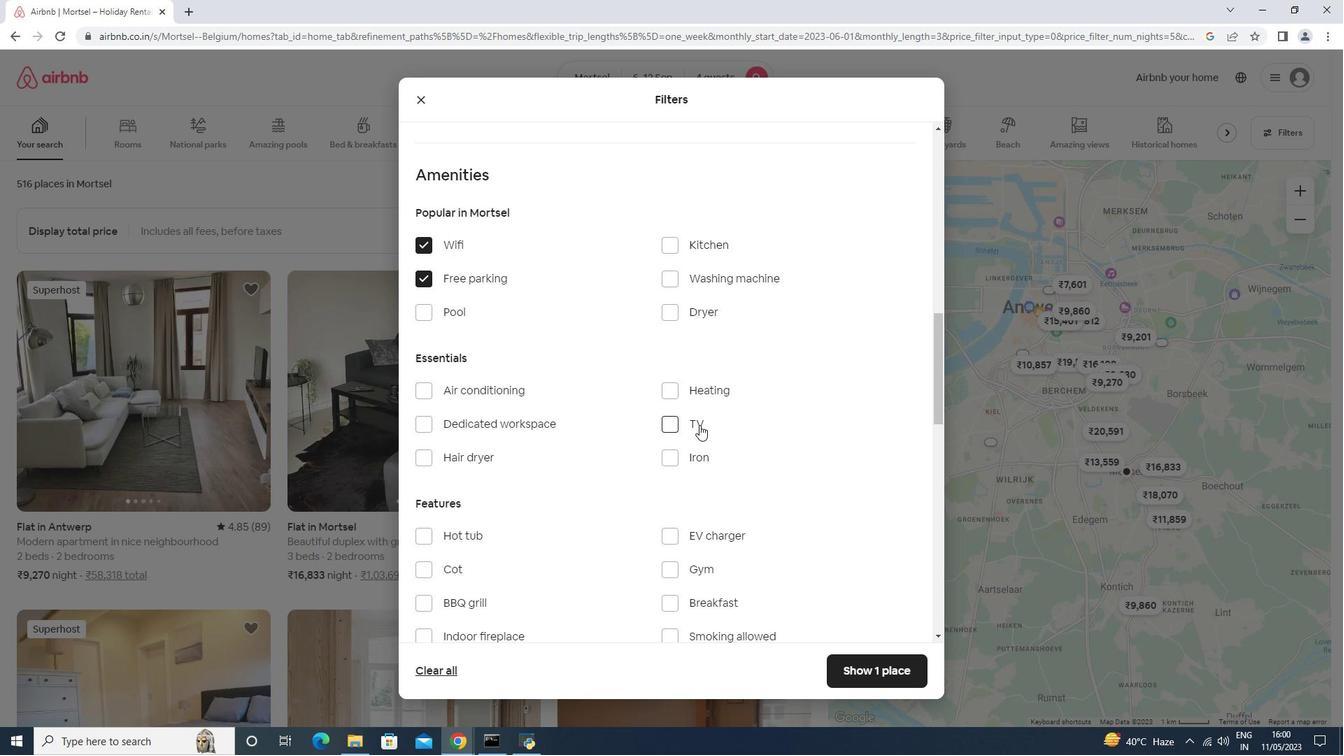 
Action: Mouse pressed left at (699, 421)
Screenshot: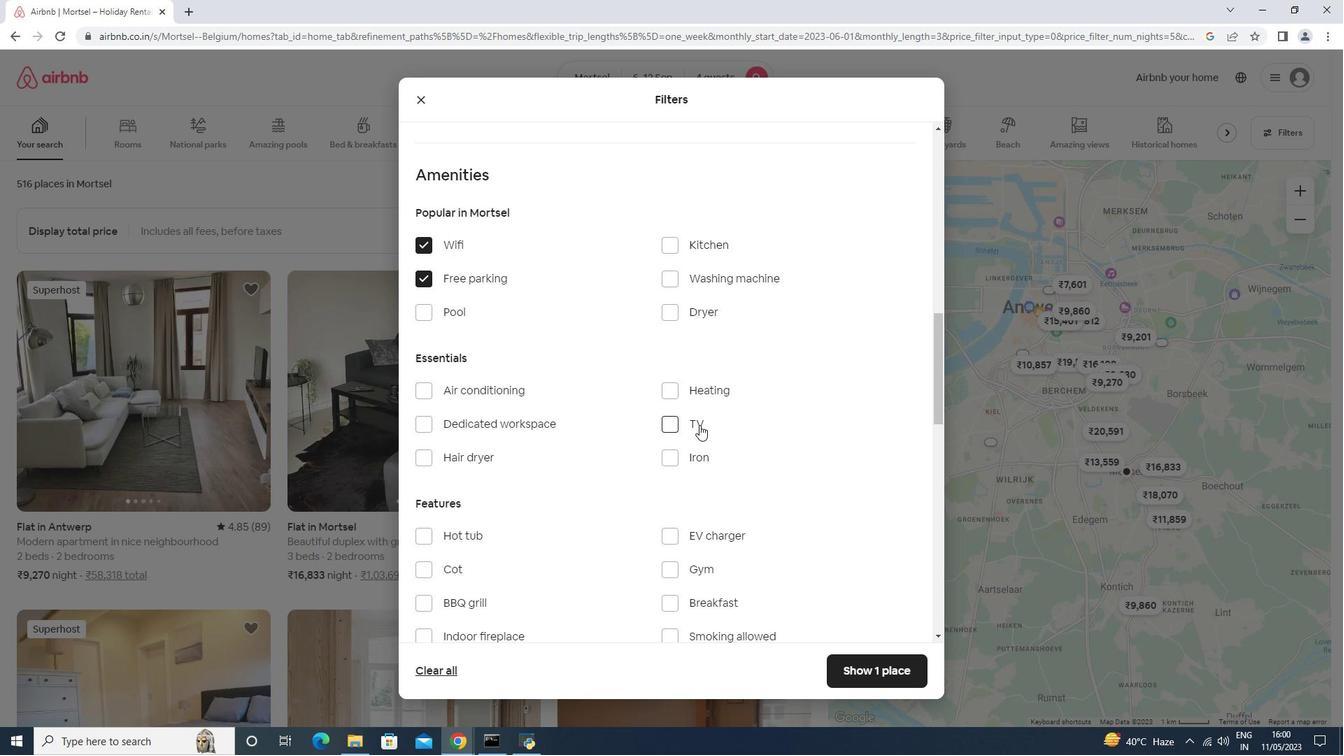 
Action: Mouse moved to (699, 421)
Screenshot: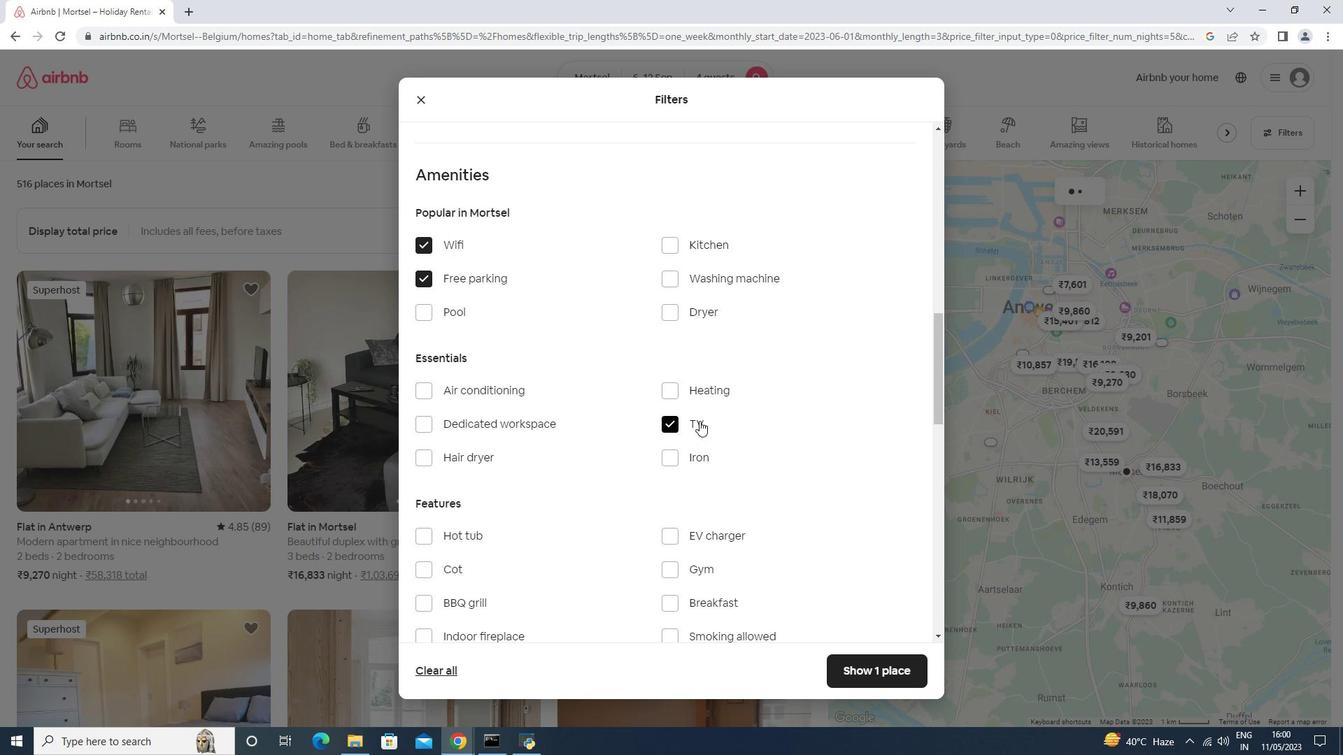 
Action: Mouse scrolled (699, 420) with delta (0, 0)
Screenshot: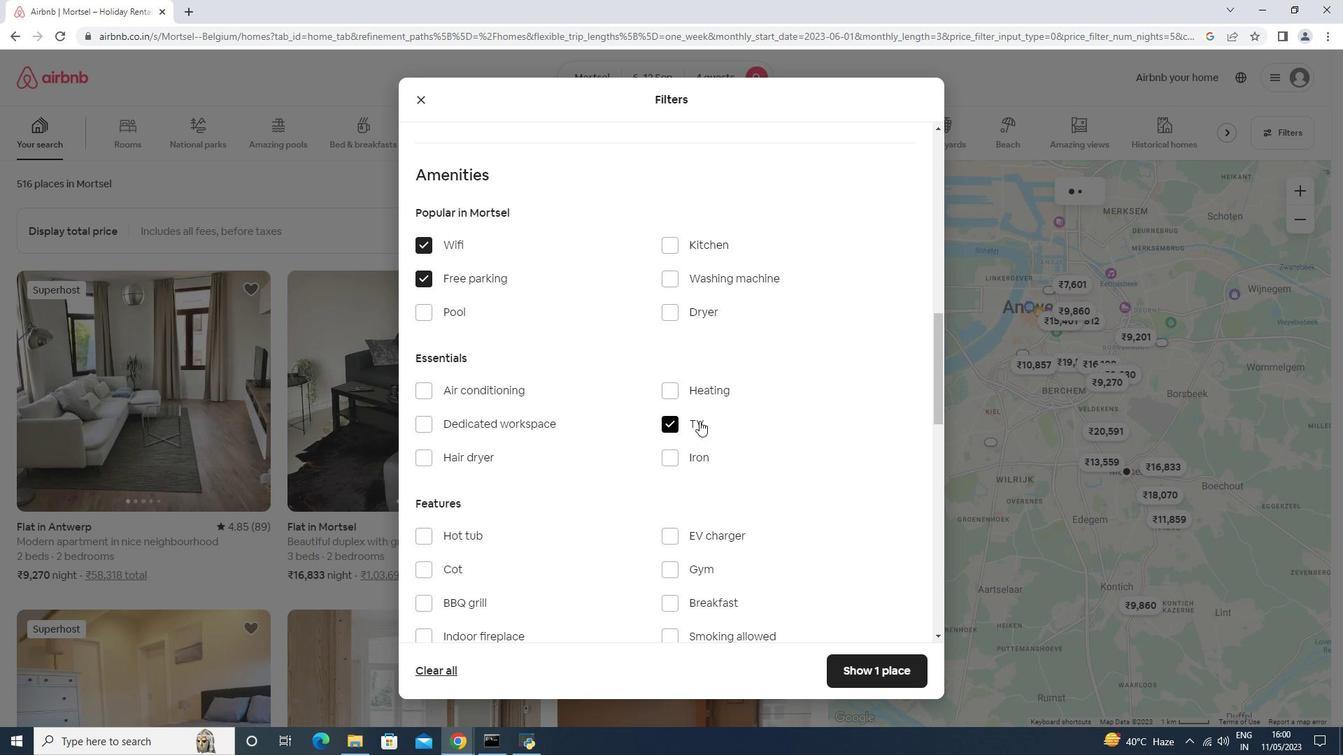 
Action: Mouse scrolled (699, 420) with delta (0, 0)
Screenshot: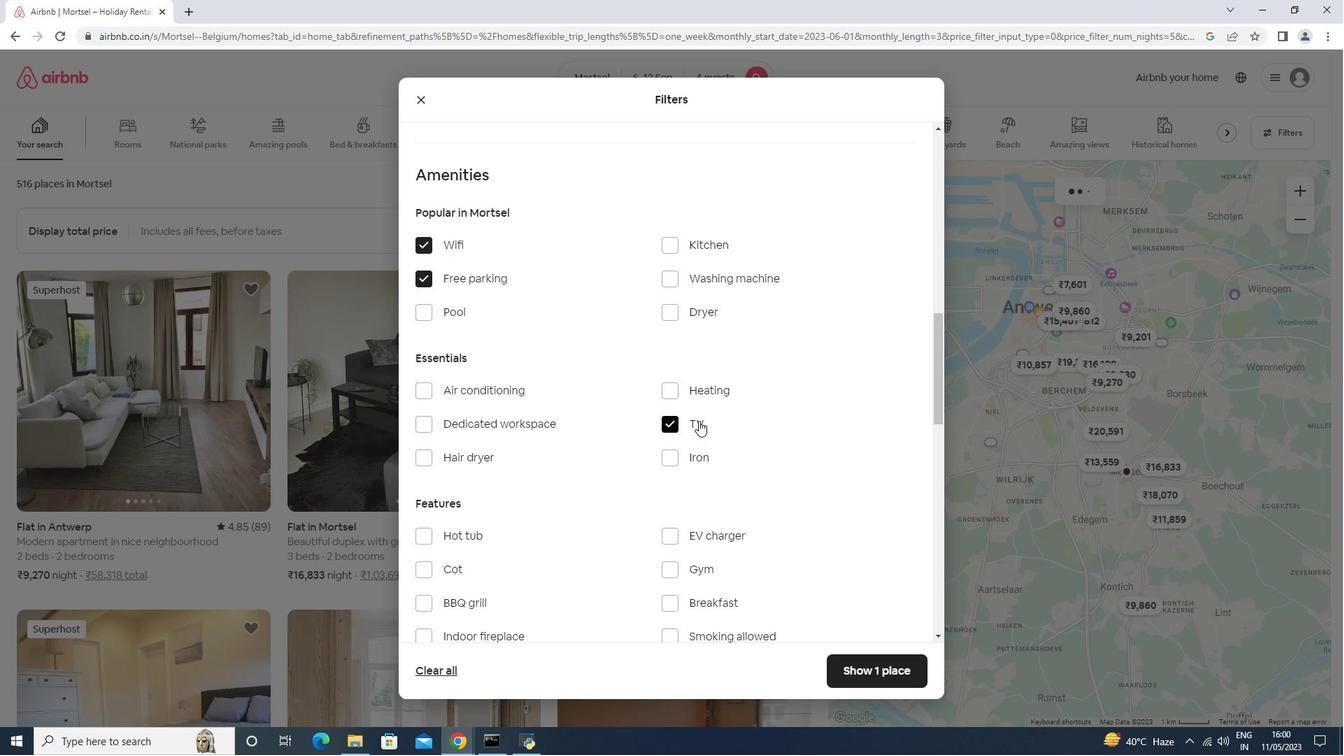 
Action: Mouse scrolled (699, 420) with delta (0, 0)
Screenshot: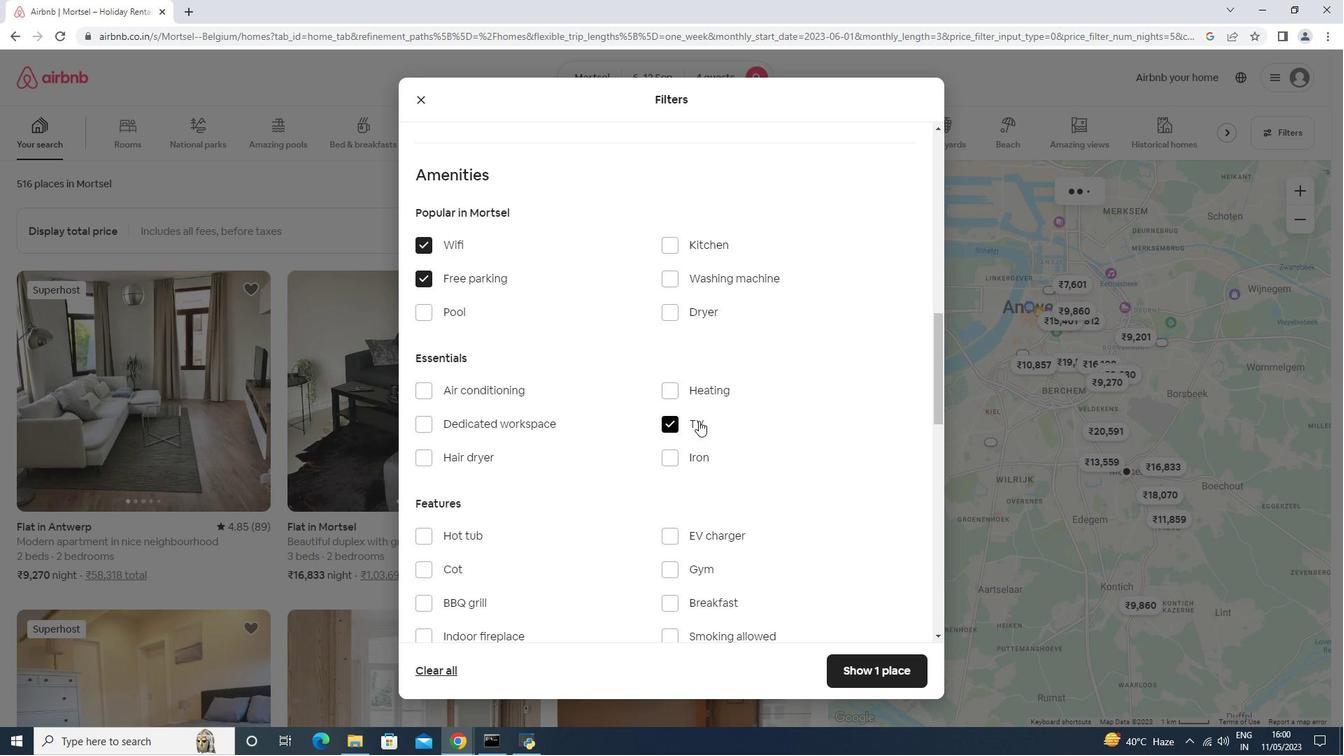 
Action: Mouse moved to (690, 385)
Screenshot: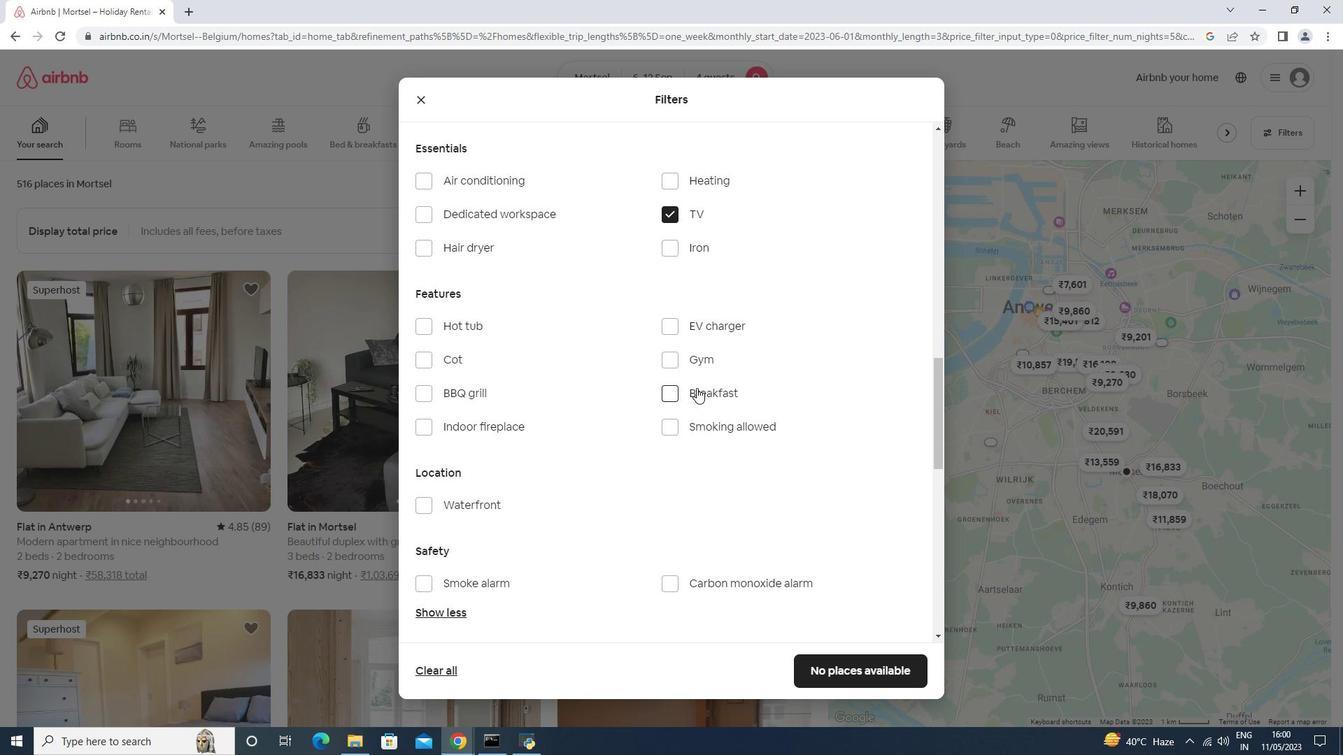 
Action: Mouse pressed left at (696, 388)
Screenshot: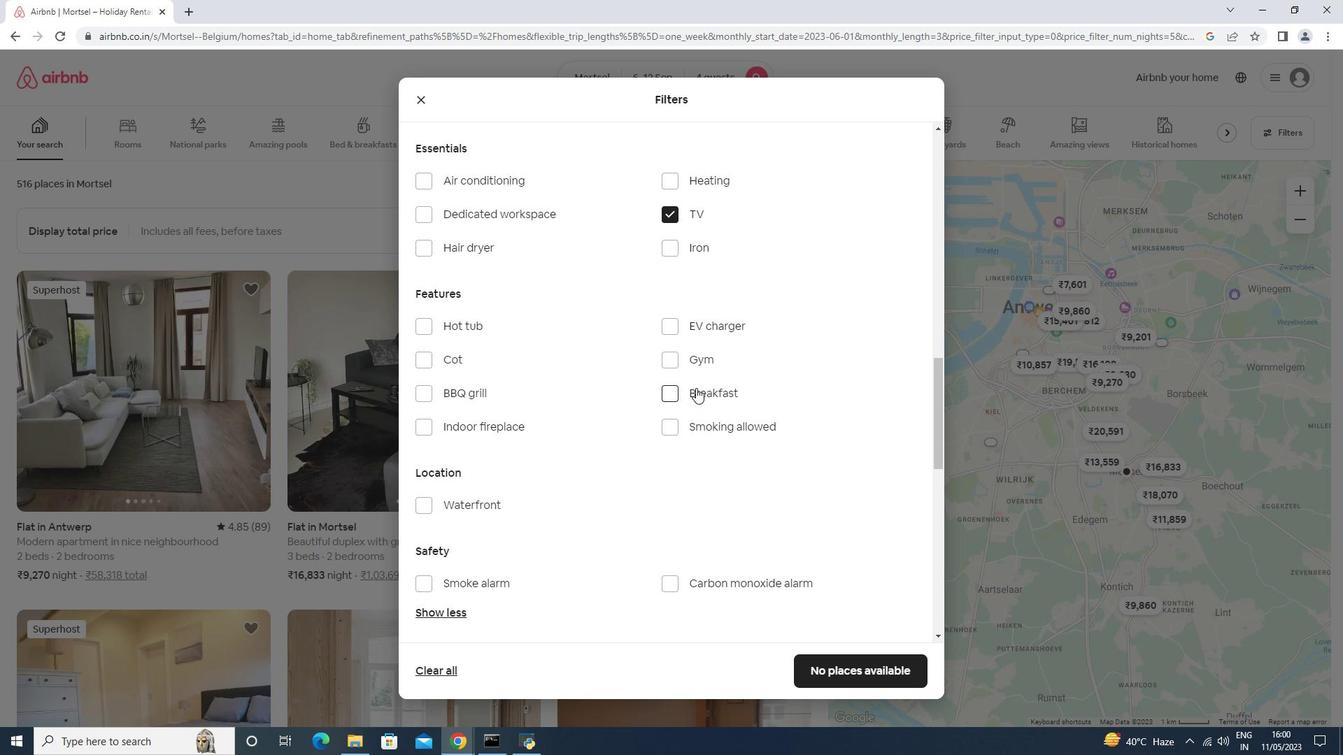 
Action: Mouse moved to (699, 361)
Screenshot: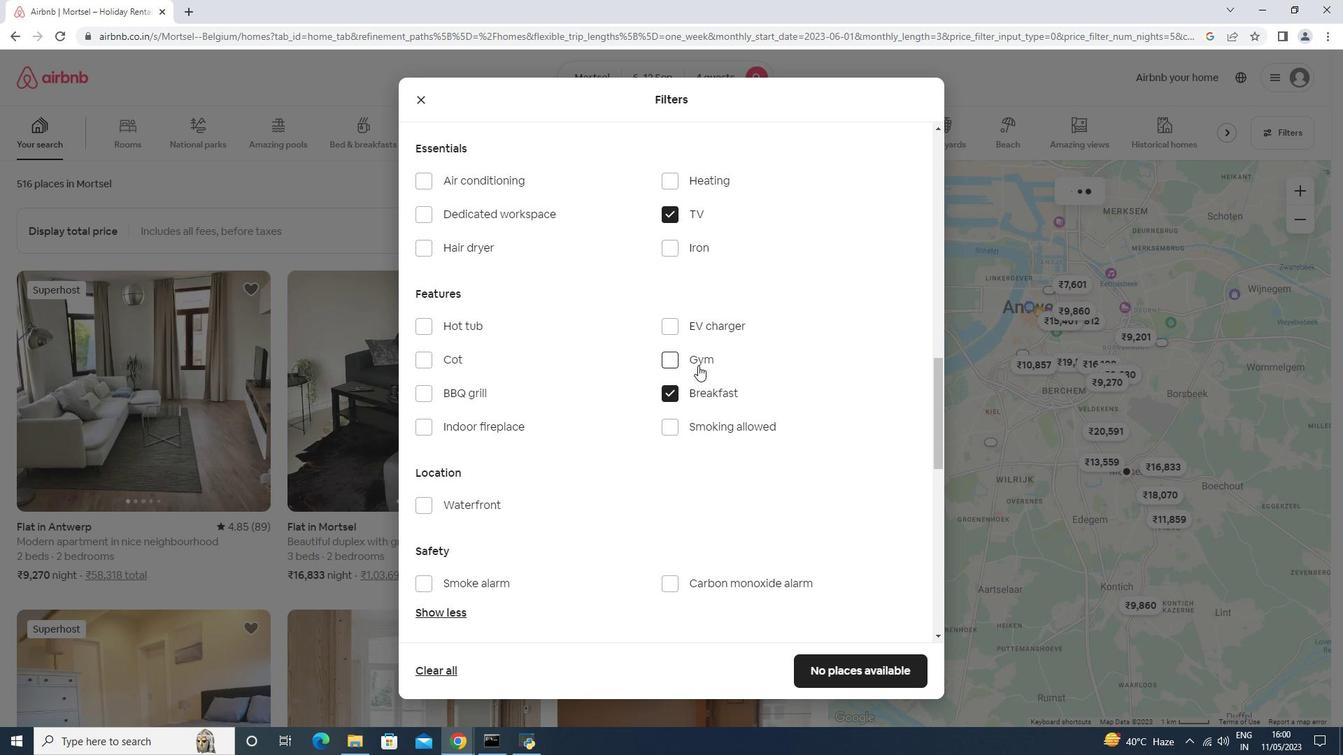 
Action: Mouse pressed left at (699, 361)
Screenshot: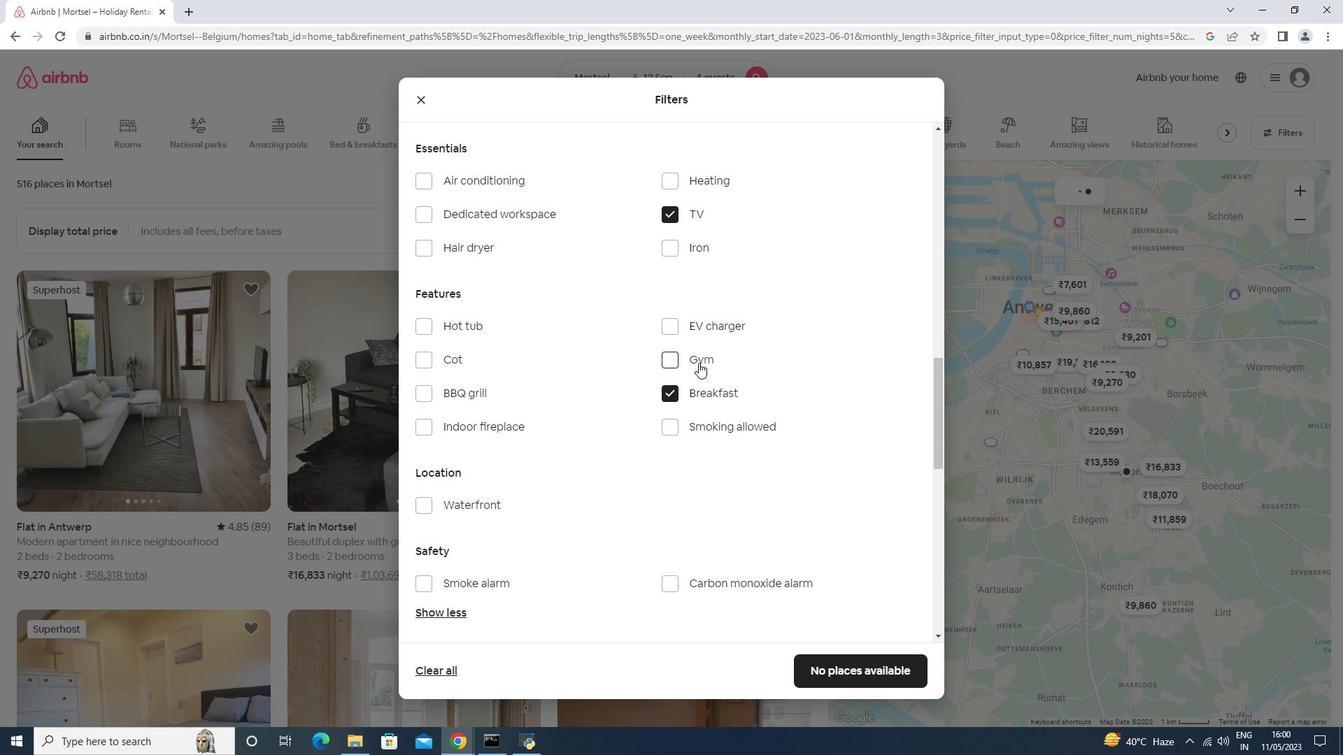 
Action: Mouse moved to (694, 364)
Screenshot: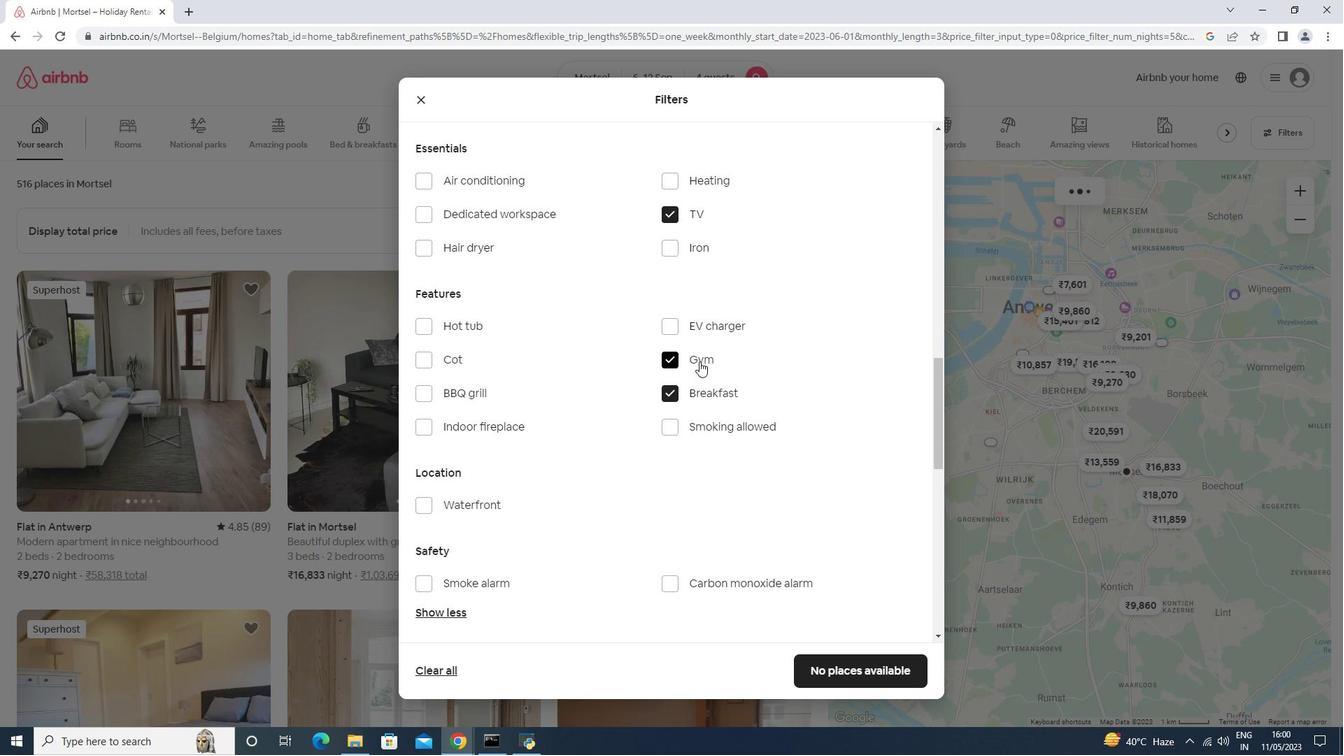 
Action: Mouse scrolled (694, 363) with delta (0, 0)
Screenshot: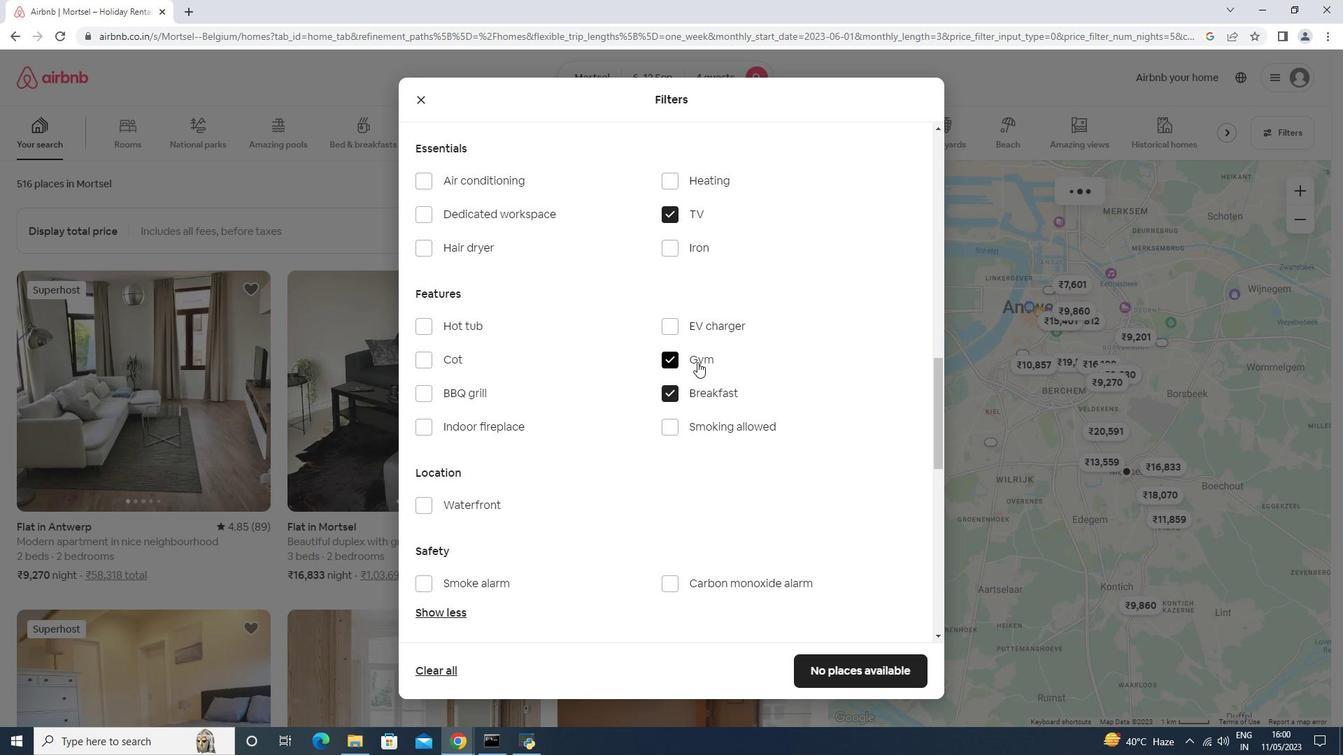 
Action: Mouse moved to (694, 365)
Screenshot: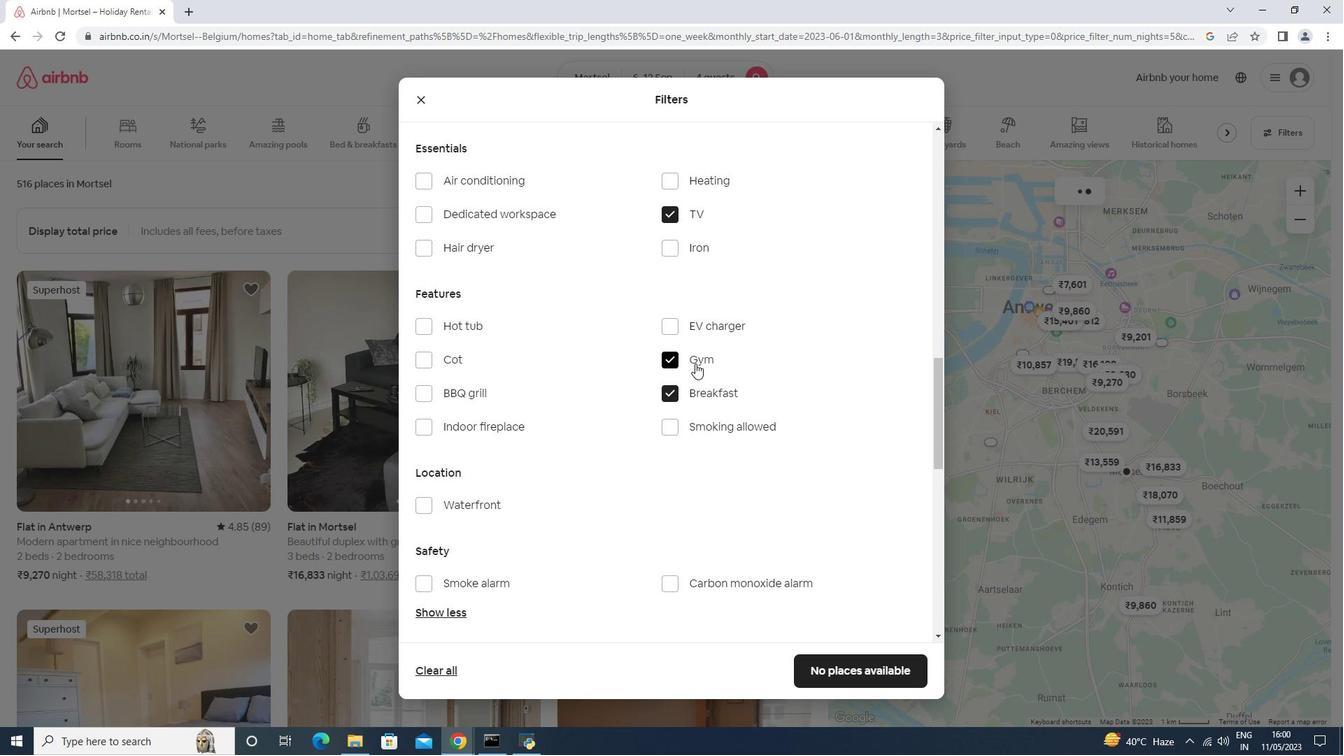 
Action: Mouse scrolled (694, 364) with delta (0, 0)
Screenshot: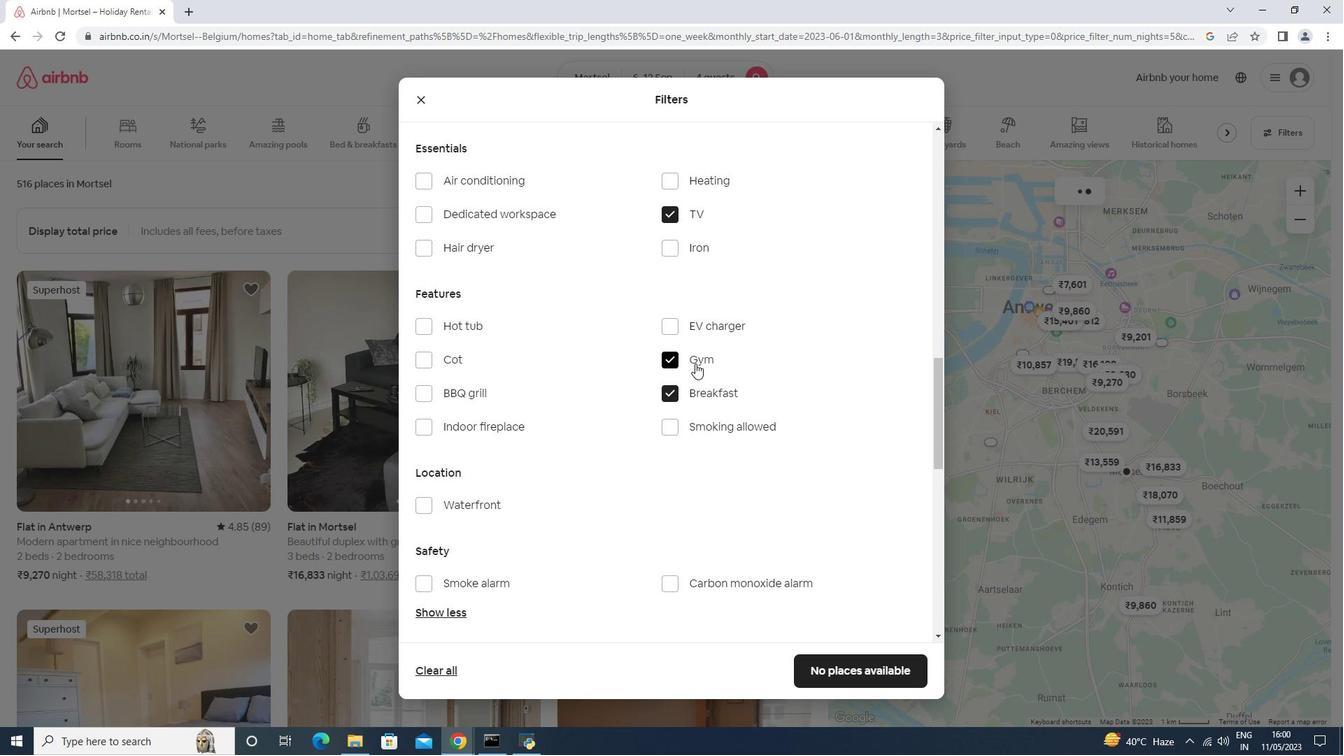 
Action: Mouse scrolled (694, 364) with delta (0, 0)
Screenshot: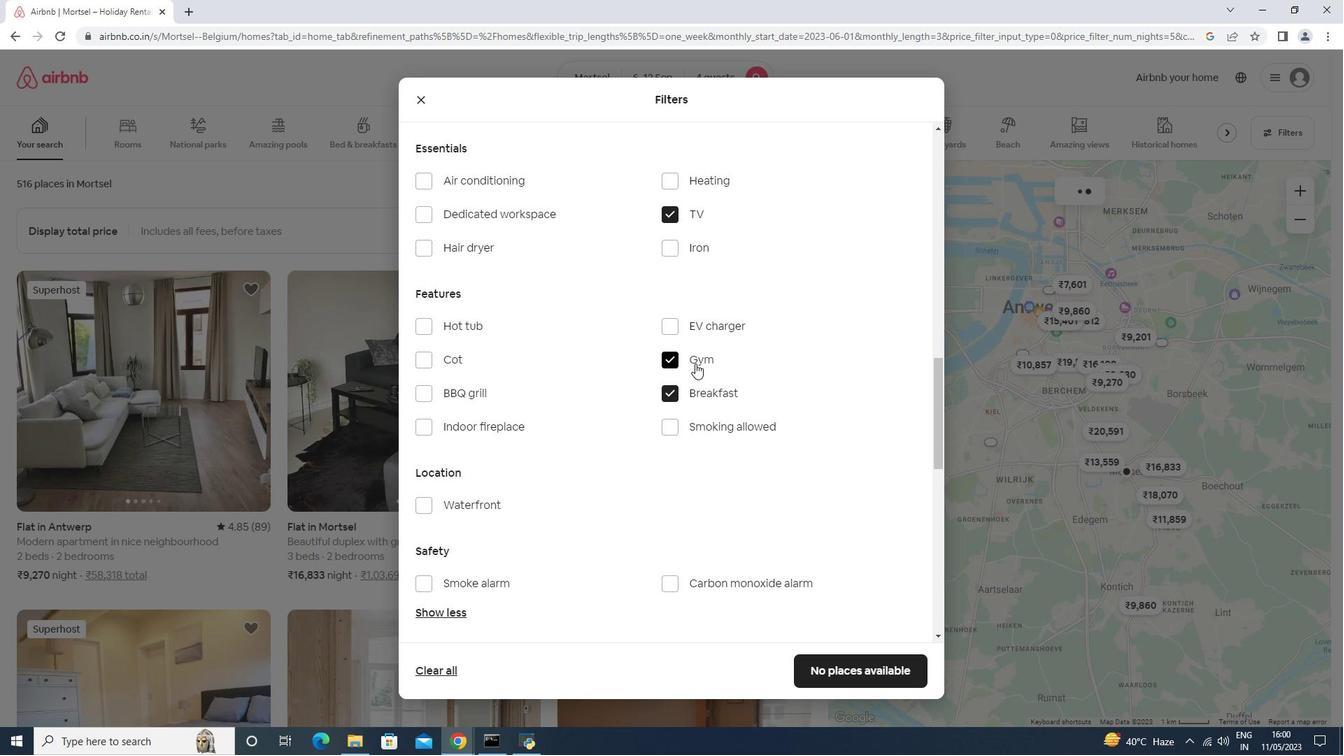 
Action: Mouse scrolled (694, 364) with delta (0, 0)
Screenshot: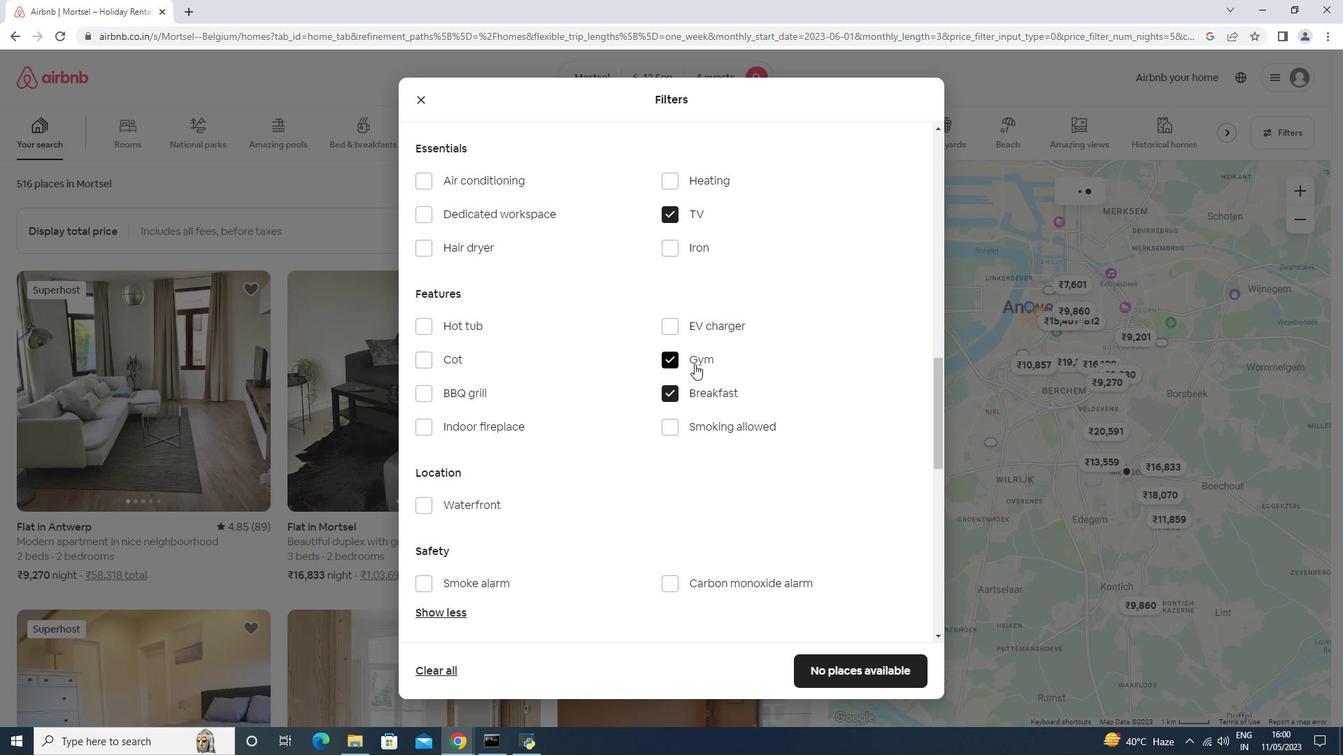
Action: Mouse scrolled (694, 364) with delta (0, 0)
Screenshot: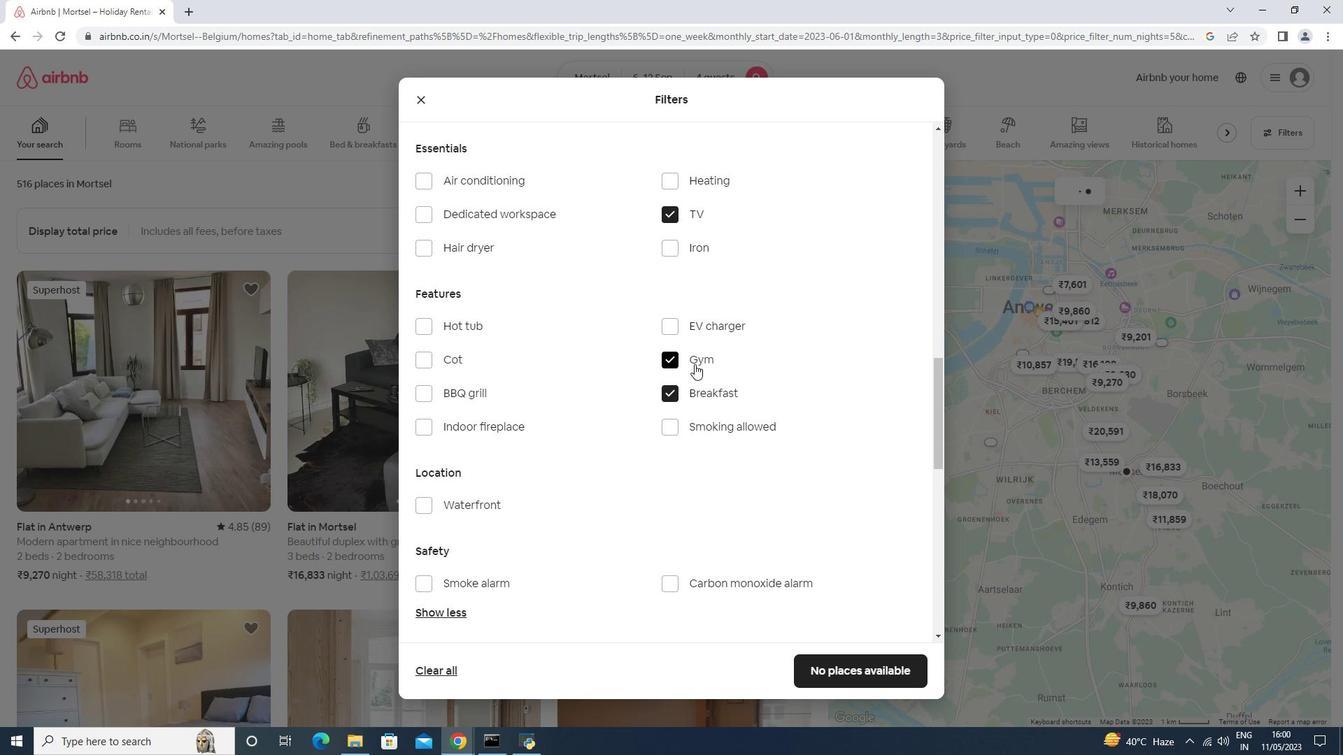 
Action: Mouse moved to (882, 428)
Screenshot: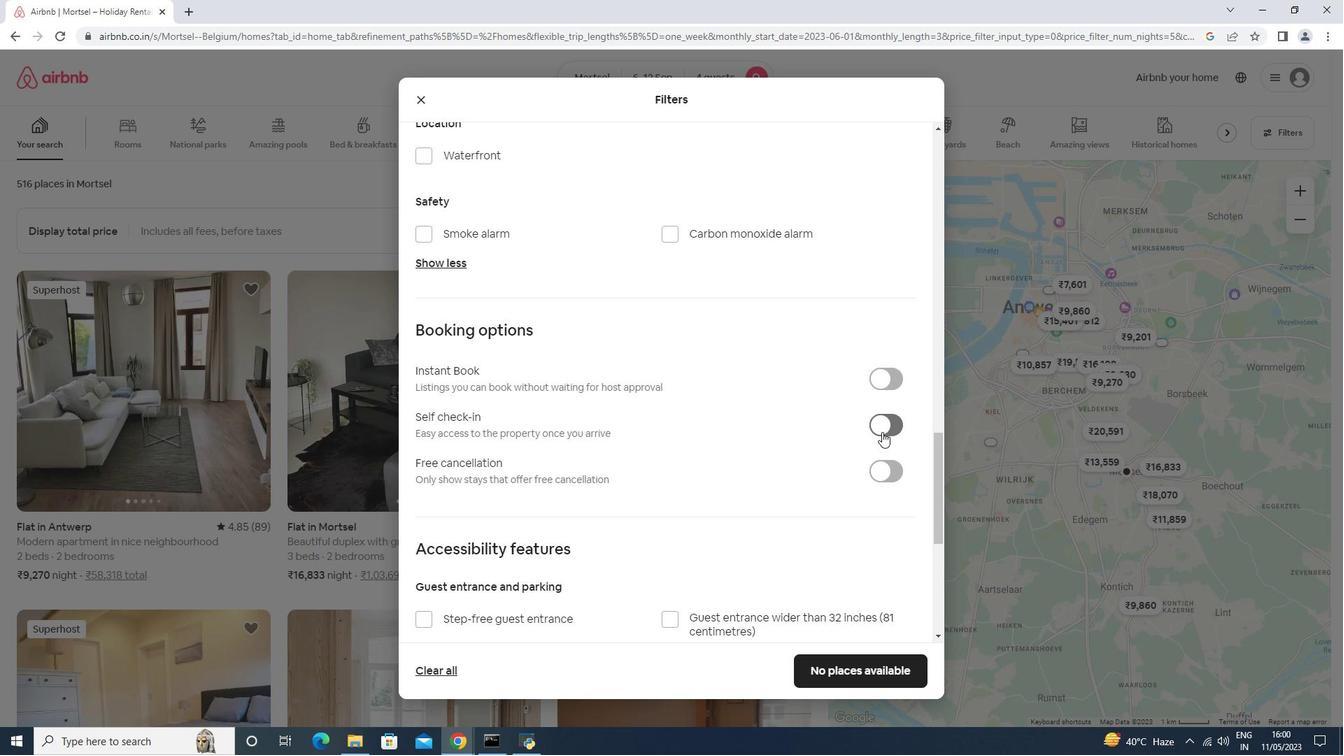 
Action: Mouse pressed left at (882, 428)
Screenshot: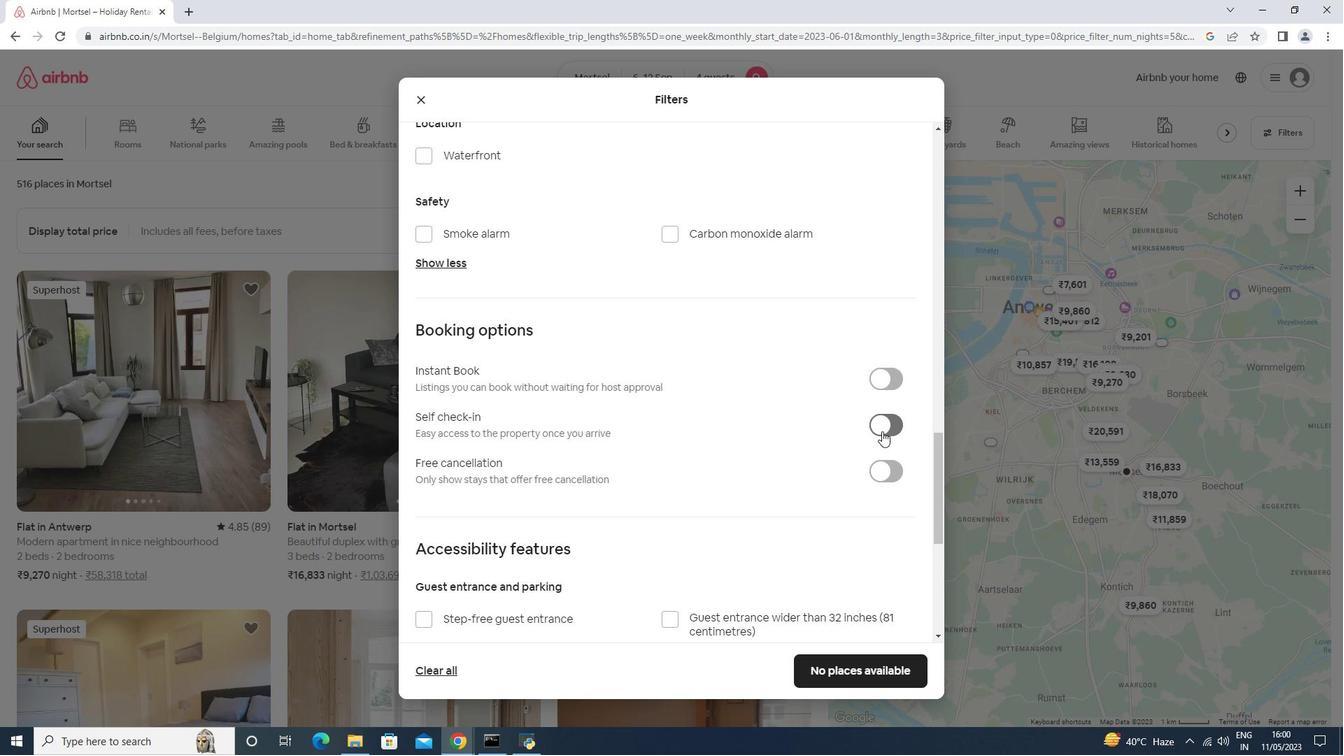 
Action: Mouse moved to (857, 420)
Screenshot: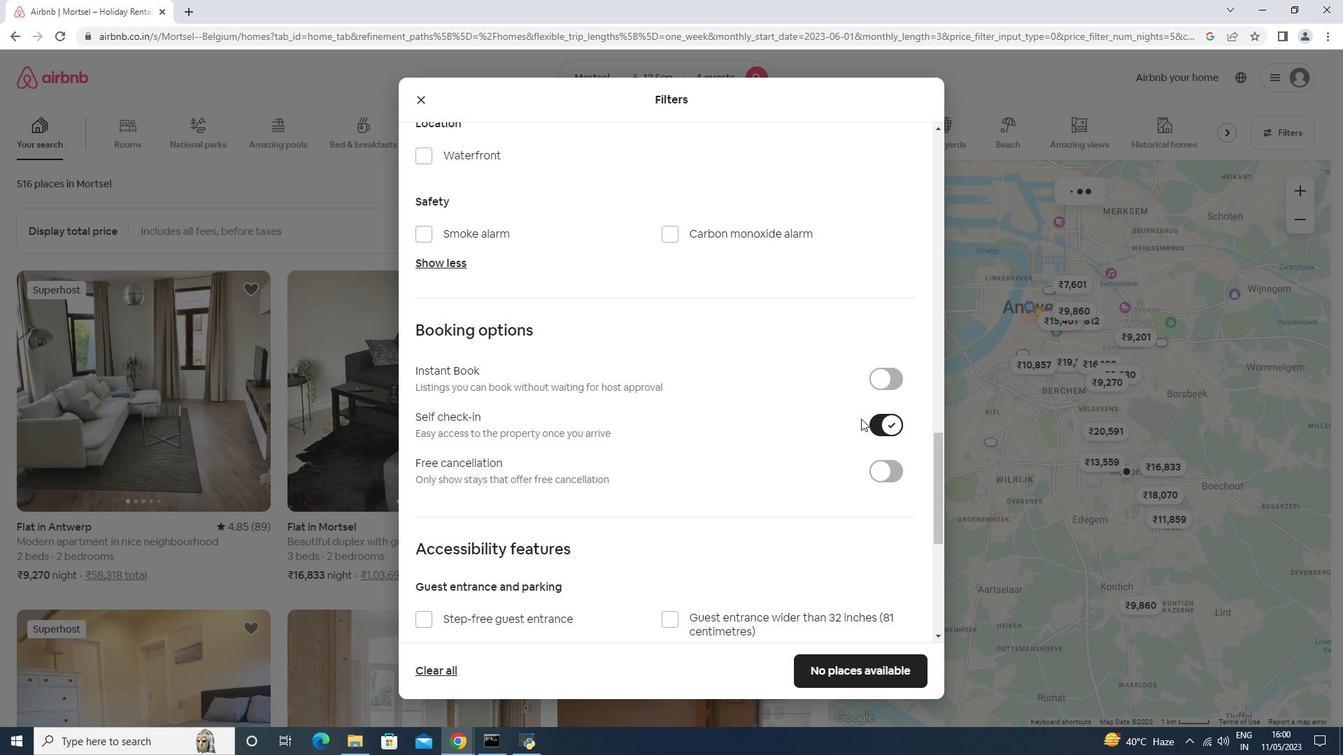 
Action: Mouse scrolled (858, 418) with delta (0, 0)
Screenshot: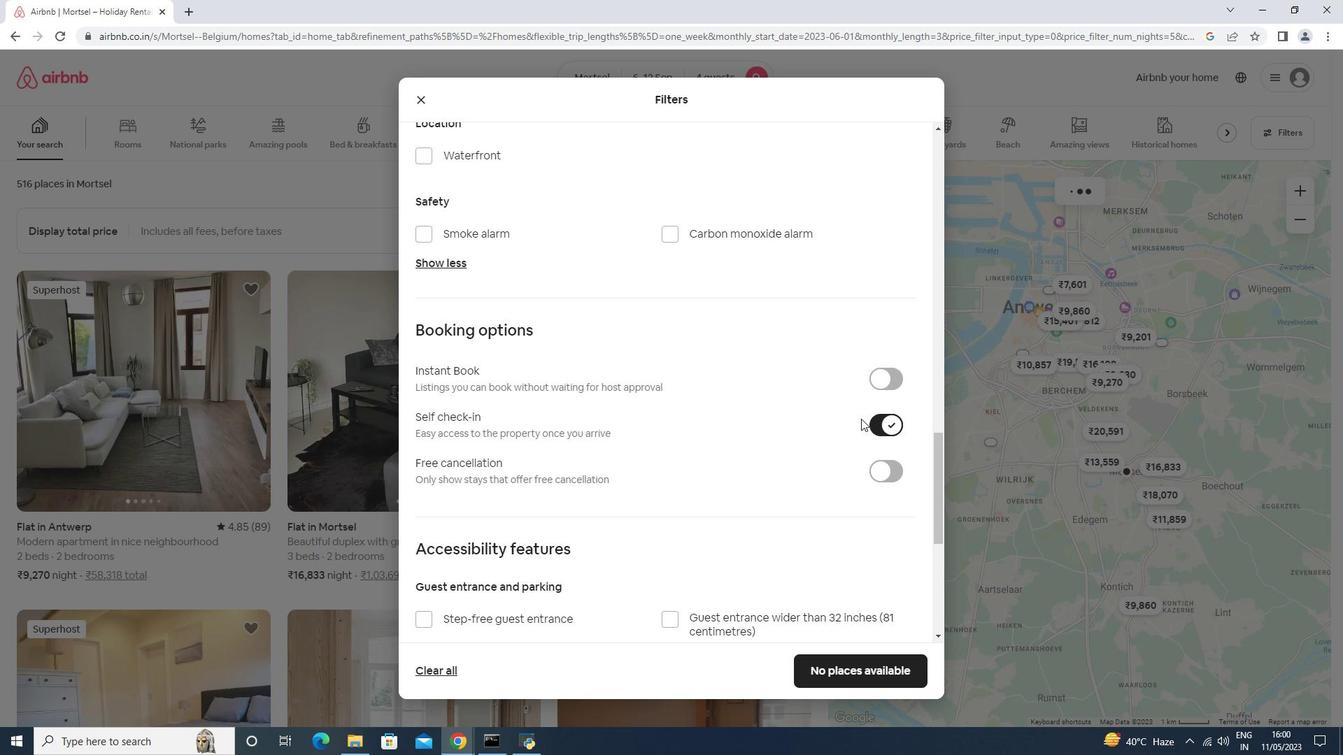 
Action: Mouse moved to (856, 421)
Screenshot: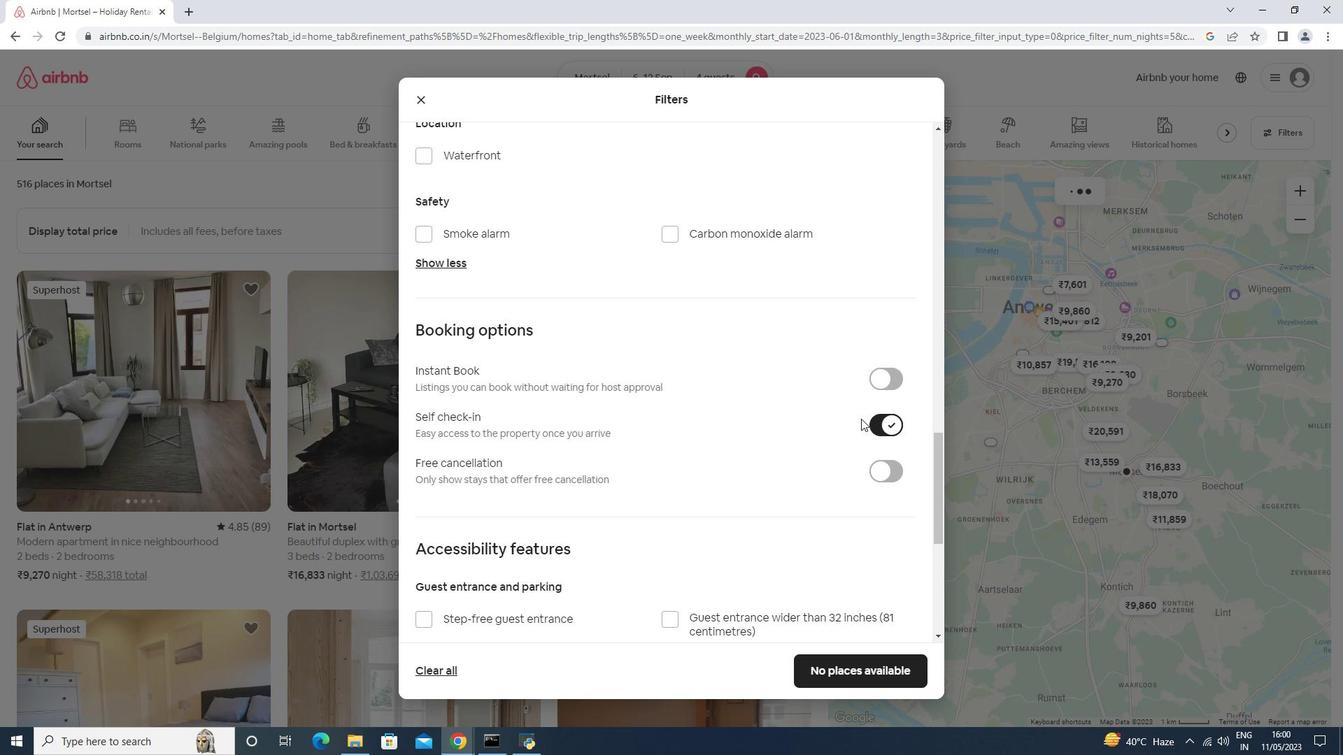 
Action: Mouse scrolled (857, 419) with delta (0, 0)
Screenshot: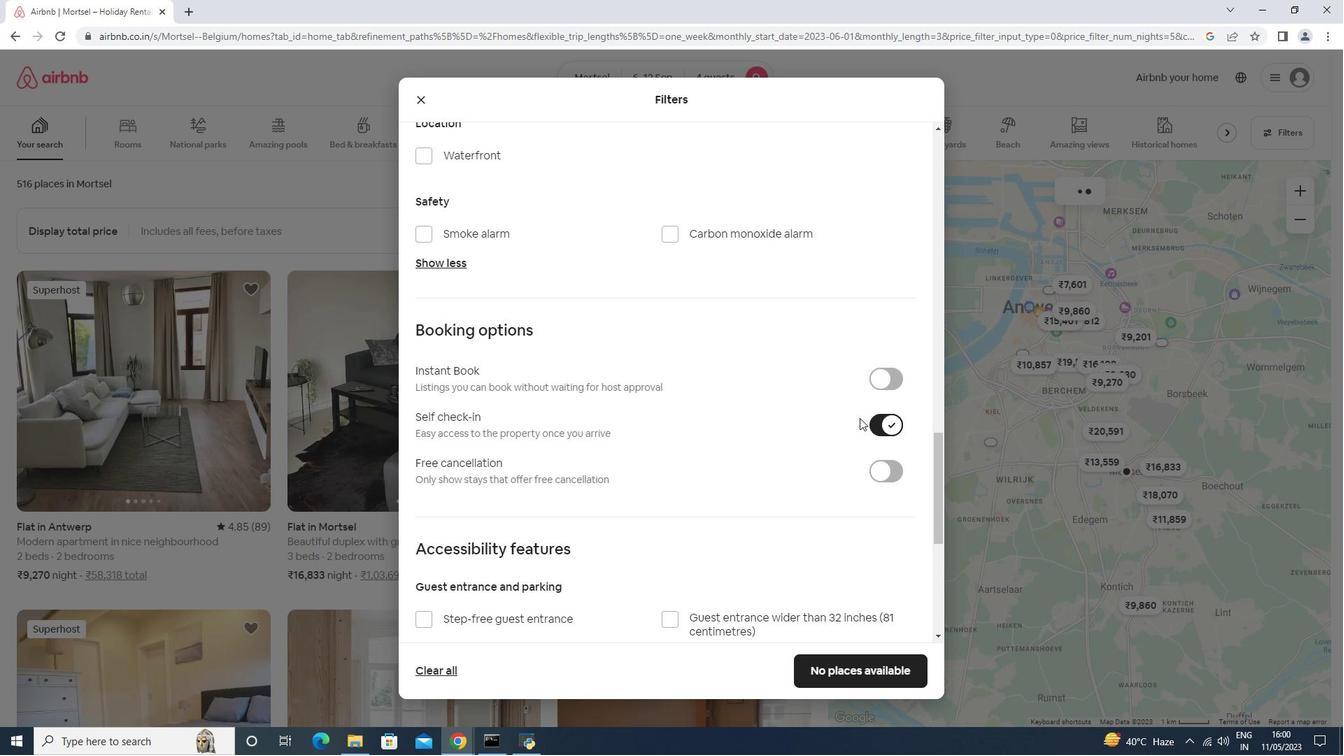 
Action: Mouse moved to (855, 421)
Screenshot: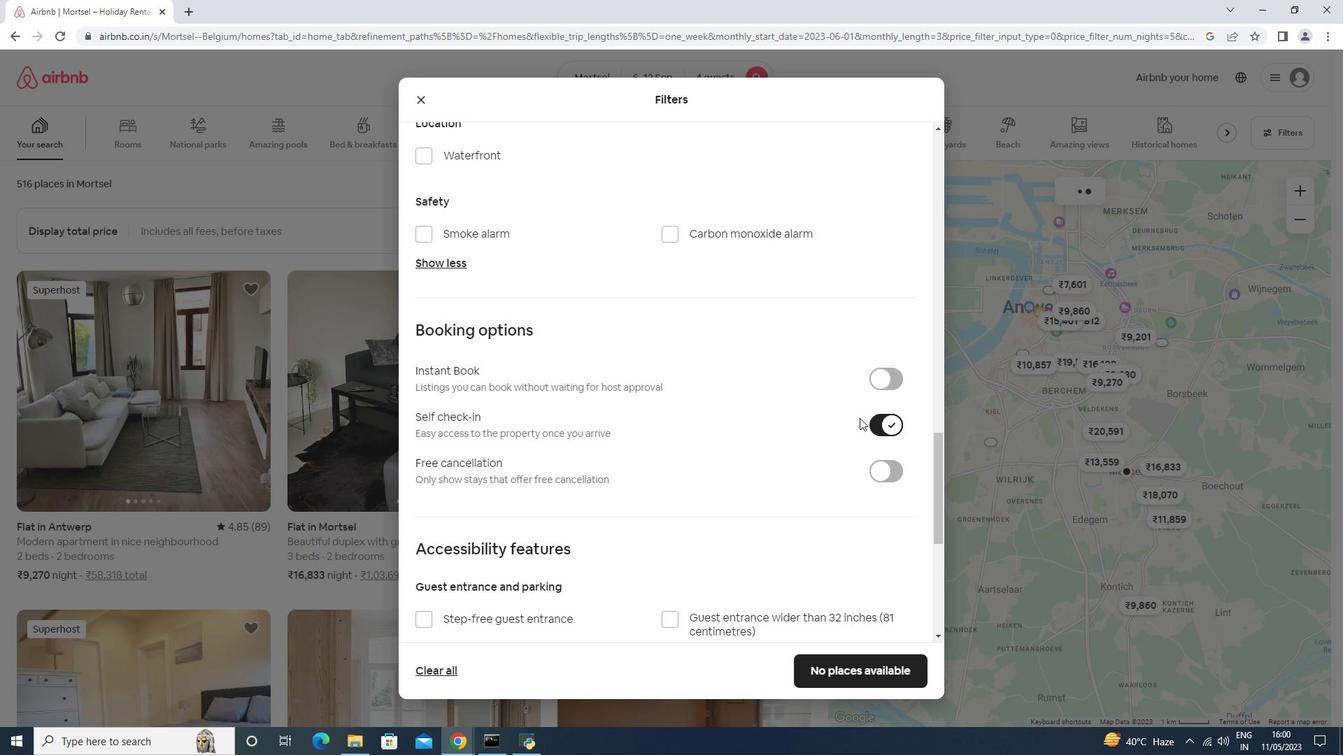
Action: Mouse scrolled (857, 419) with delta (0, 0)
Screenshot: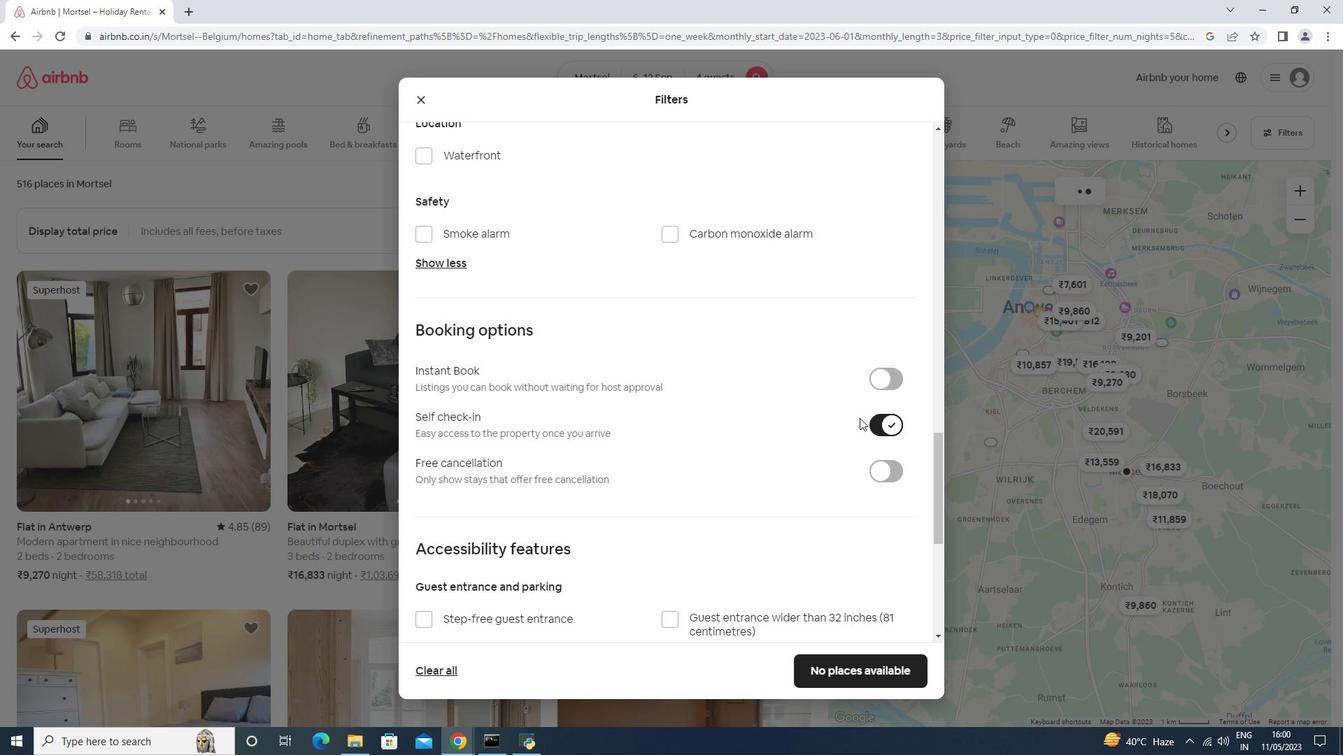 
Action: Mouse moved to (855, 421)
Screenshot: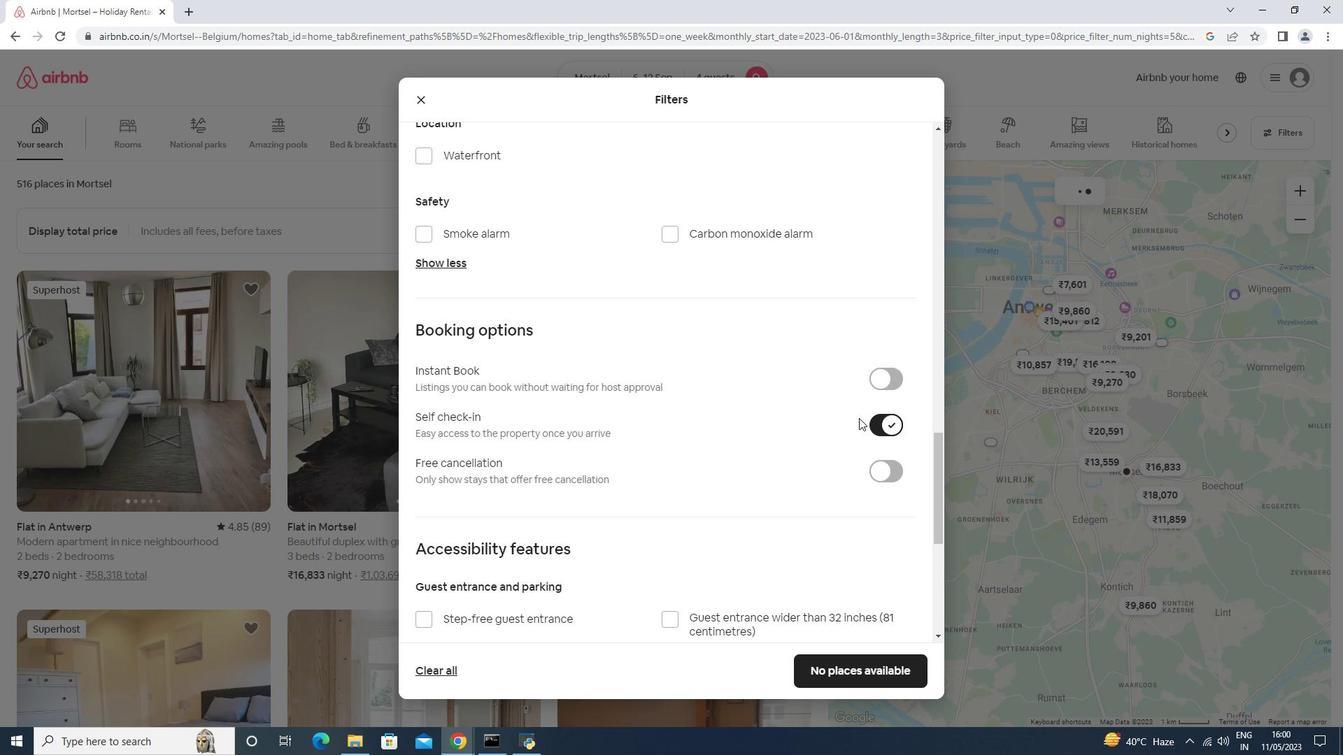 
Action: Mouse scrolled (857, 419) with delta (0, 0)
Screenshot: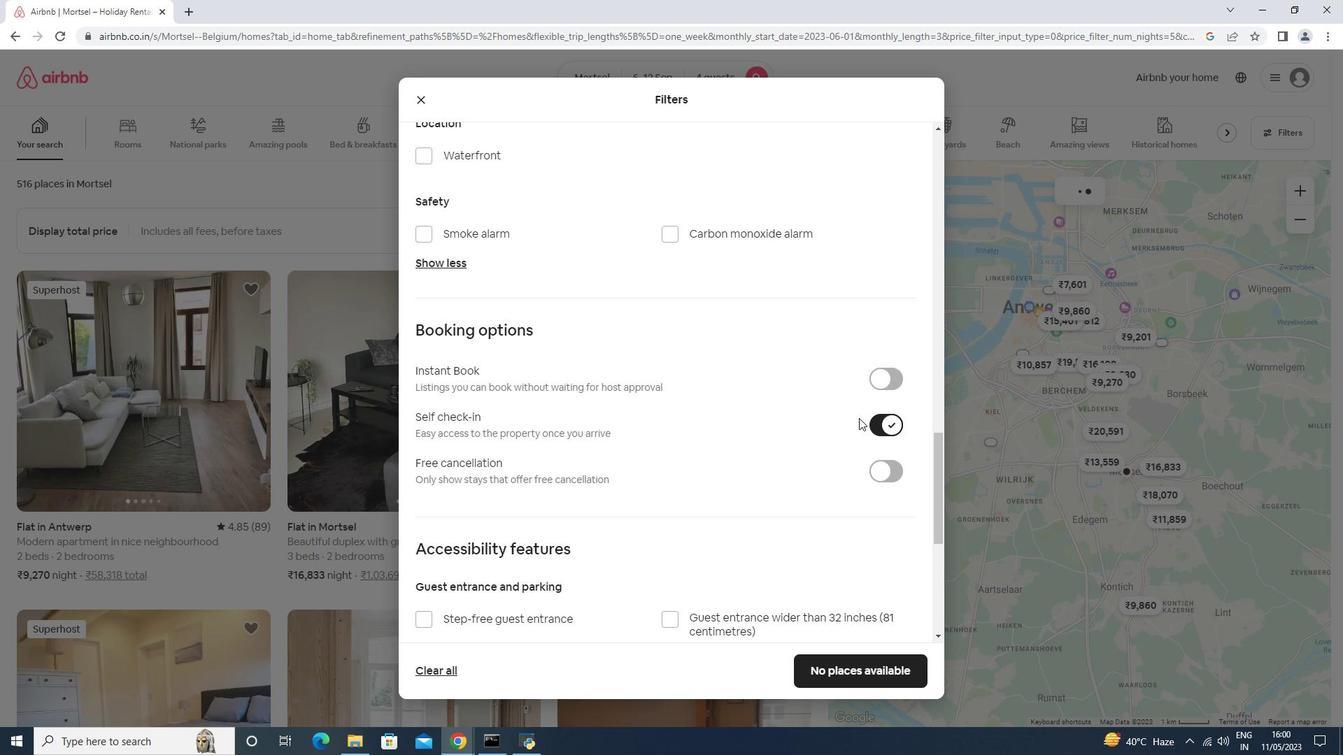 
Action: Mouse moved to (854, 421)
Screenshot: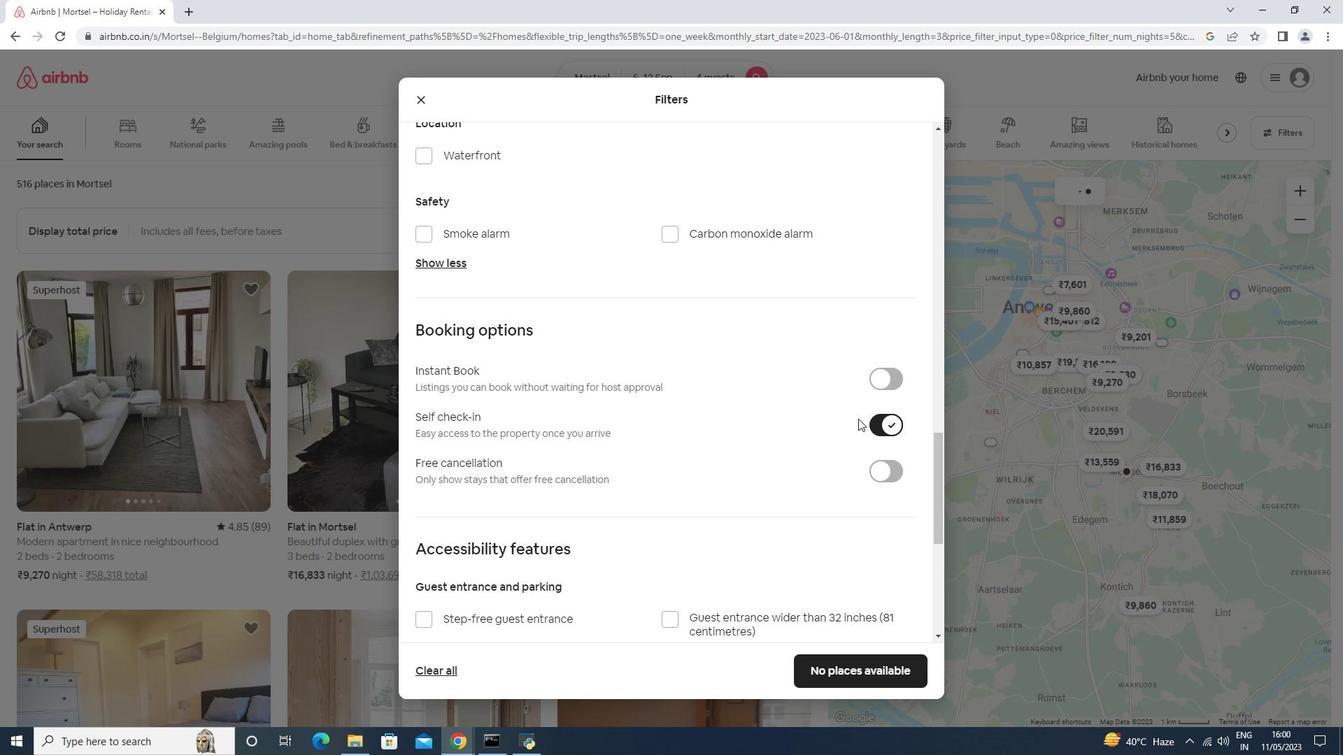 
Action: Mouse scrolled (856, 420) with delta (0, 0)
Screenshot: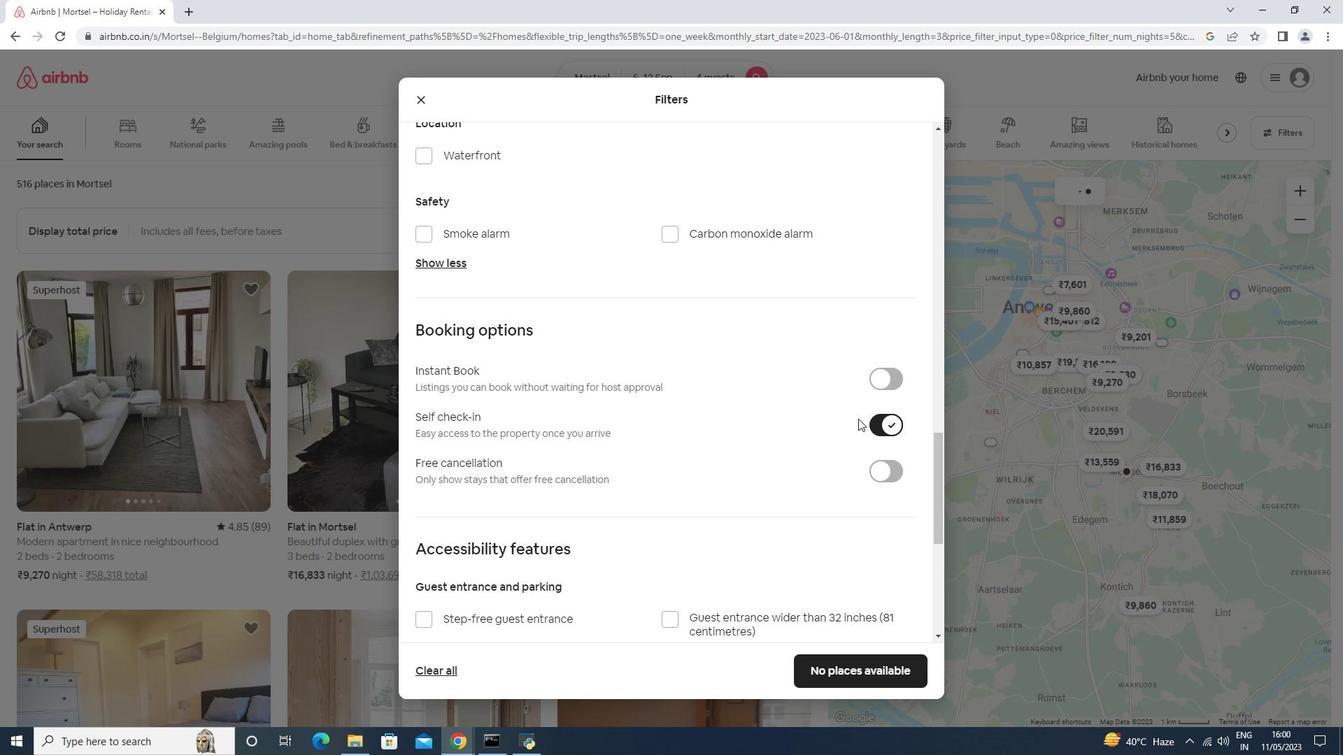 
Action: Mouse scrolled (855, 420) with delta (0, 0)
Screenshot: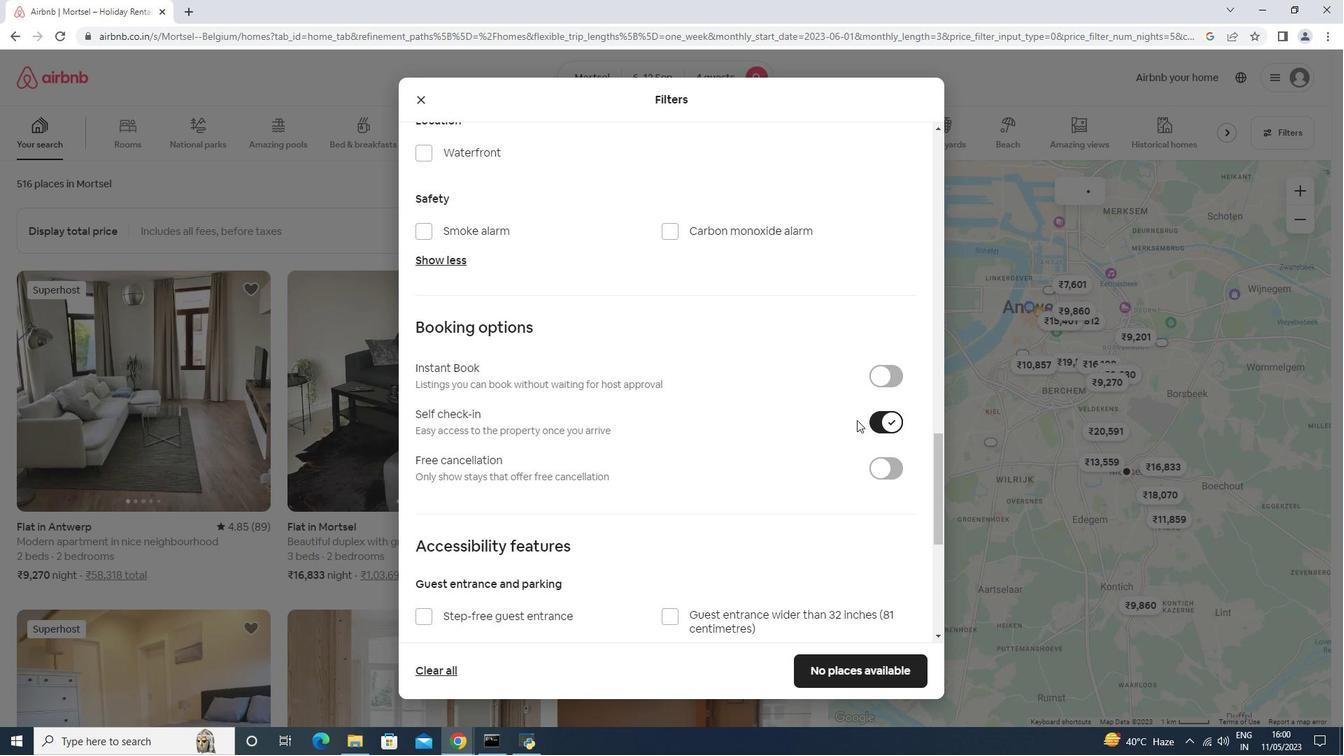 
Action: Mouse moved to (854, 422)
Screenshot: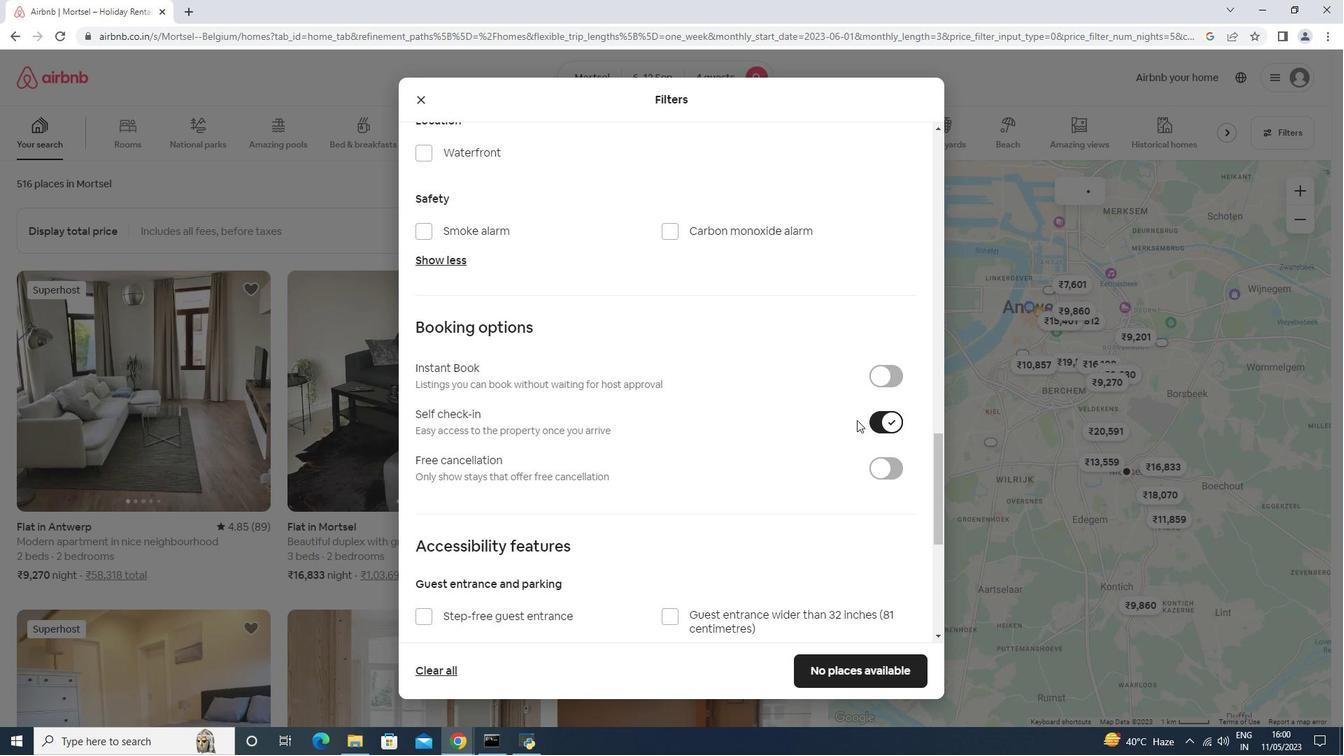 
Action: Mouse scrolled (855, 421) with delta (0, 0)
Screenshot: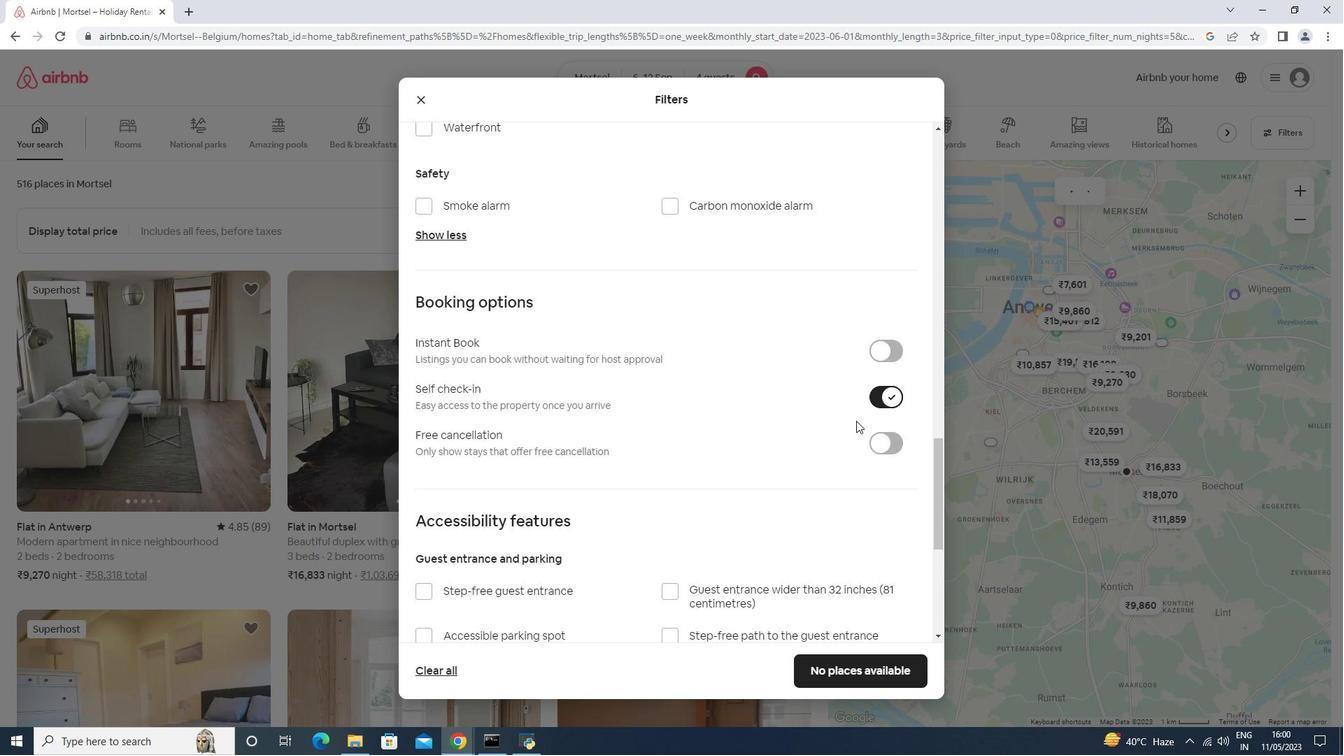 
Action: Mouse moved to (470, 543)
Screenshot: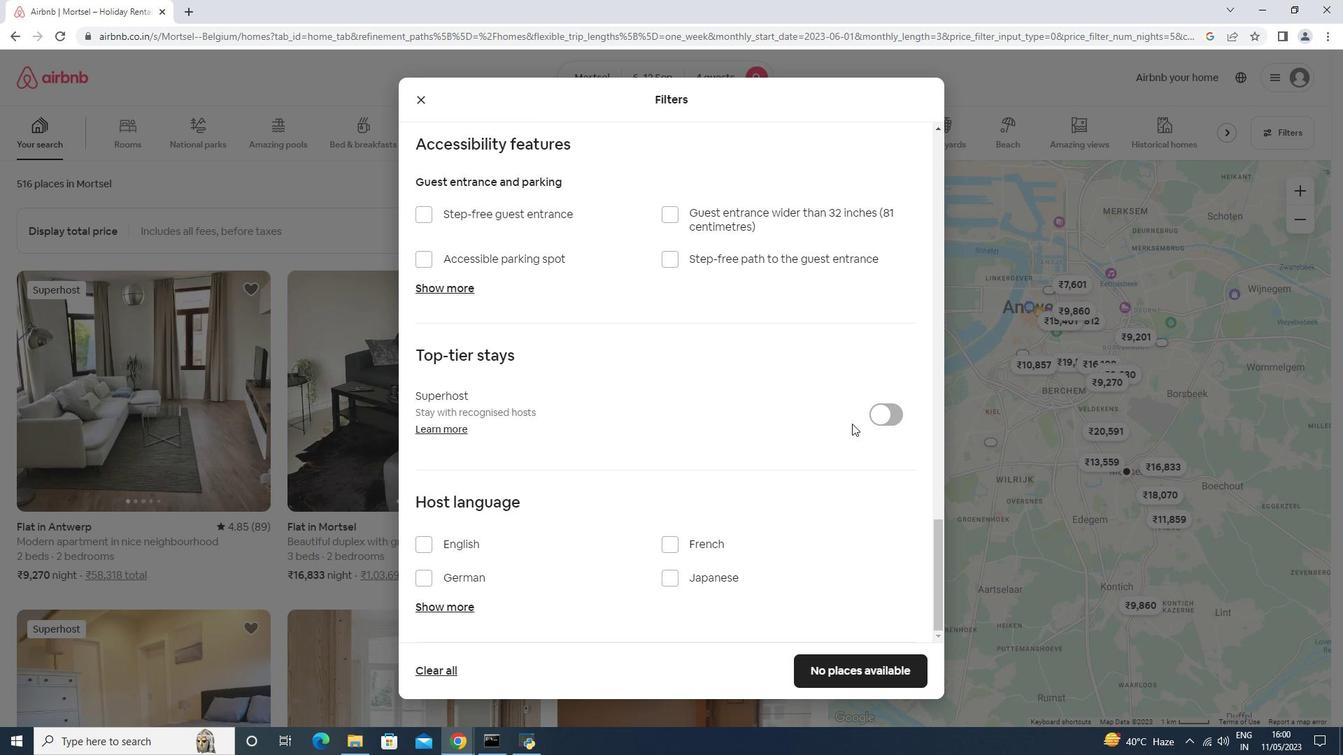 
Action: Mouse pressed left at (470, 543)
Screenshot: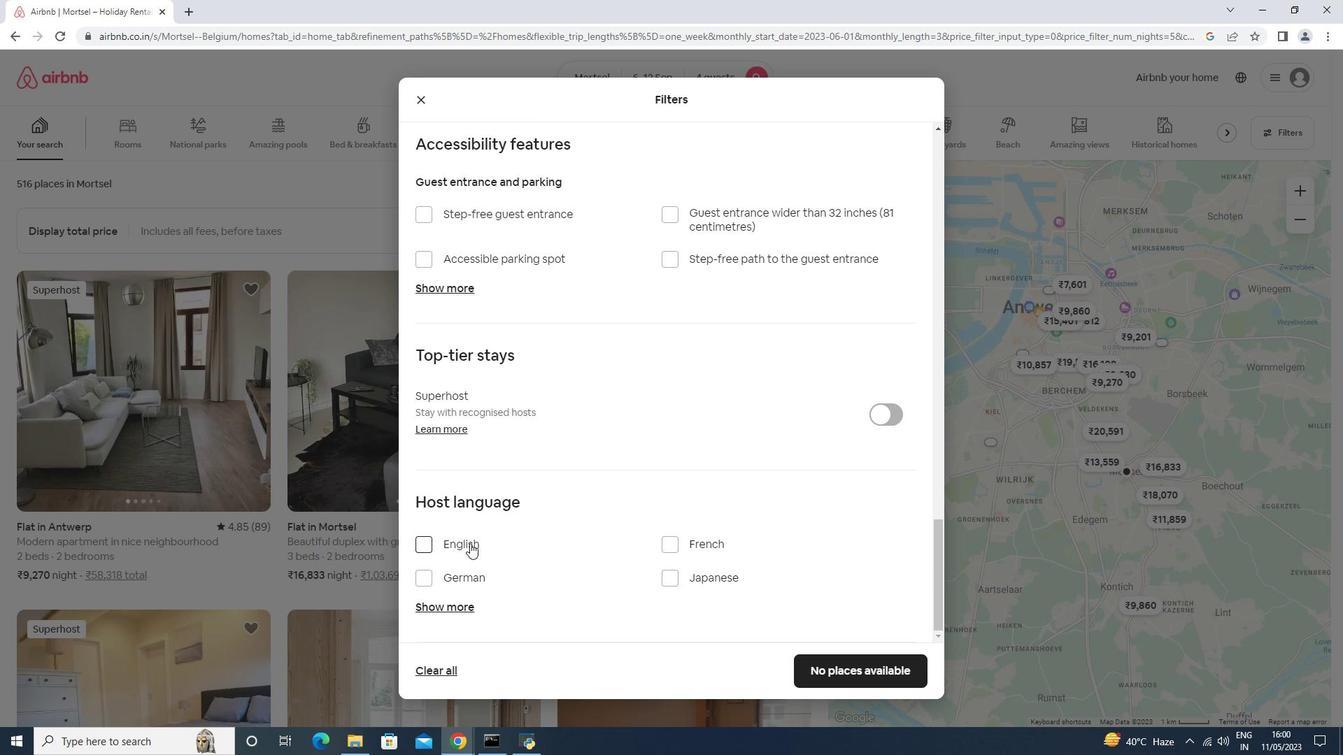 
Action: Mouse moved to (875, 672)
Screenshot: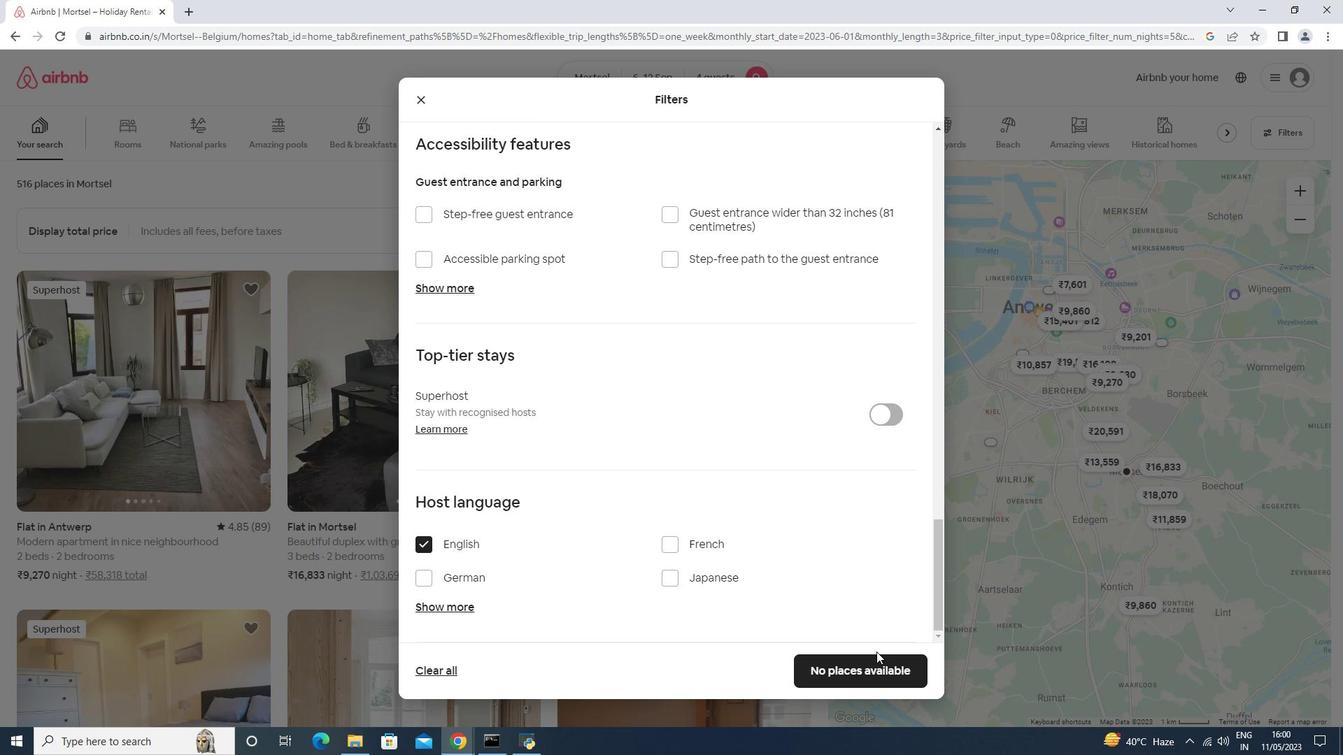 
Action: Mouse pressed left at (875, 672)
Screenshot: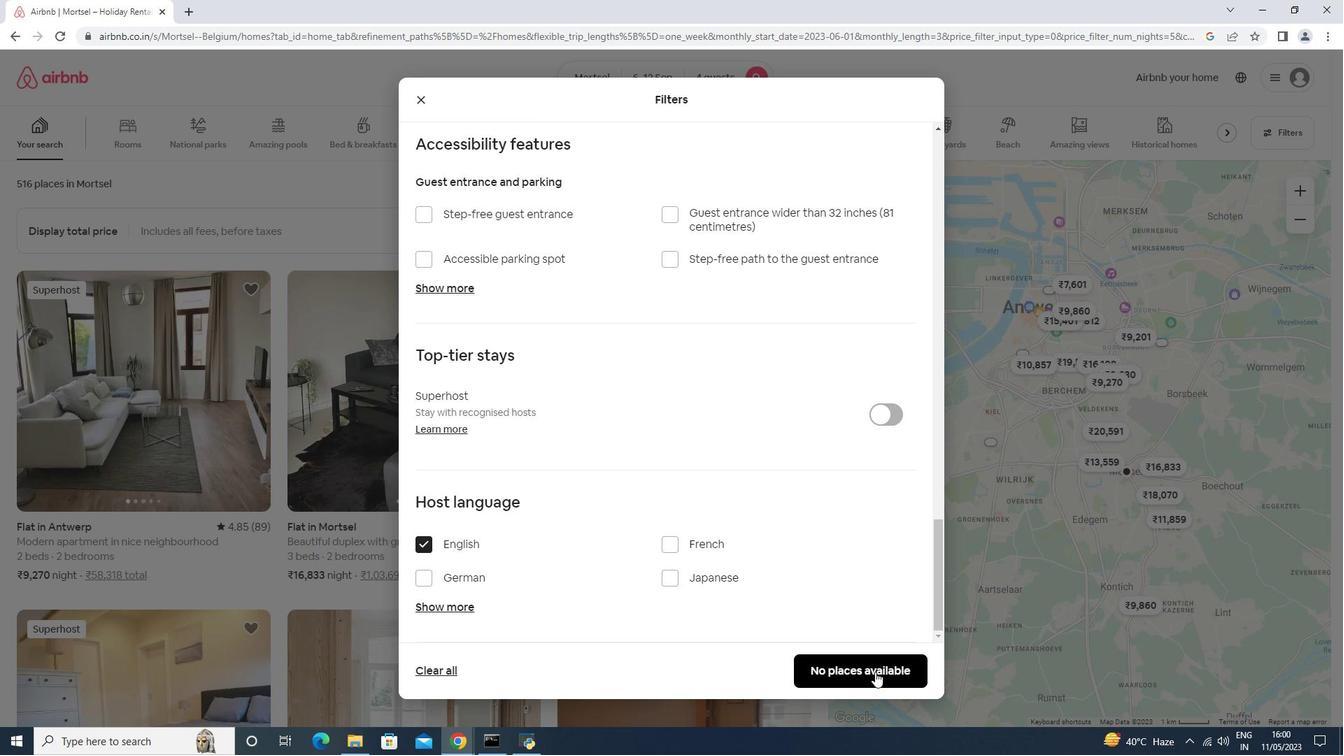 
Action: Mouse moved to (870, 654)
Screenshot: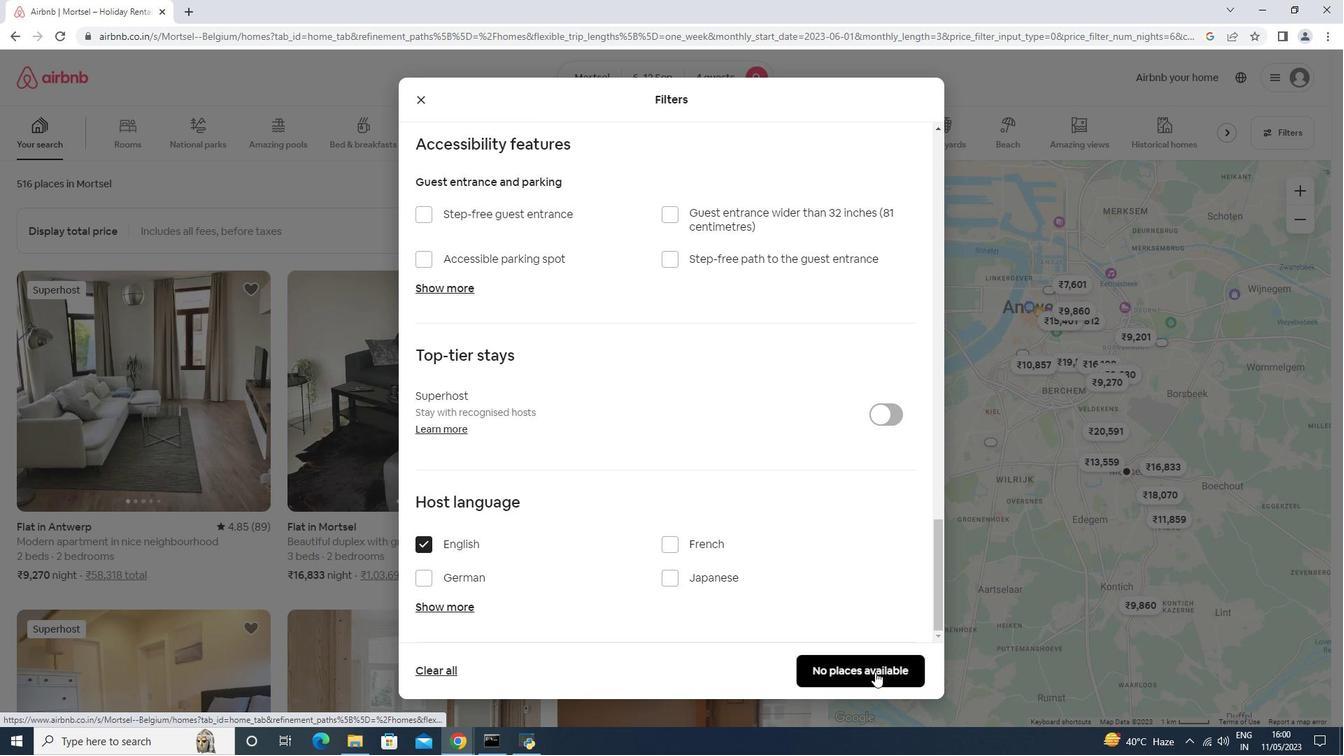 
